 Task: Look for space in Matveyevskoye, Russia from 10th June, 2023 to 25th June, 2023 for 4 adults in price range Rs.10000 to Rs.15000. Place can be private room with 4 bedrooms having 4 beds and 4 bathrooms. Property type can be house, flat, guest house, hotel. Amenities needed are: wifi, TV, free parkinig on premises, gym, breakfast. Booking option can be shelf check-in. Required host language is English.
Action: Mouse moved to (584, 121)
Screenshot: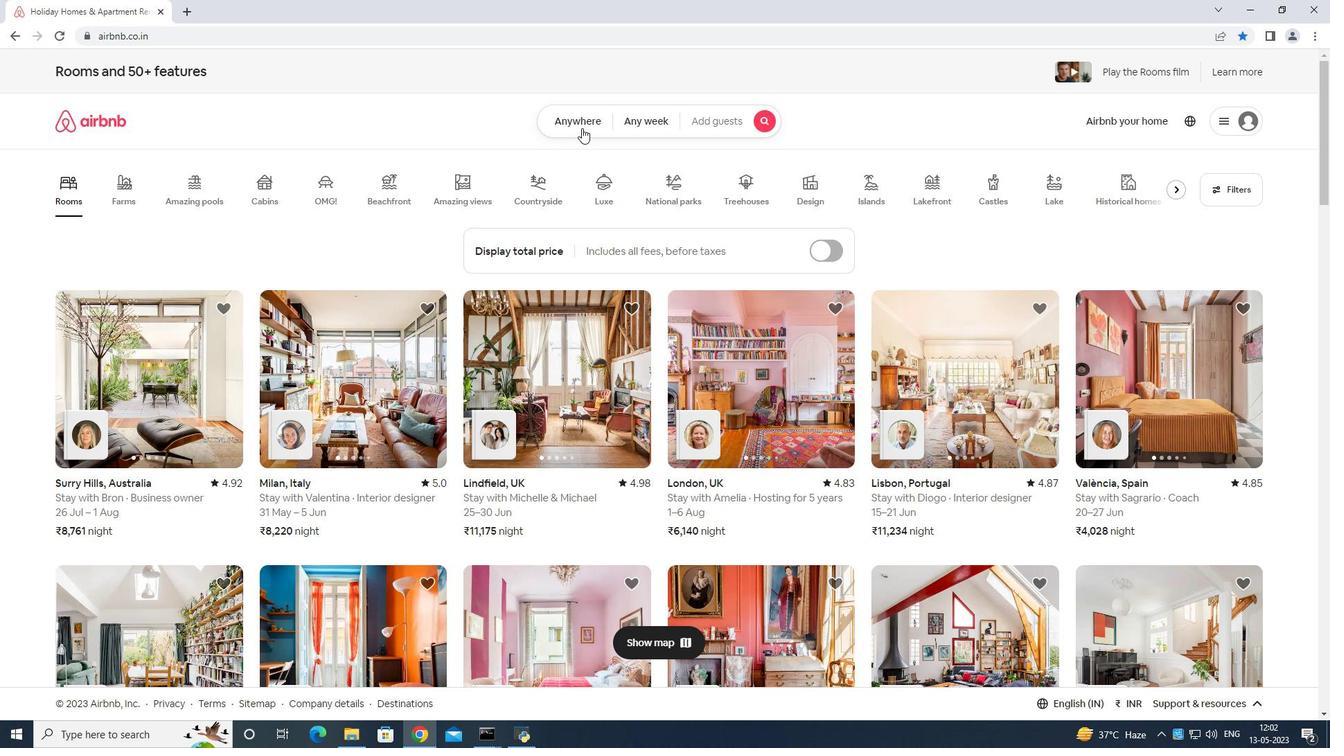 
Action: Mouse pressed left at (584, 121)
Screenshot: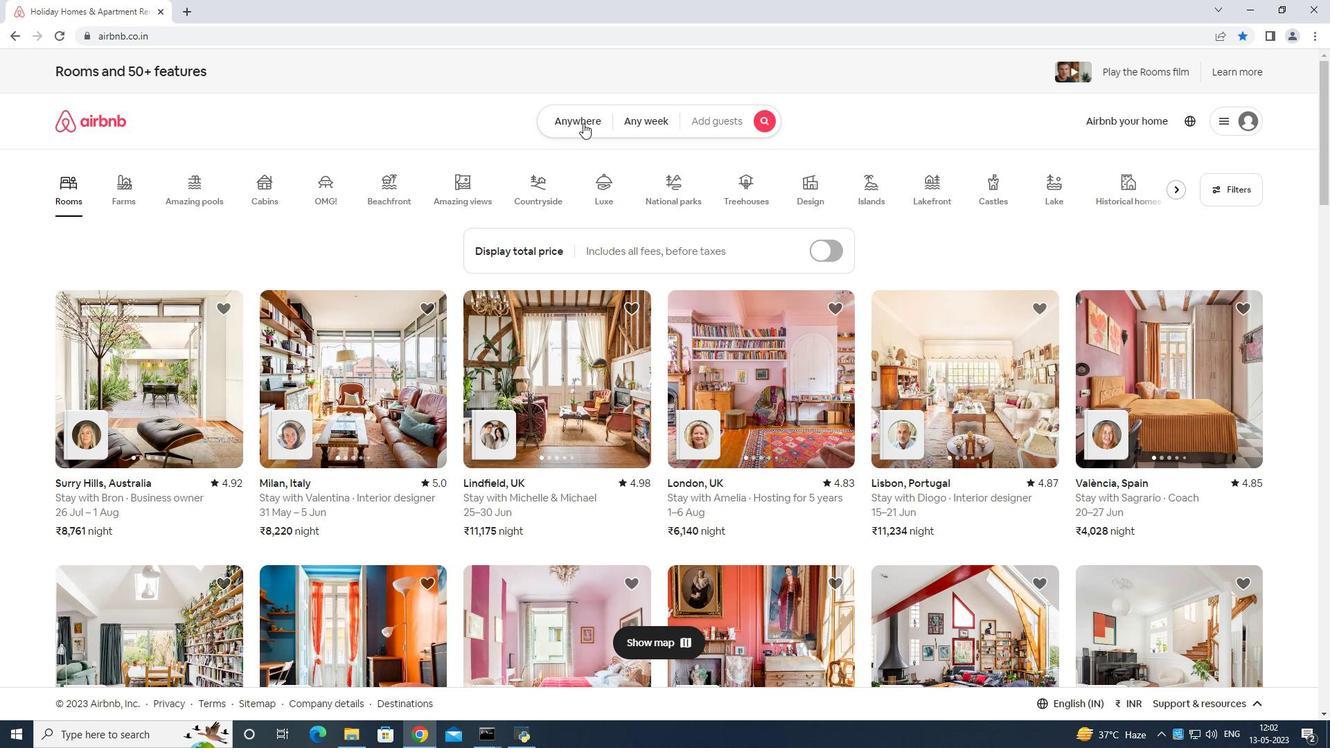 
Action: Mouse moved to (553, 169)
Screenshot: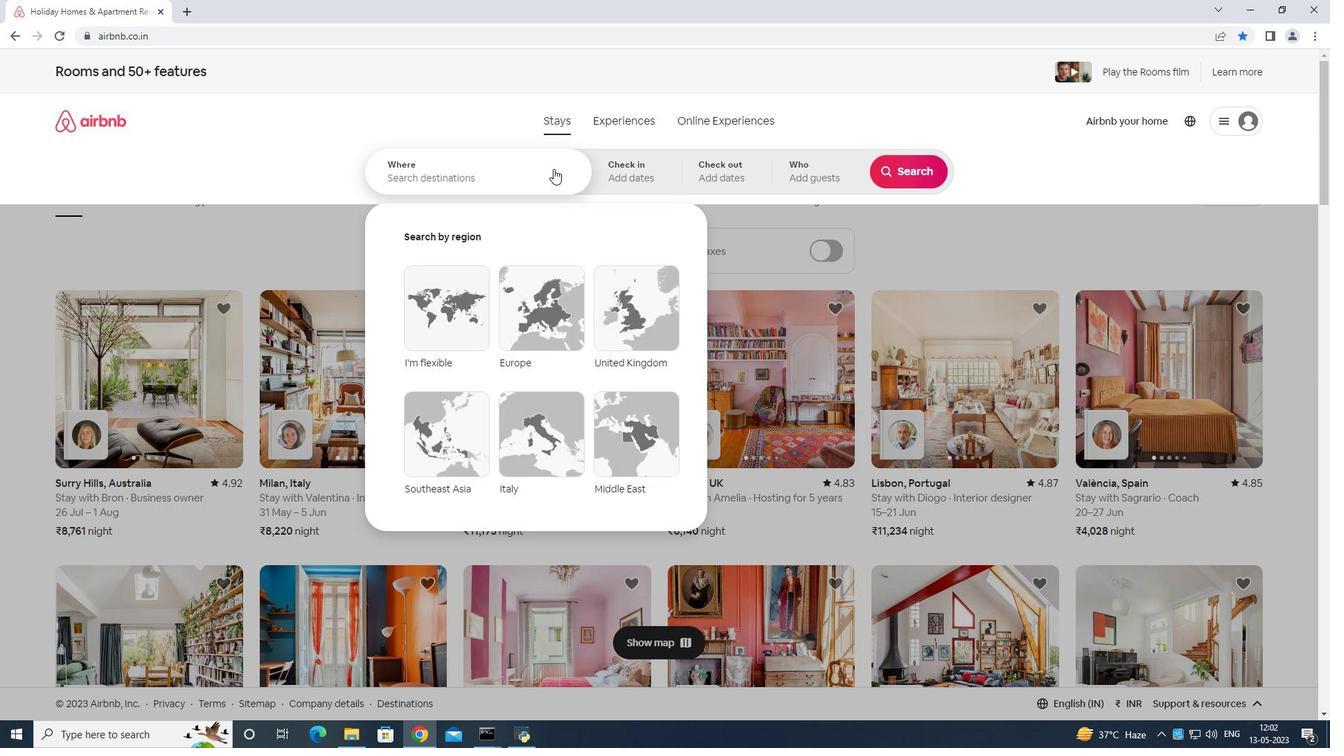 
Action: Mouse pressed left at (553, 169)
Screenshot: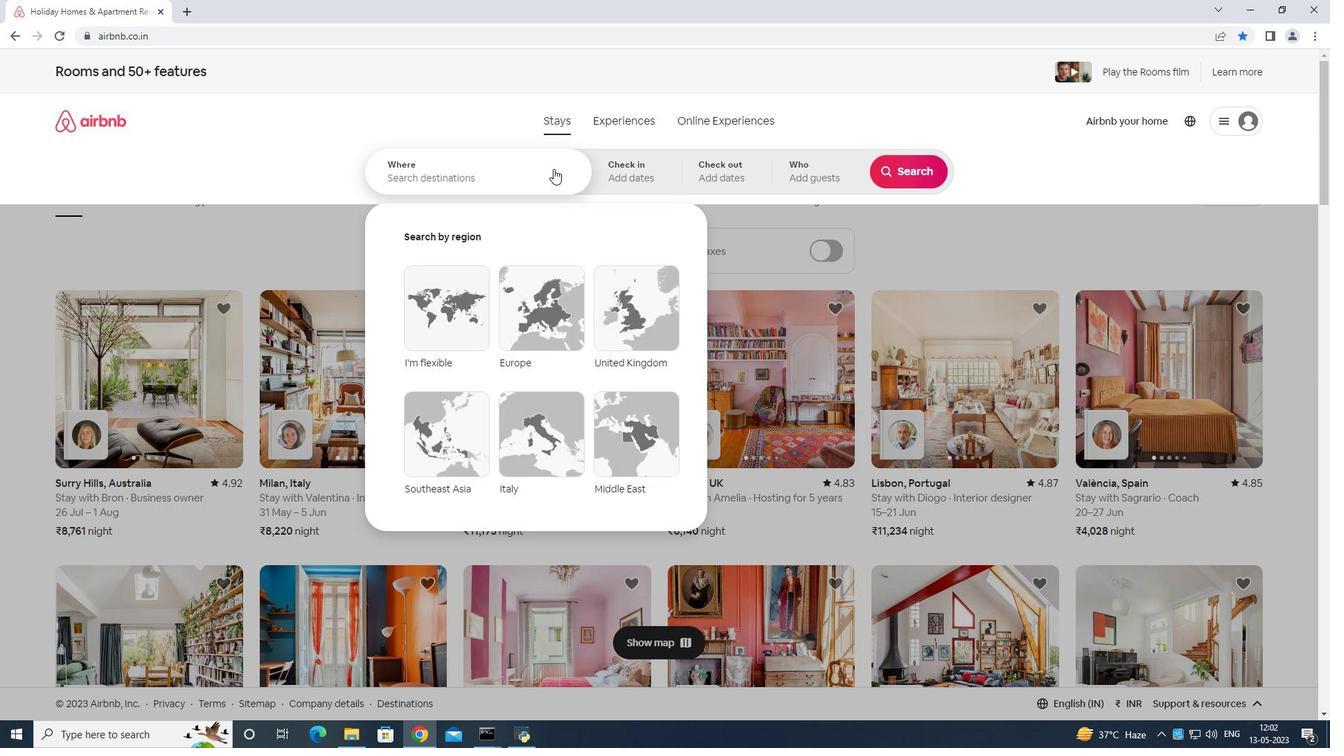 
Action: Mouse moved to (552, 169)
Screenshot: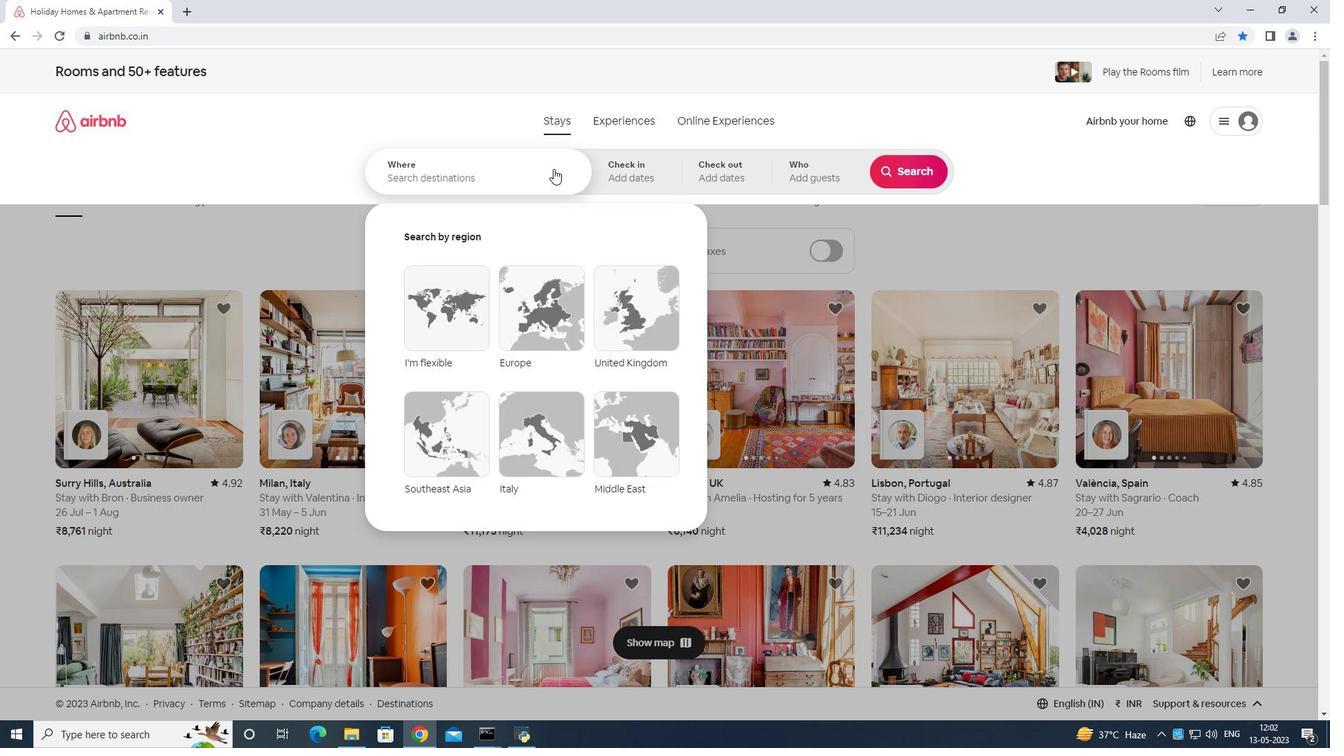 
Action: Key pressed <Key.shift>matveyeskoye<Key.space>ussia<Key.enter><Key.backspace>
Screenshot: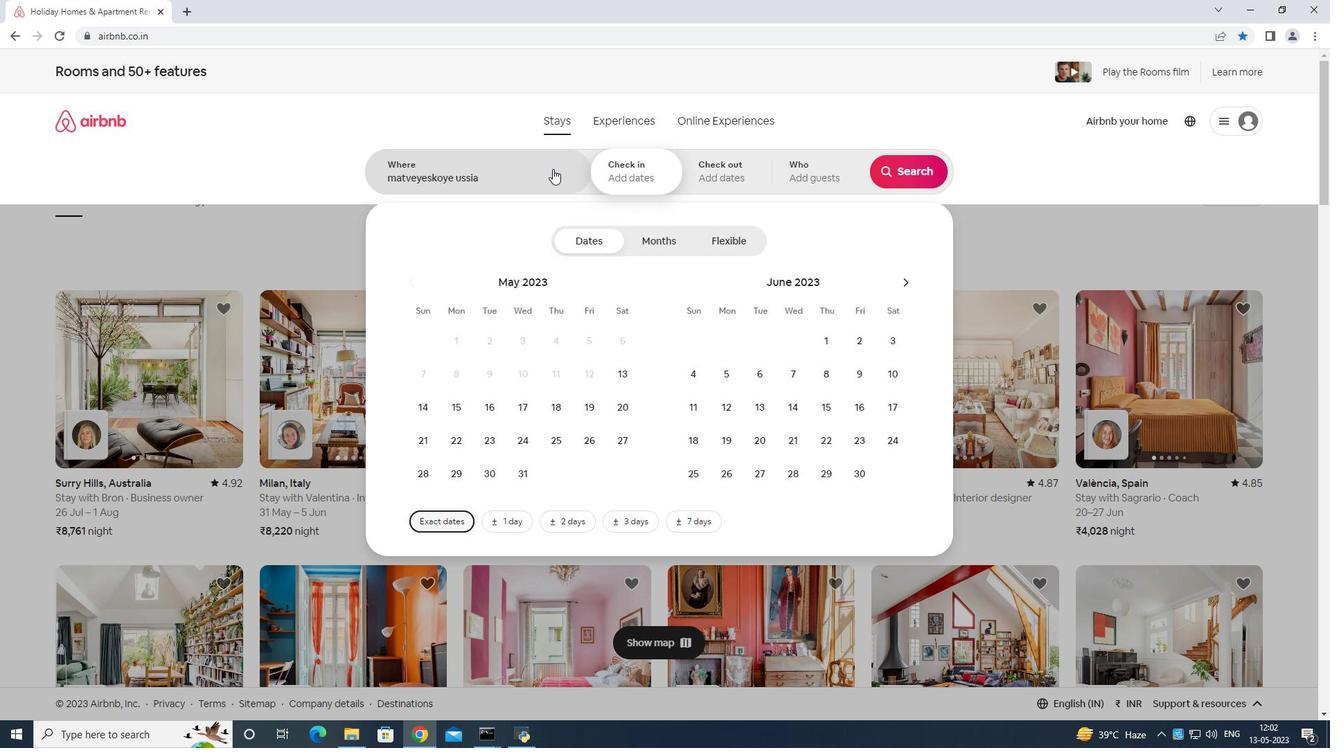 
Action: Mouse moved to (530, 173)
Screenshot: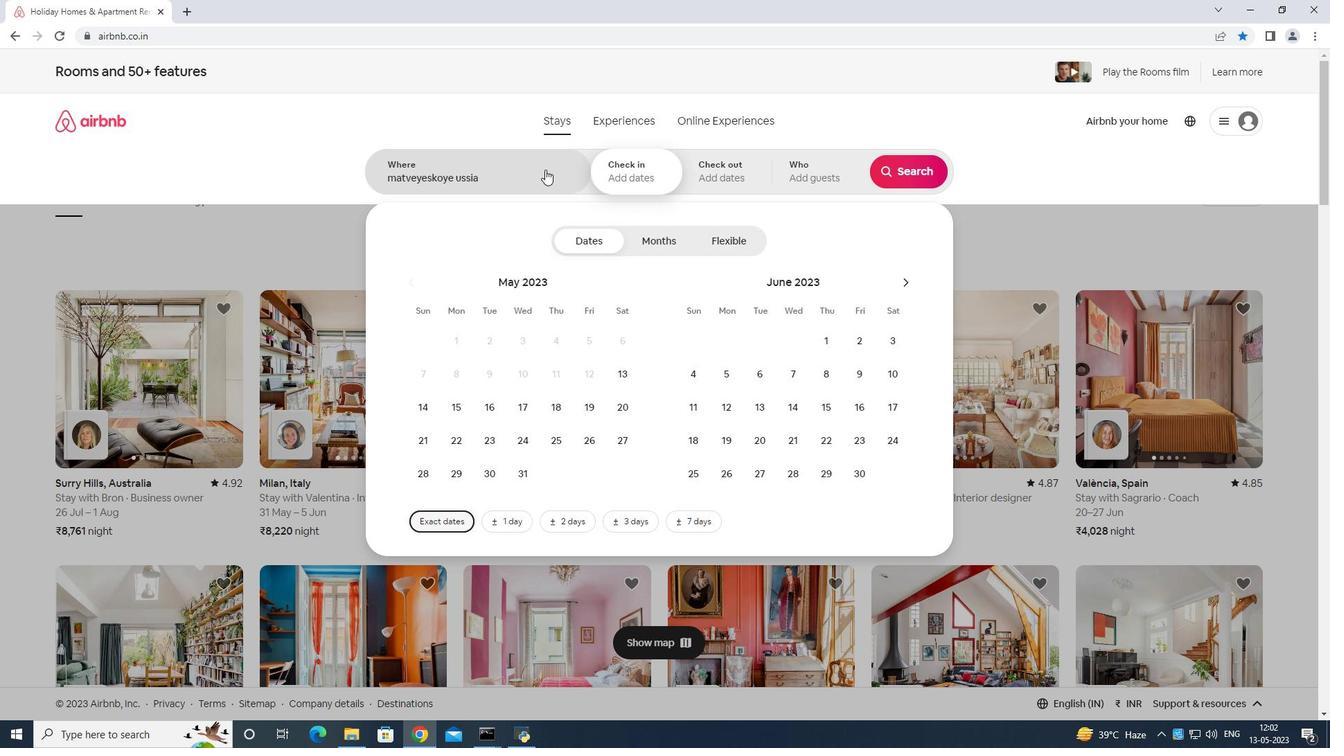 
Action: Mouse pressed left at (530, 173)
Screenshot: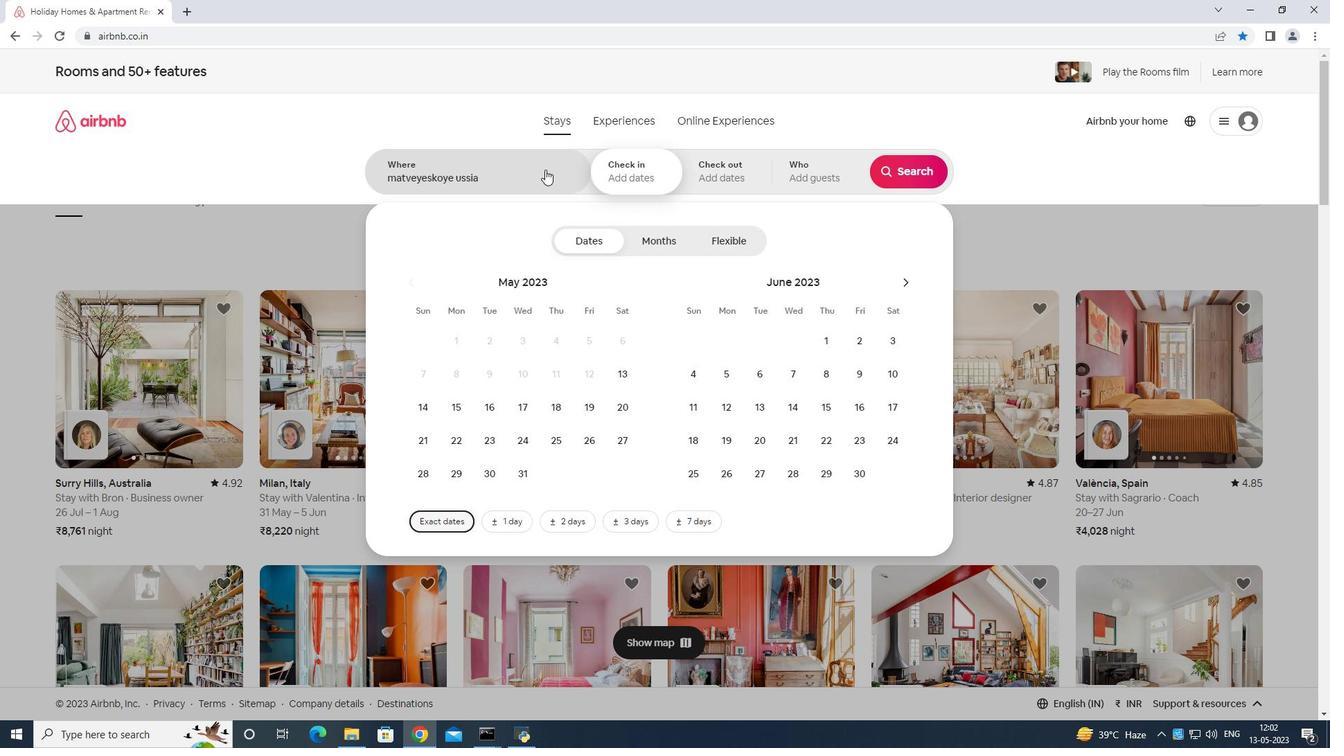 
Action: Mouse moved to (530, 174)
Screenshot: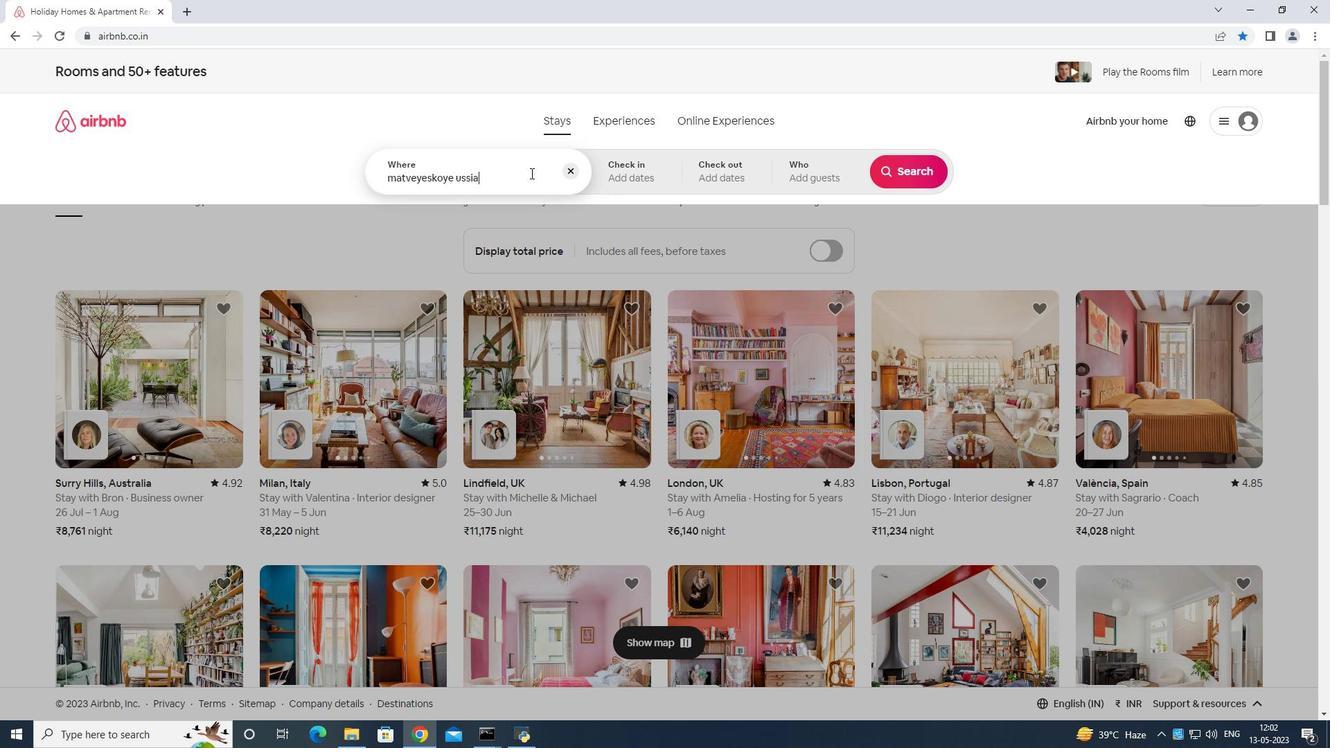 
Action: Key pressed <Key.backspace><Key.backspace><Key.backspace><Key.backspace><Key.backspace>rua<Key.backspace>ssia<Key.space>
Screenshot: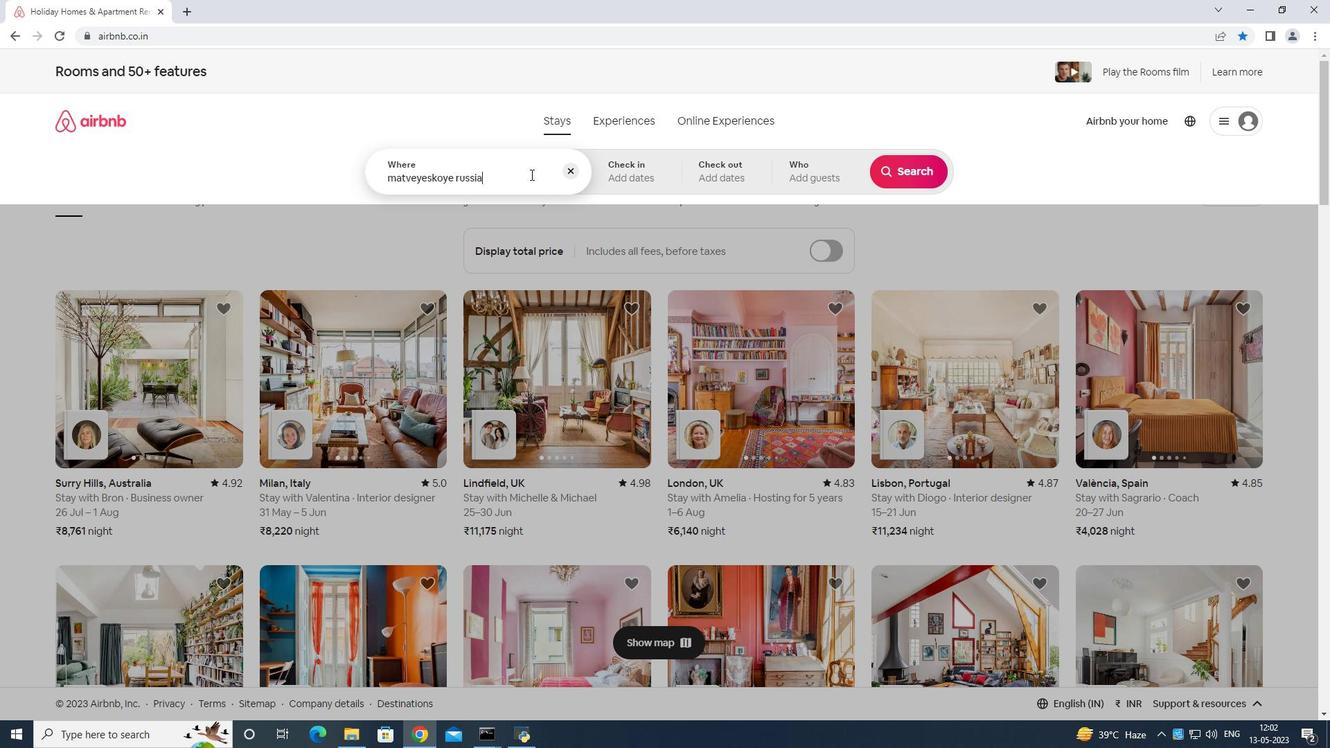 
Action: Mouse moved to (453, 184)
Screenshot: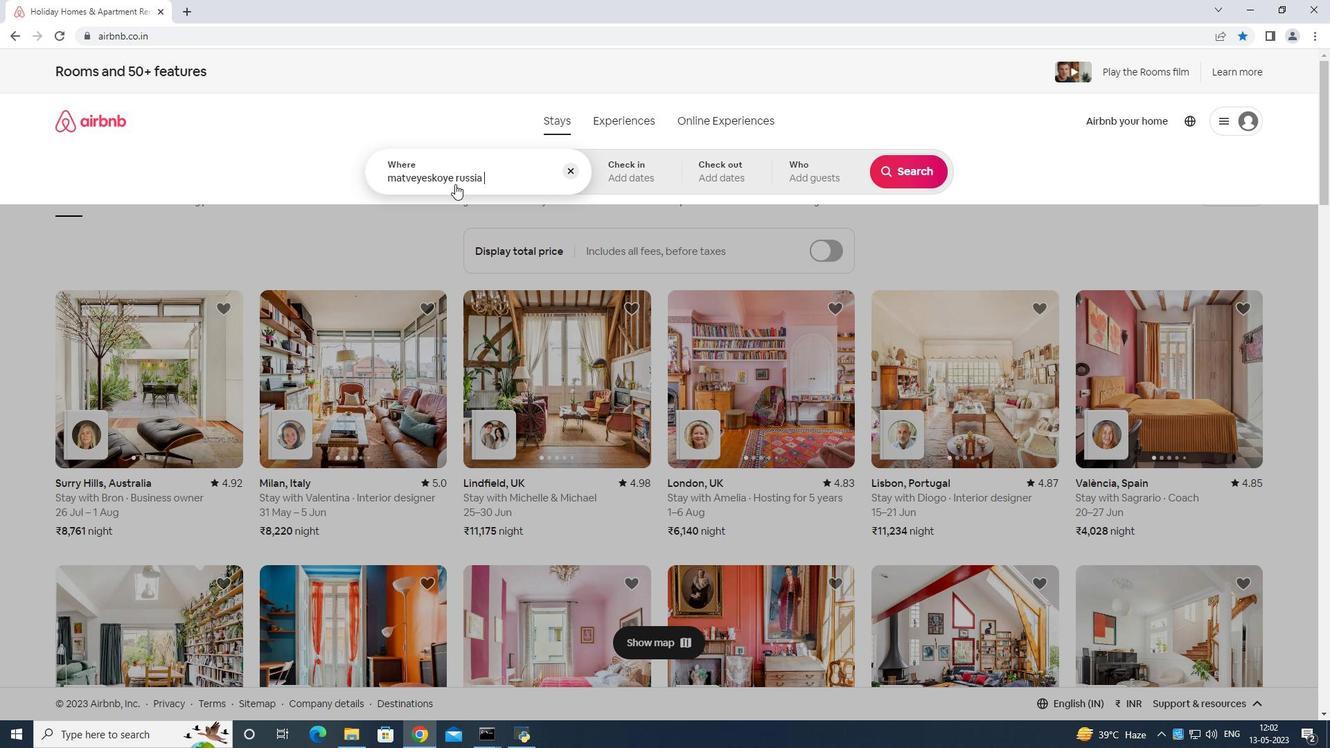 
Action: Key pressed <Key.enter>
Screenshot: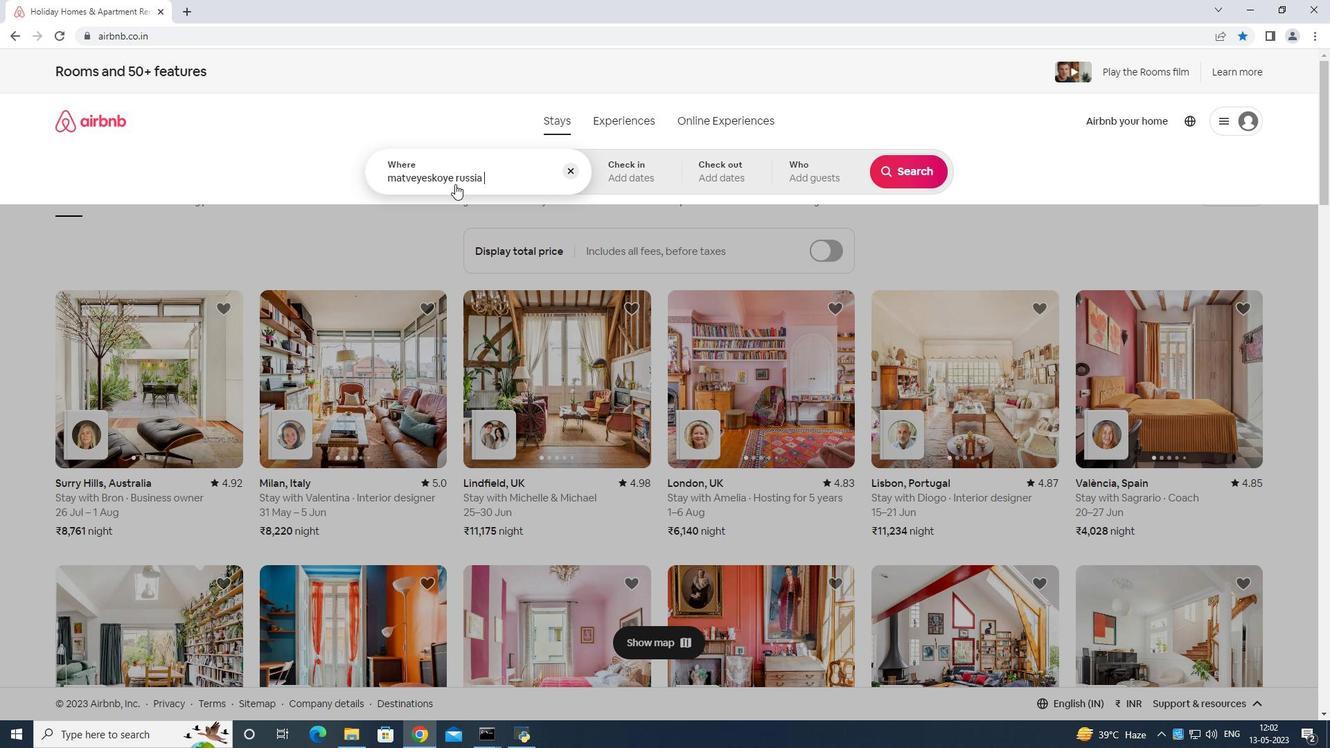 
Action: Mouse moved to (901, 367)
Screenshot: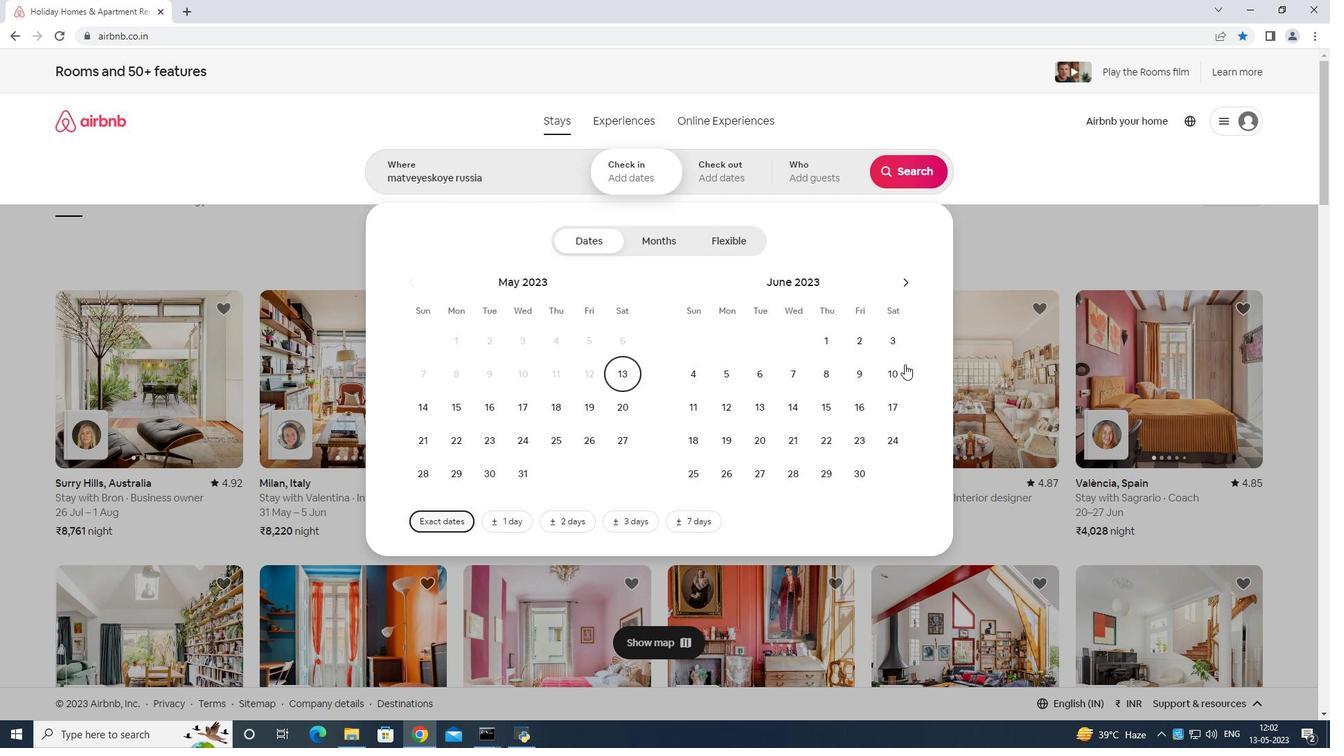 
Action: Mouse pressed left at (901, 367)
Screenshot: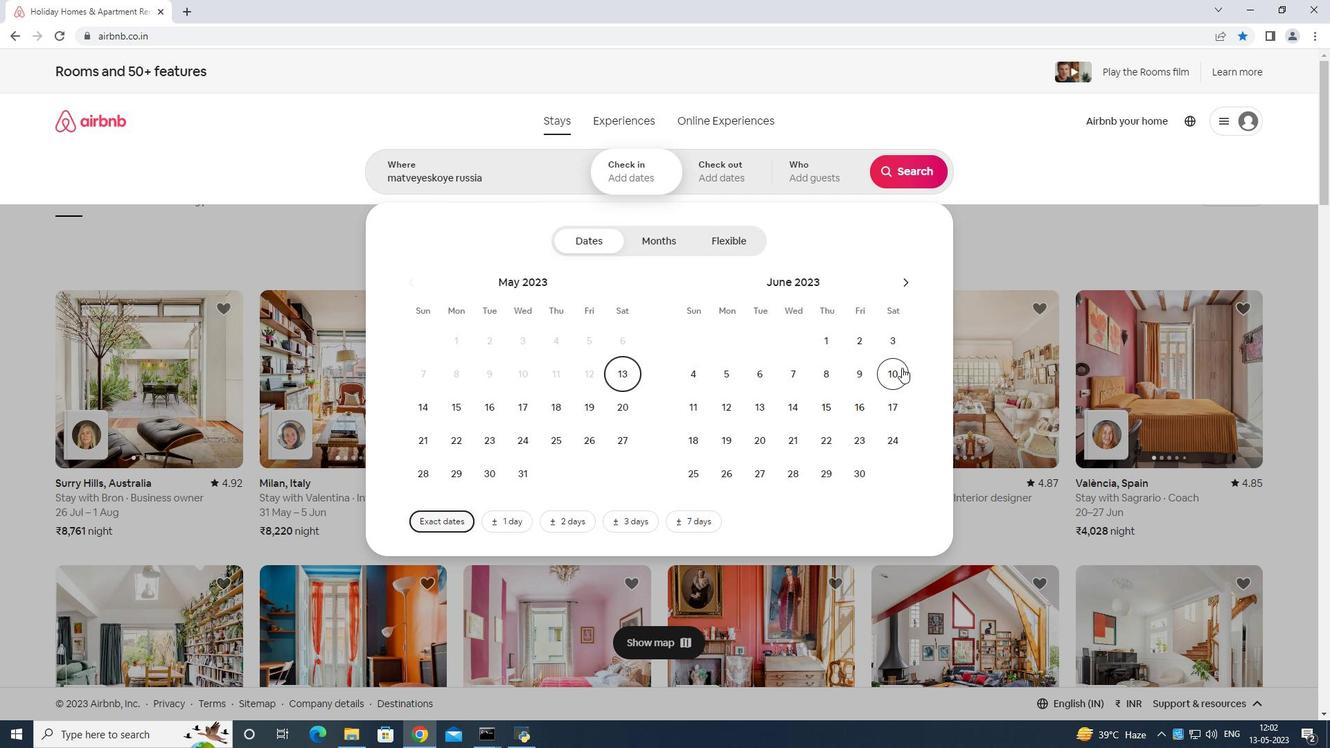 
Action: Mouse moved to (692, 476)
Screenshot: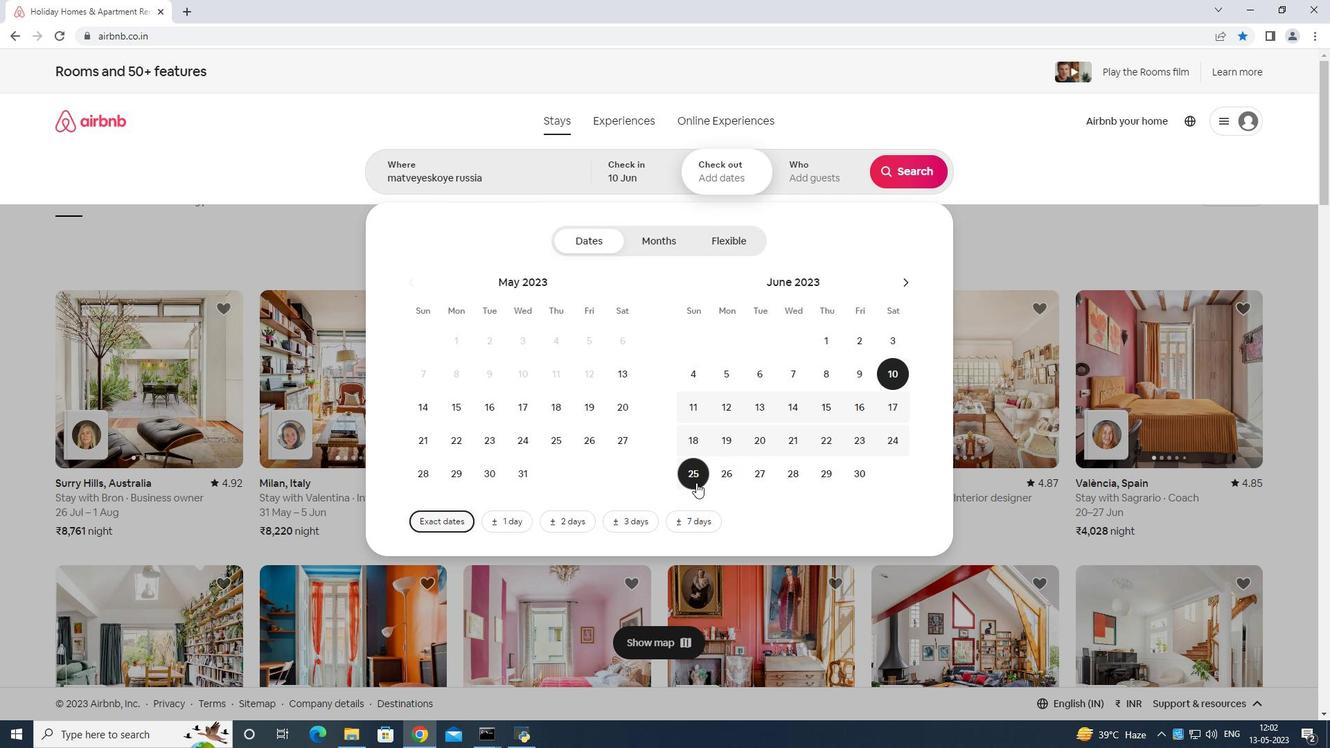 
Action: Mouse pressed left at (692, 476)
Screenshot: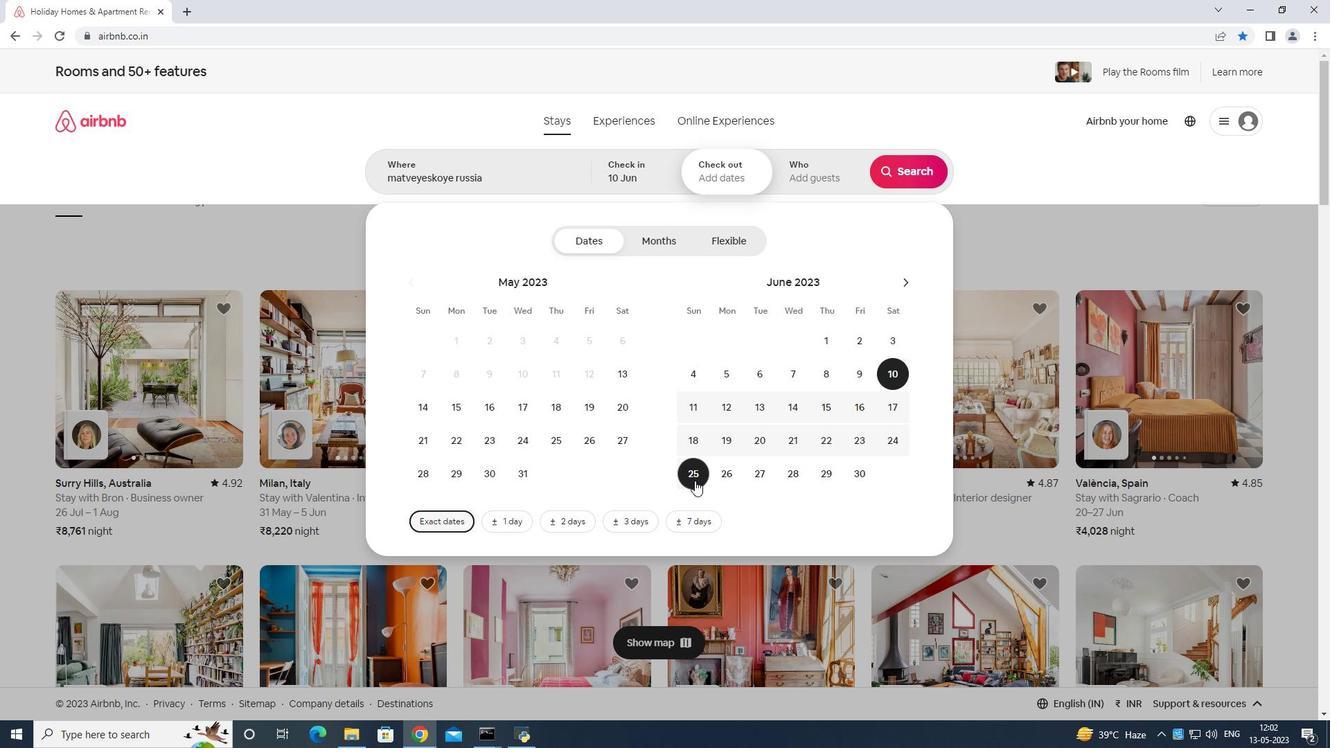 
Action: Mouse moved to (814, 178)
Screenshot: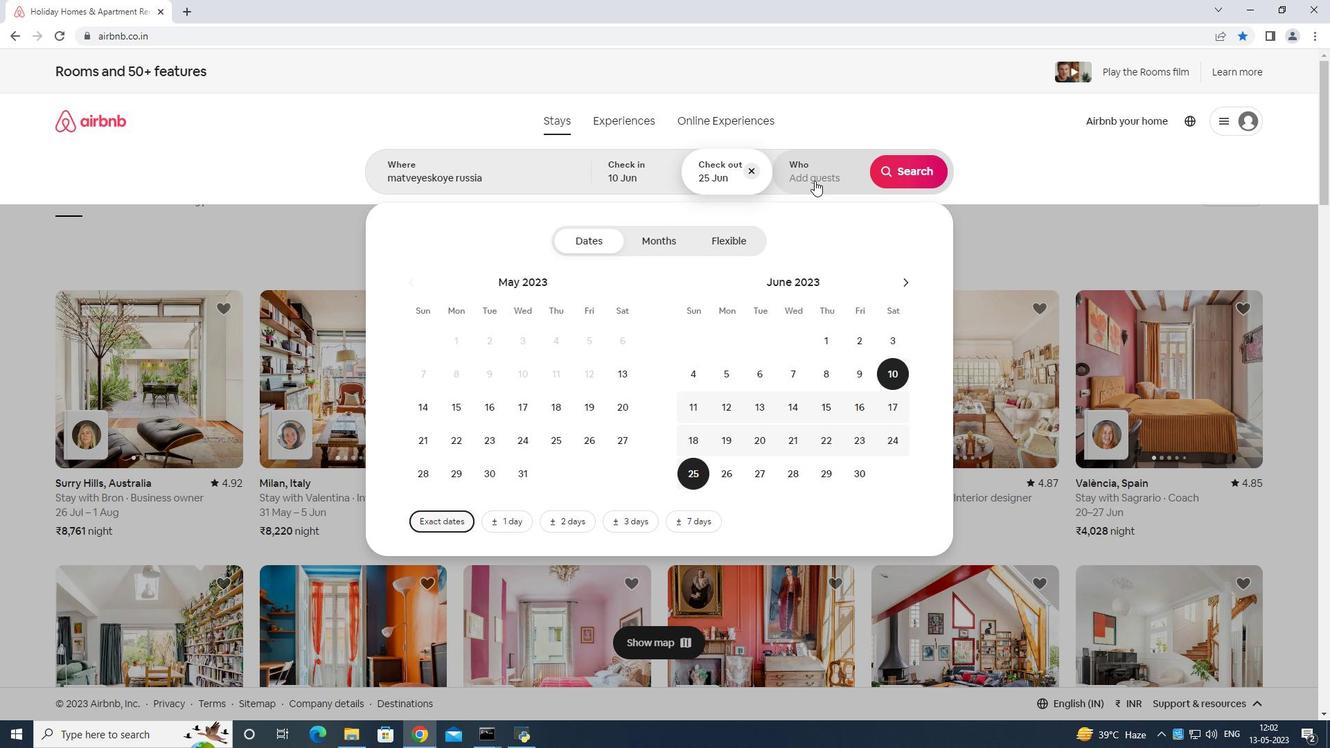 
Action: Mouse pressed left at (814, 178)
Screenshot: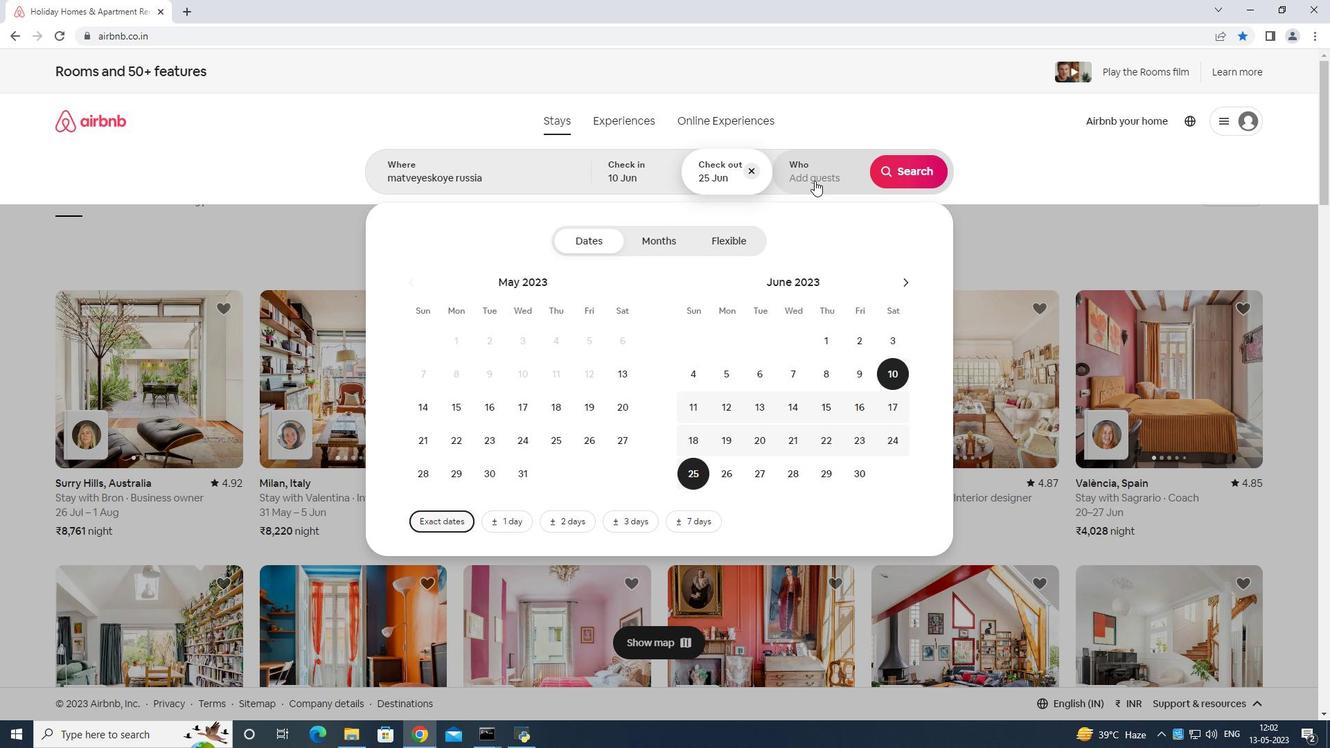 
Action: Mouse moved to (907, 250)
Screenshot: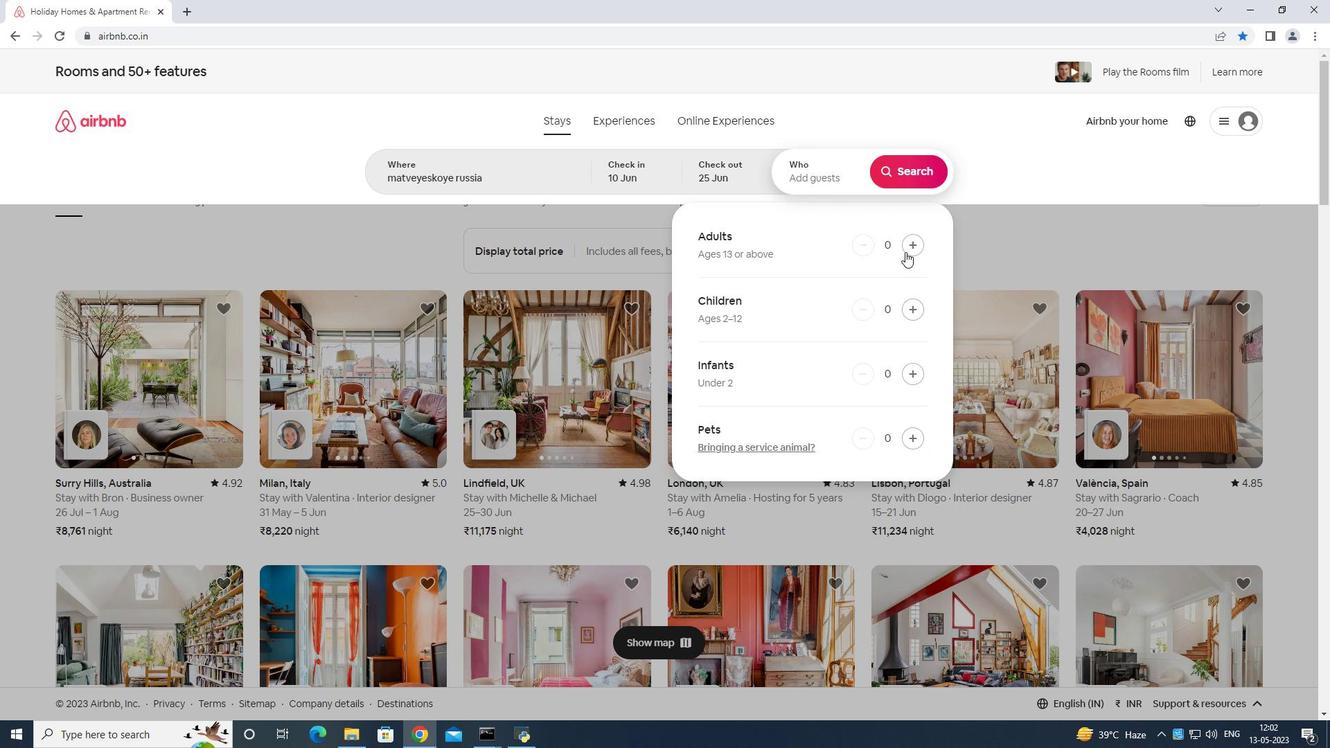 
Action: Mouse pressed left at (907, 250)
Screenshot: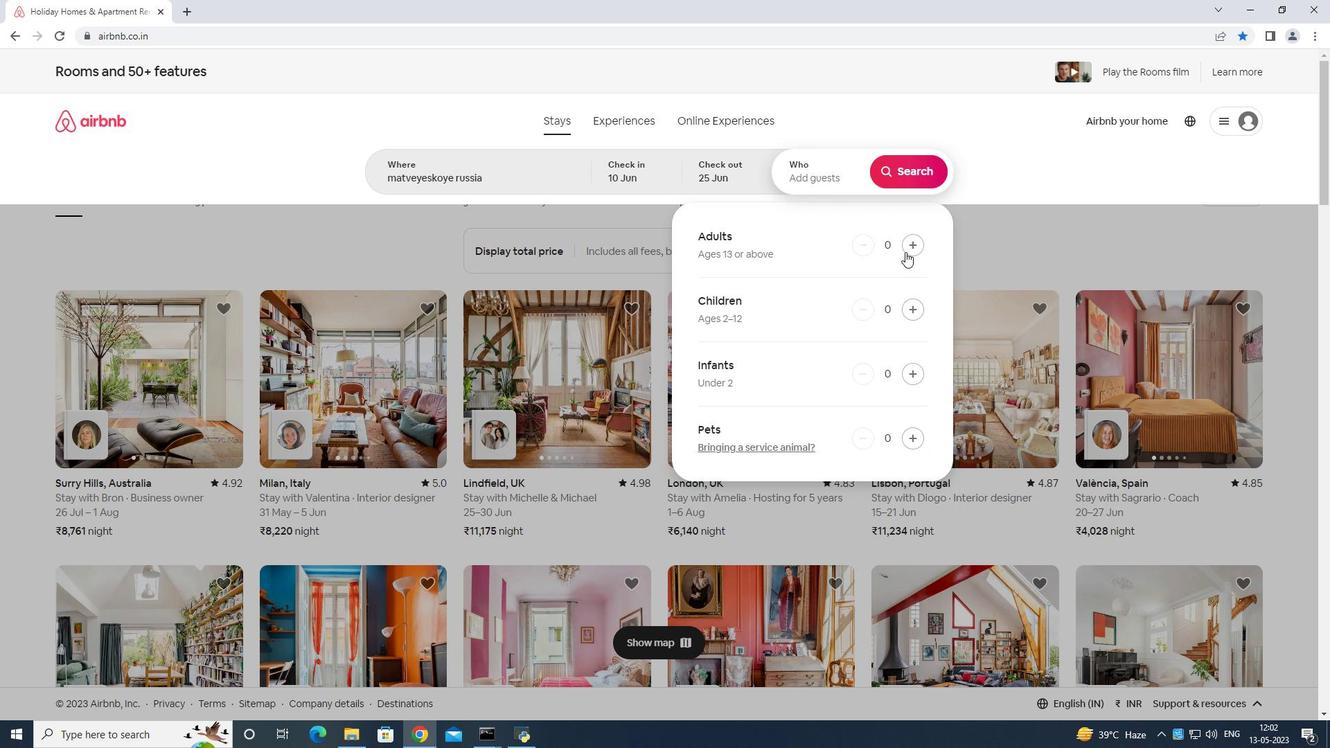 
Action: Mouse moved to (907, 250)
Screenshot: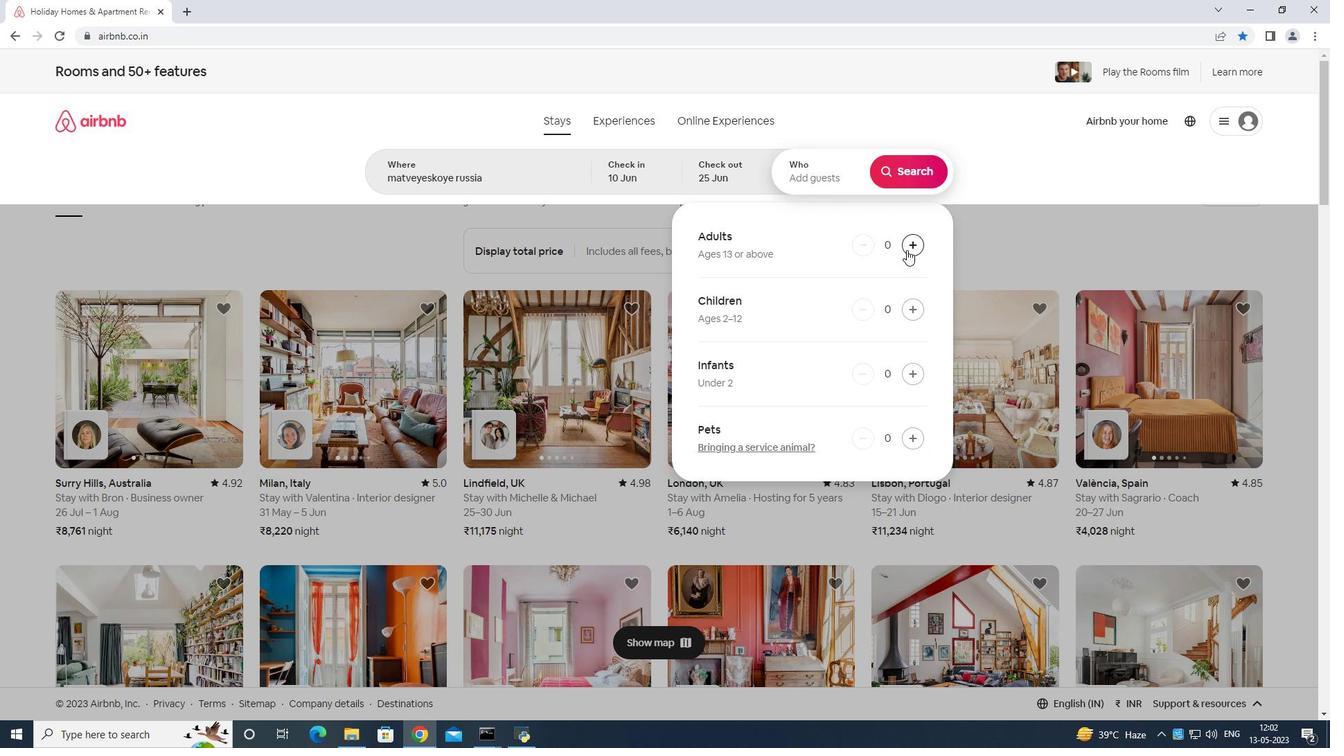 
Action: Mouse pressed left at (907, 250)
Screenshot: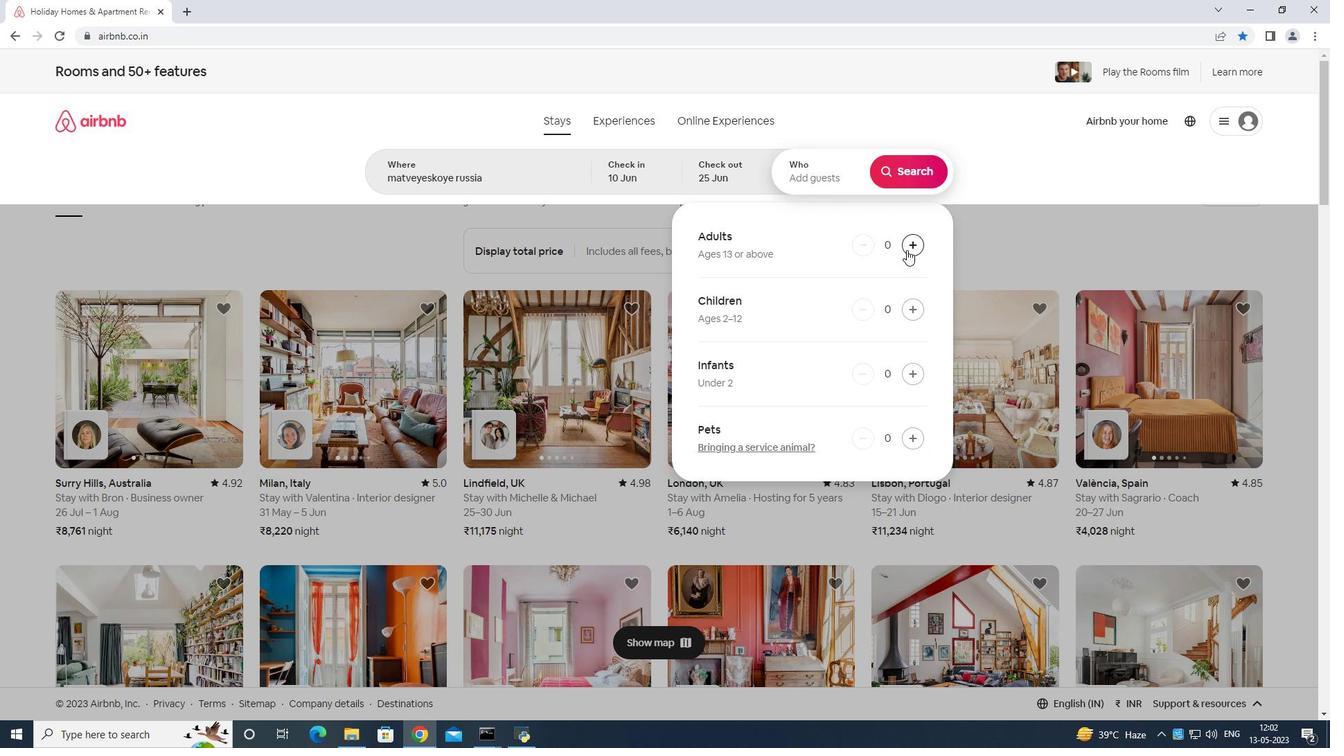 
Action: Mouse moved to (908, 248)
Screenshot: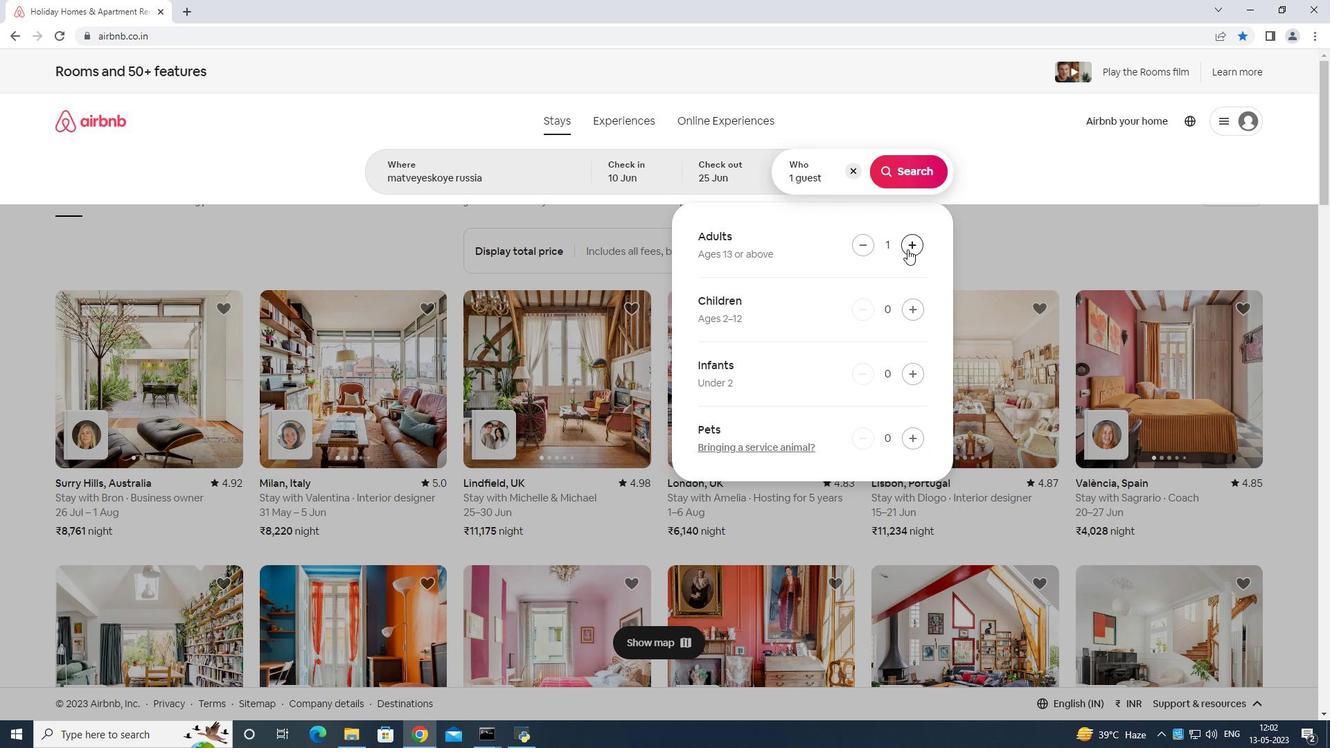 
Action: Mouse pressed left at (908, 248)
Screenshot: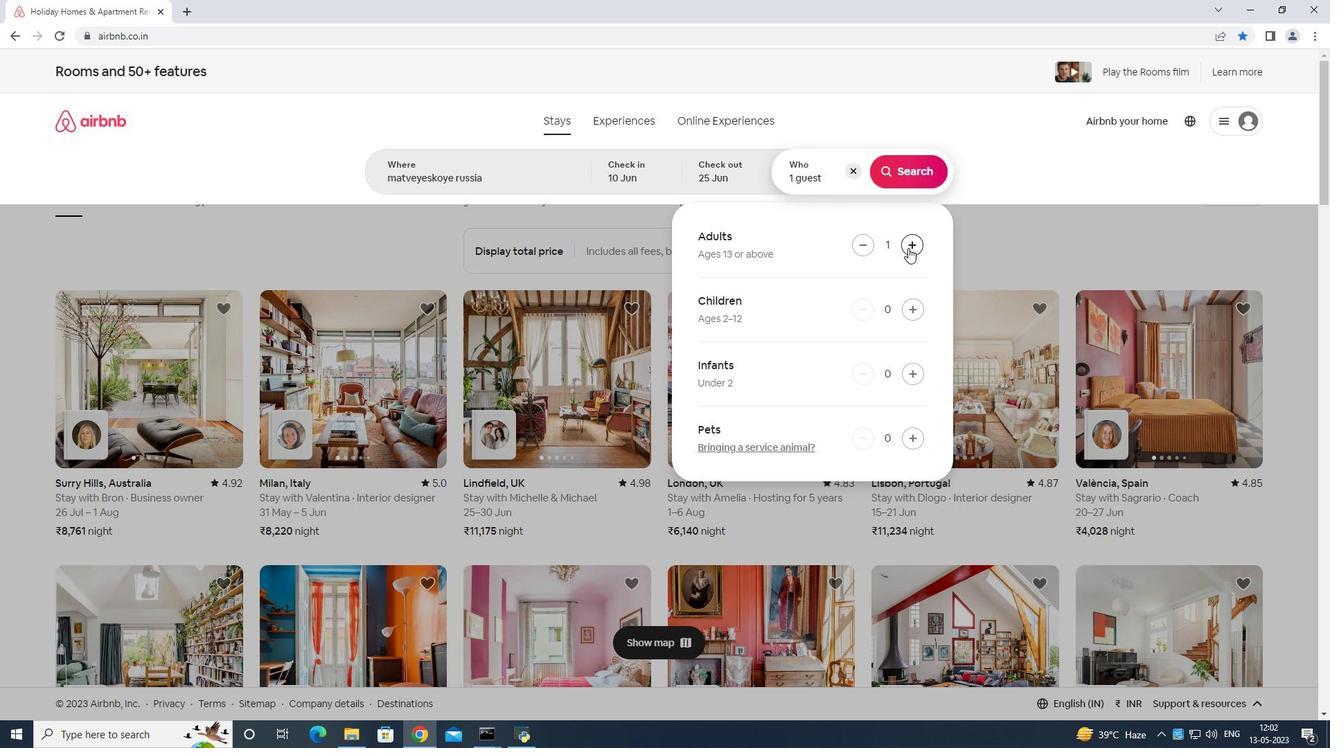 
Action: Mouse moved to (908, 248)
Screenshot: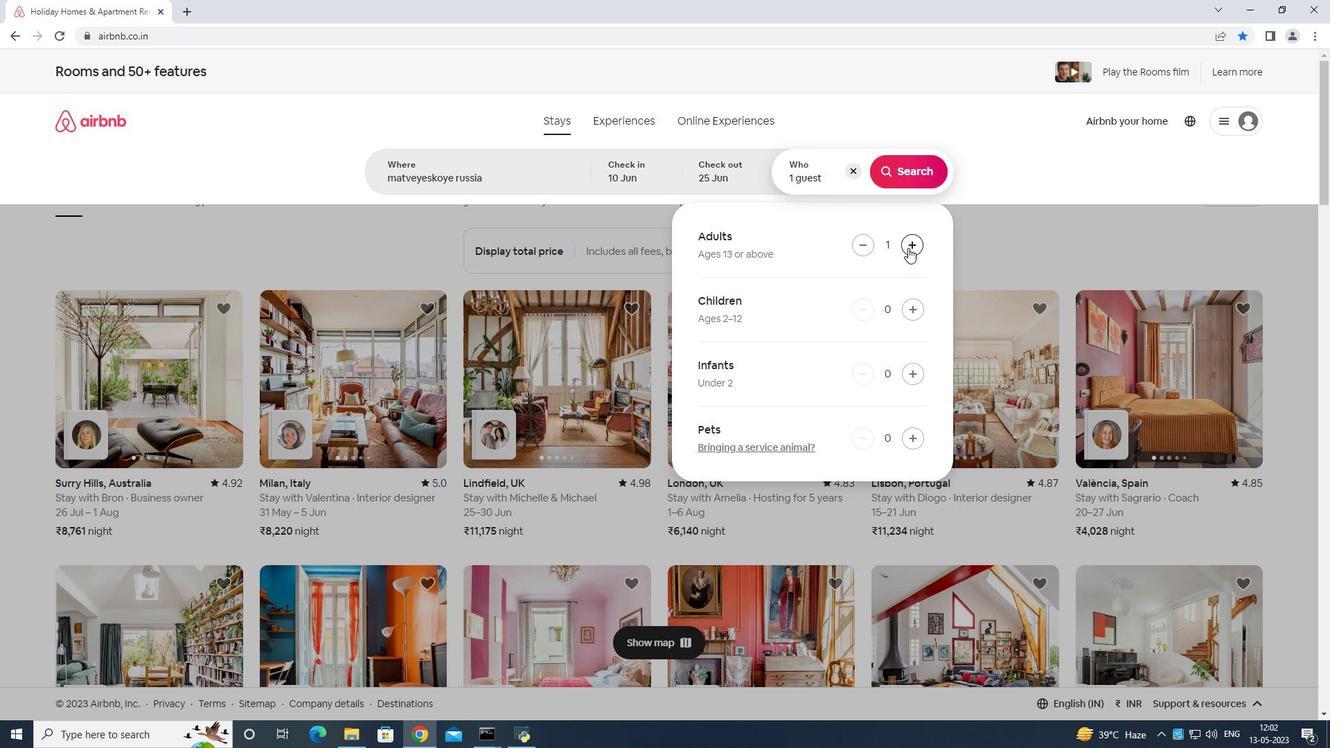 
Action: Mouse pressed left at (908, 248)
Screenshot: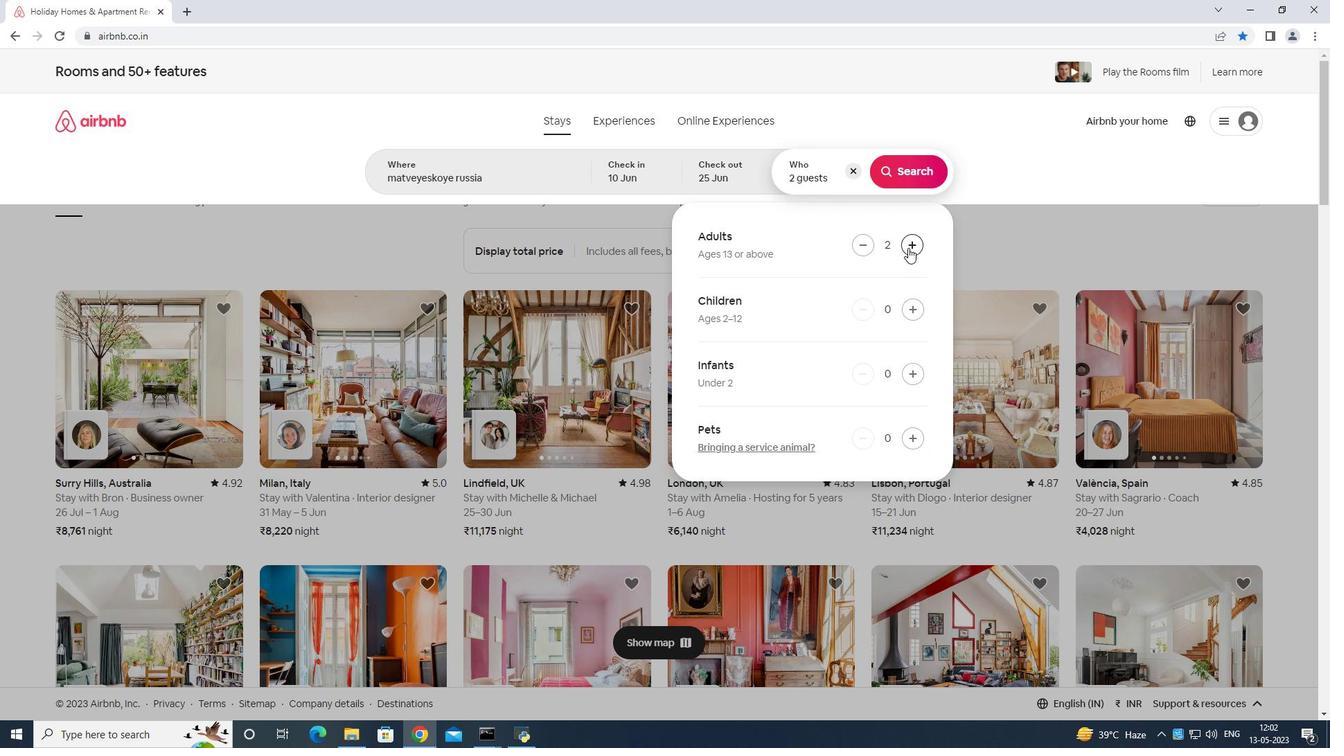 
Action: Mouse moved to (898, 163)
Screenshot: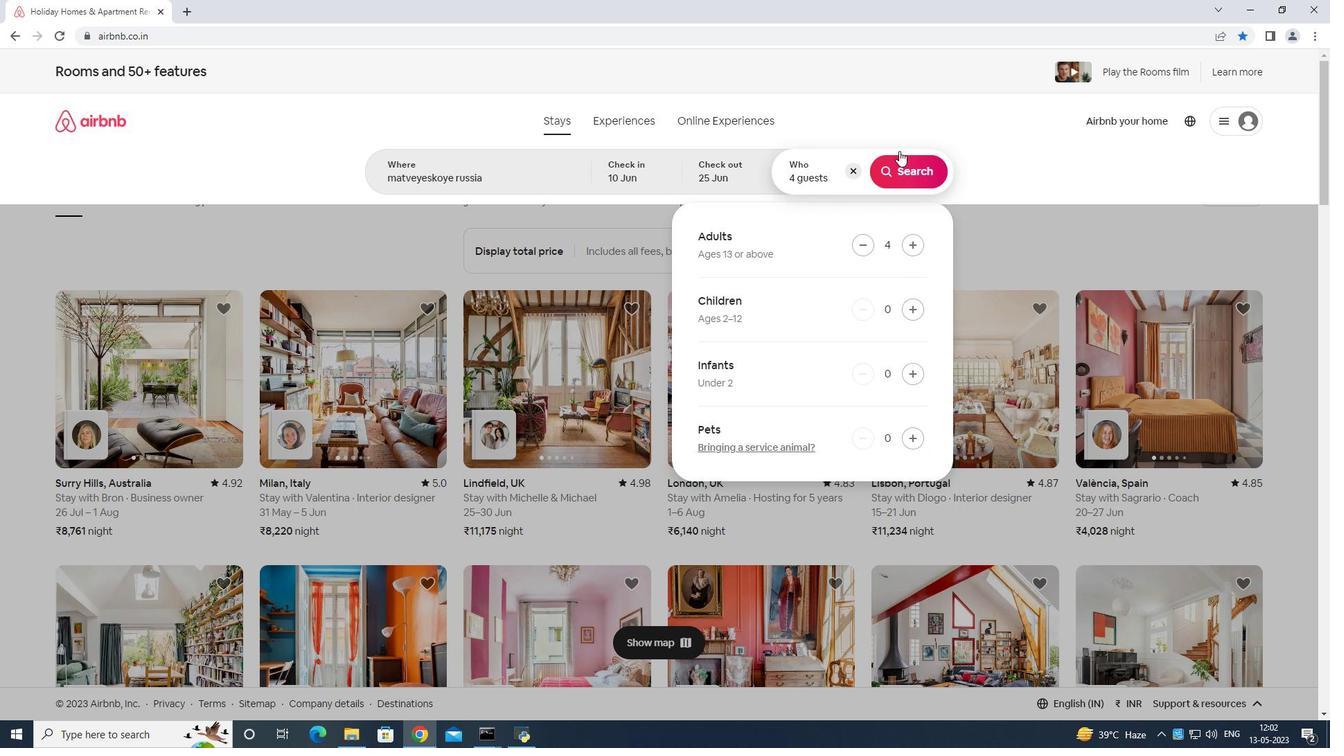 
Action: Mouse pressed left at (898, 163)
Screenshot: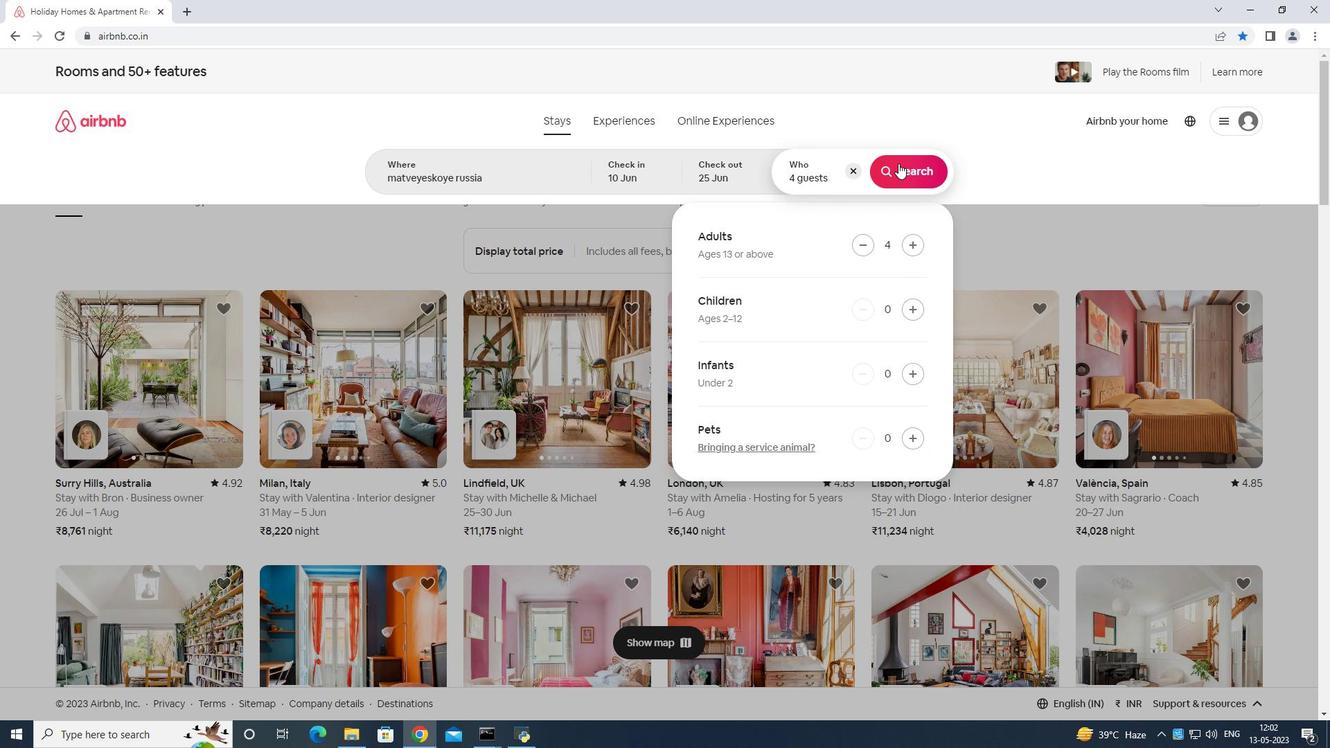 
Action: Mouse moved to (1269, 139)
Screenshot: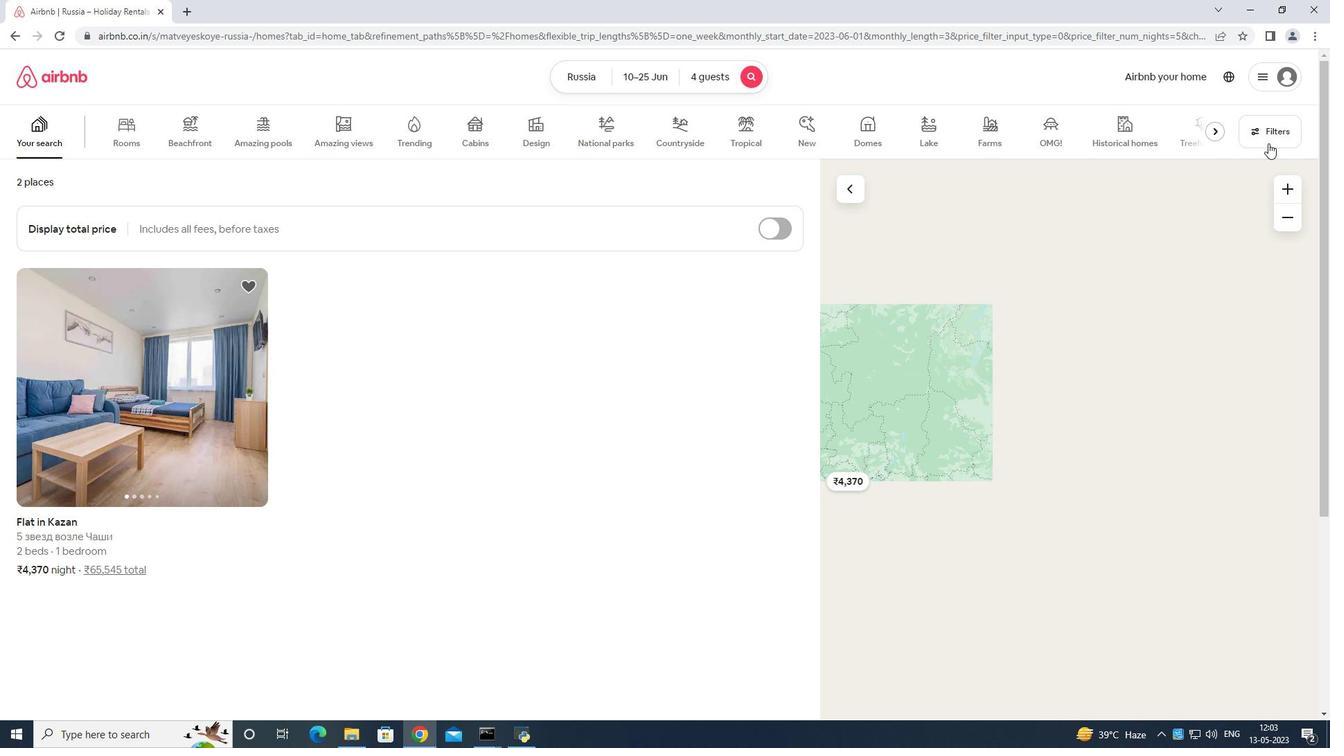 
Action: Mouse pressed left at (1269, 139)
Screenshot: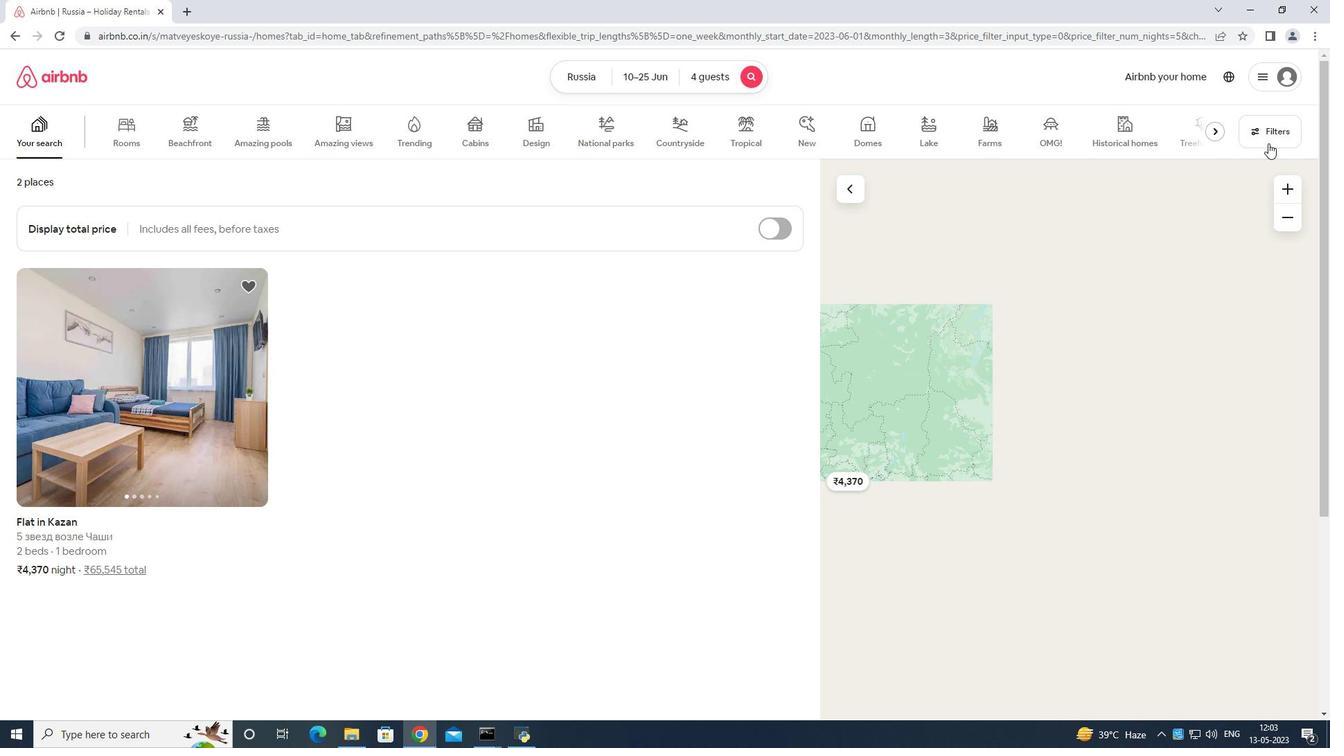 
Action: Mouse moved to (597, 461)
Screenshot: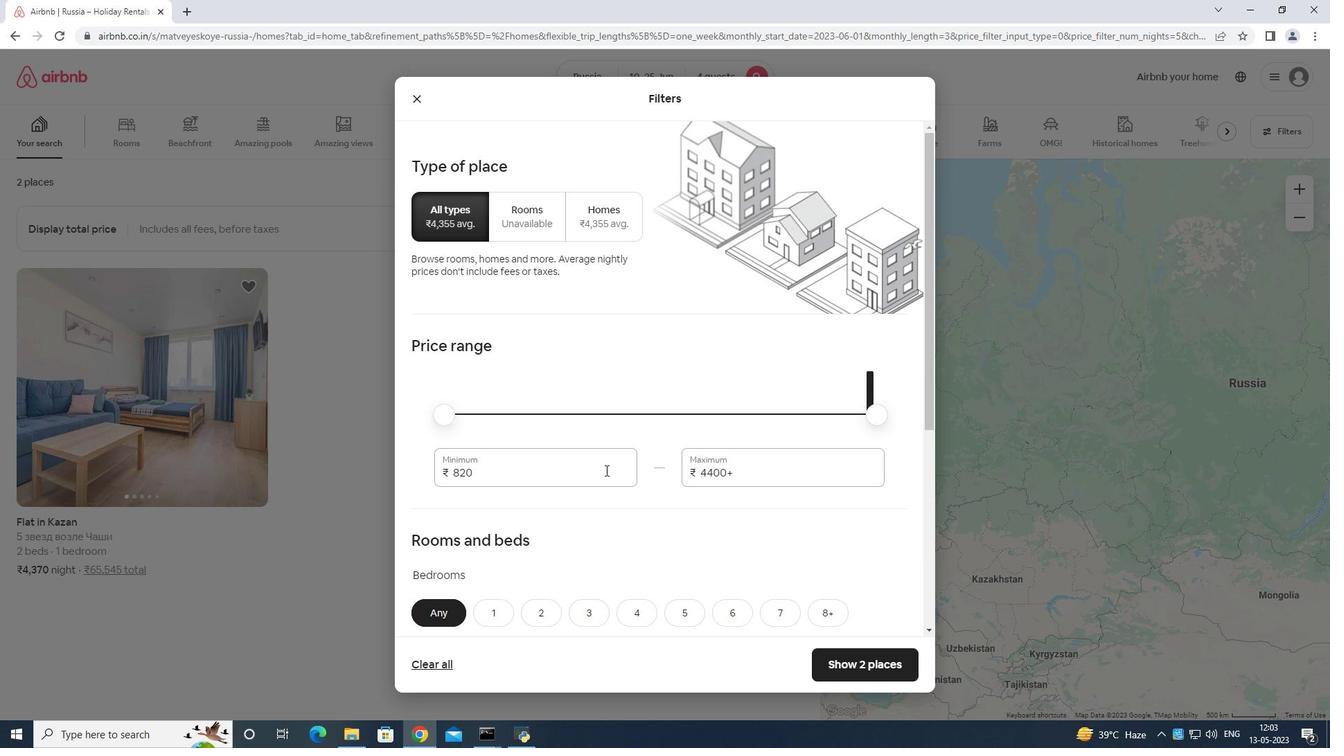 
Action: Mouse pressed left at (597, 461)
Screenshot: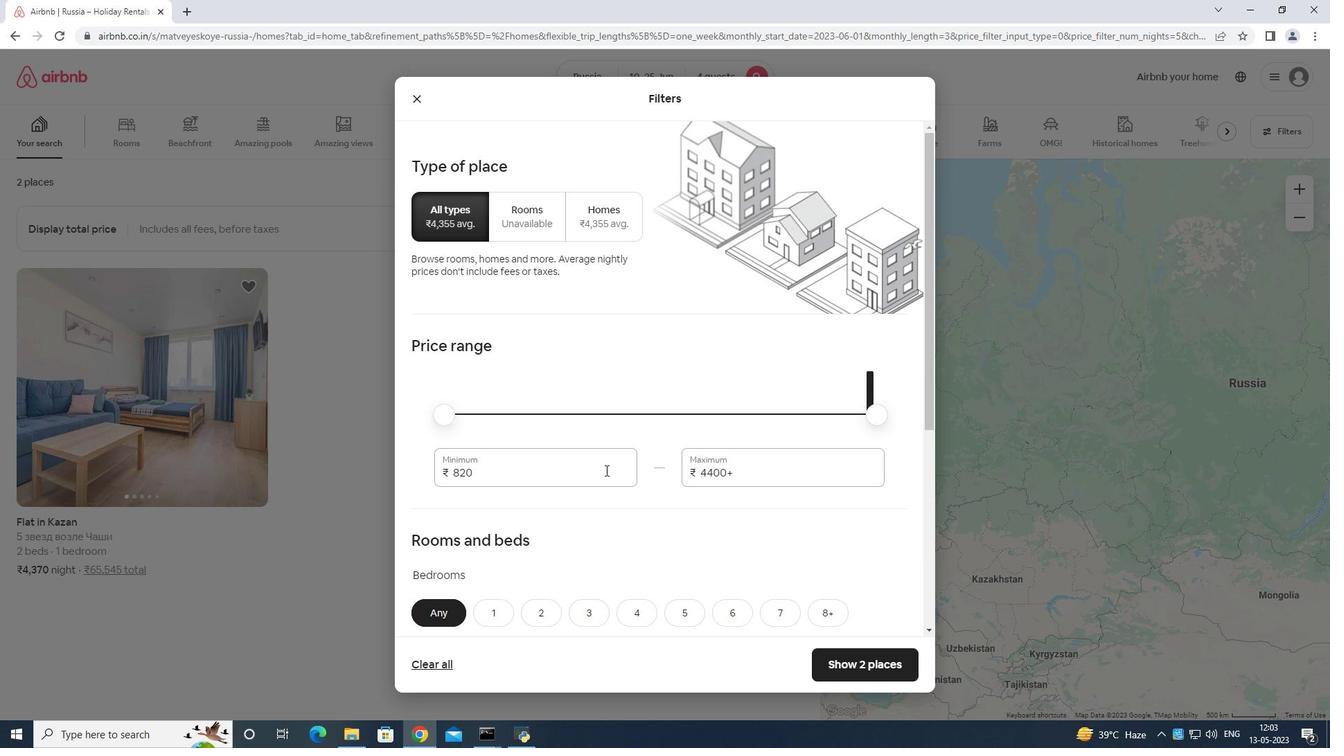 
Action: Mouse moved to (610, 446)
Screenshot: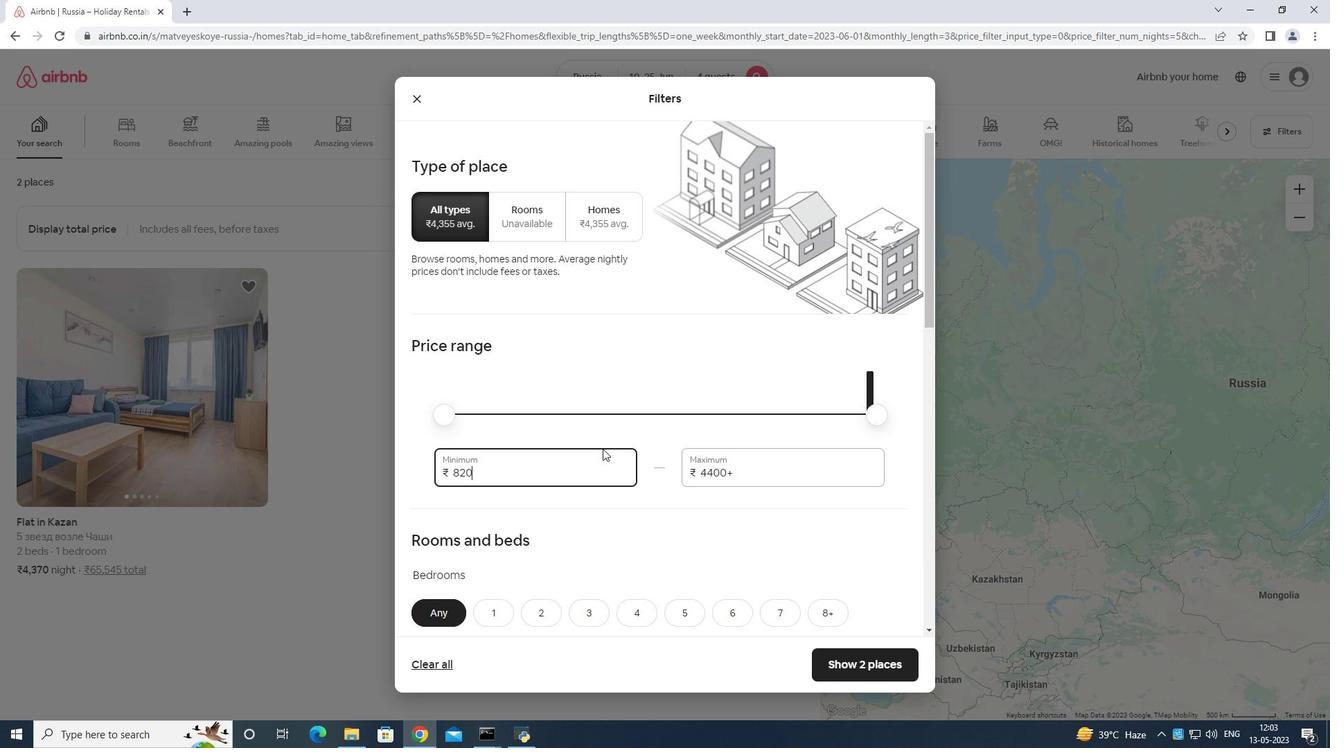 
Action: Key pressed <Key.backspace>
Screenshot: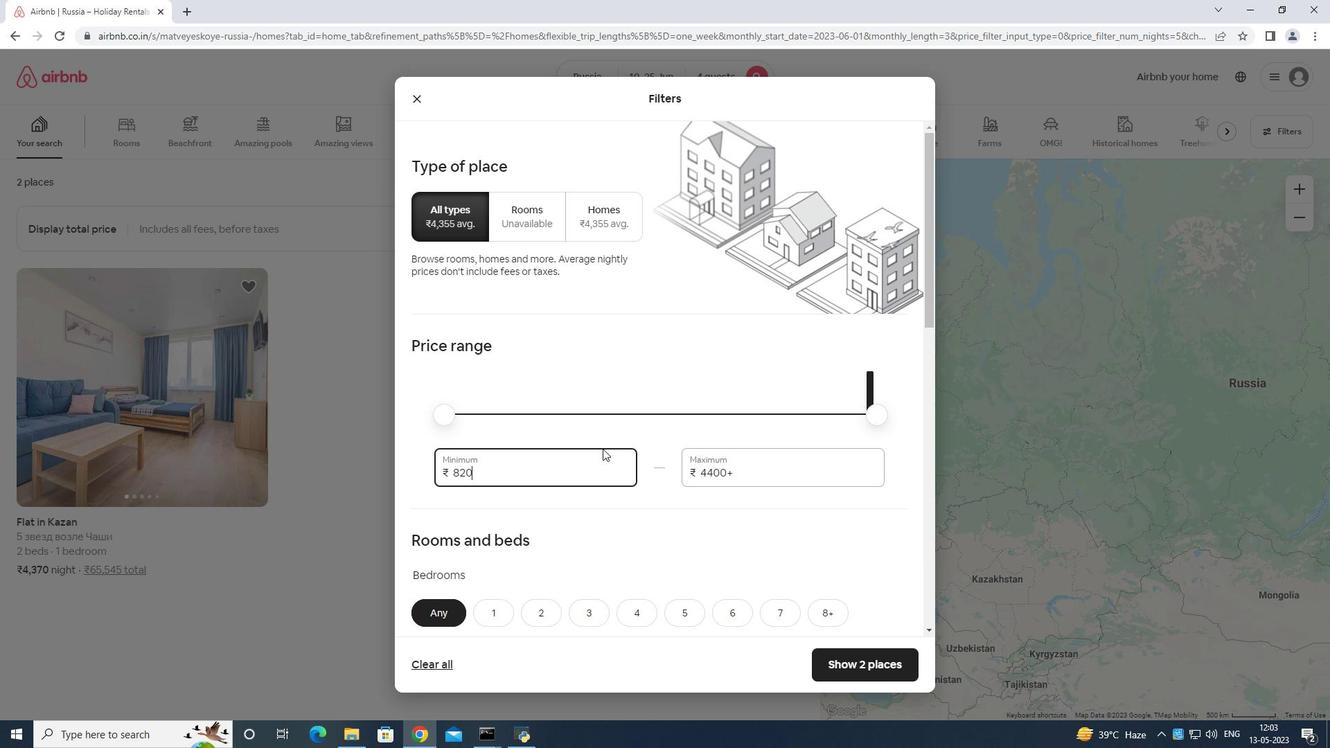 
Action: Mouse moved to (616, 444)
Screenshot: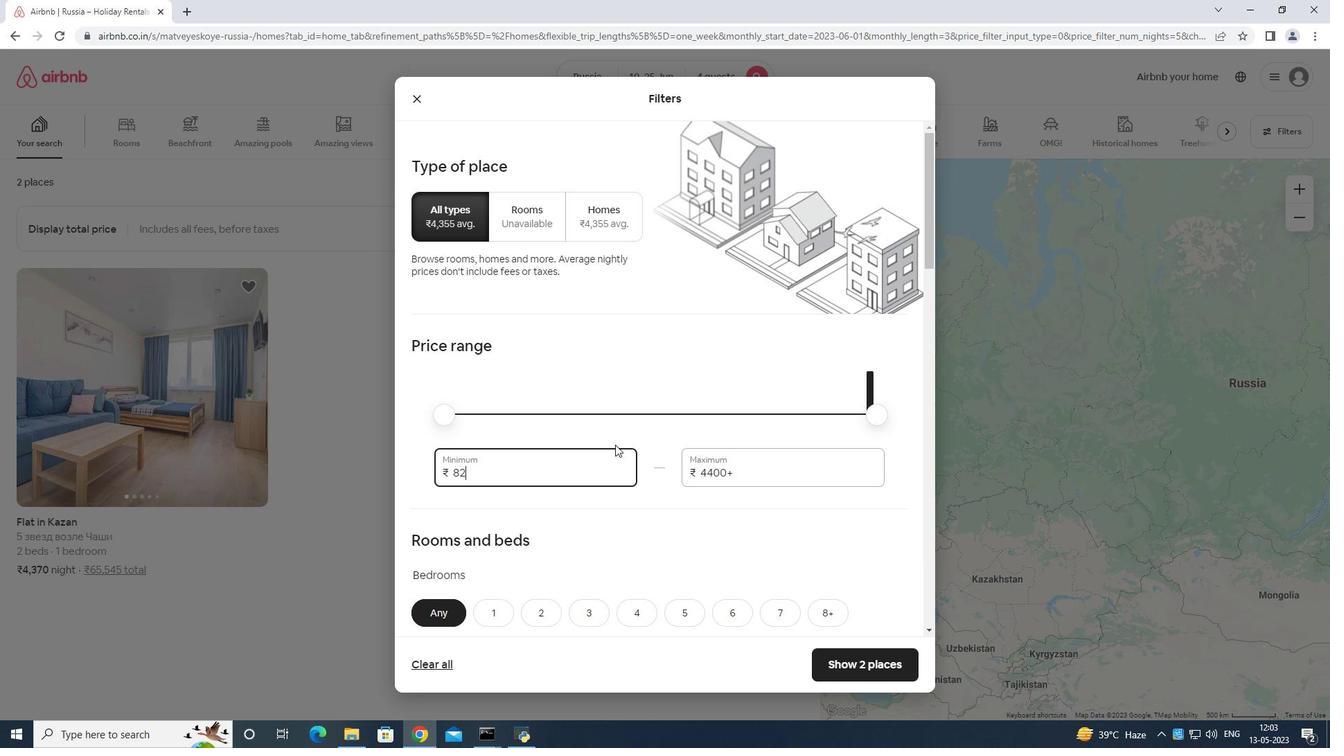 
Action: Key pressed <Key.backspace><Key.backspace>
Screenshot: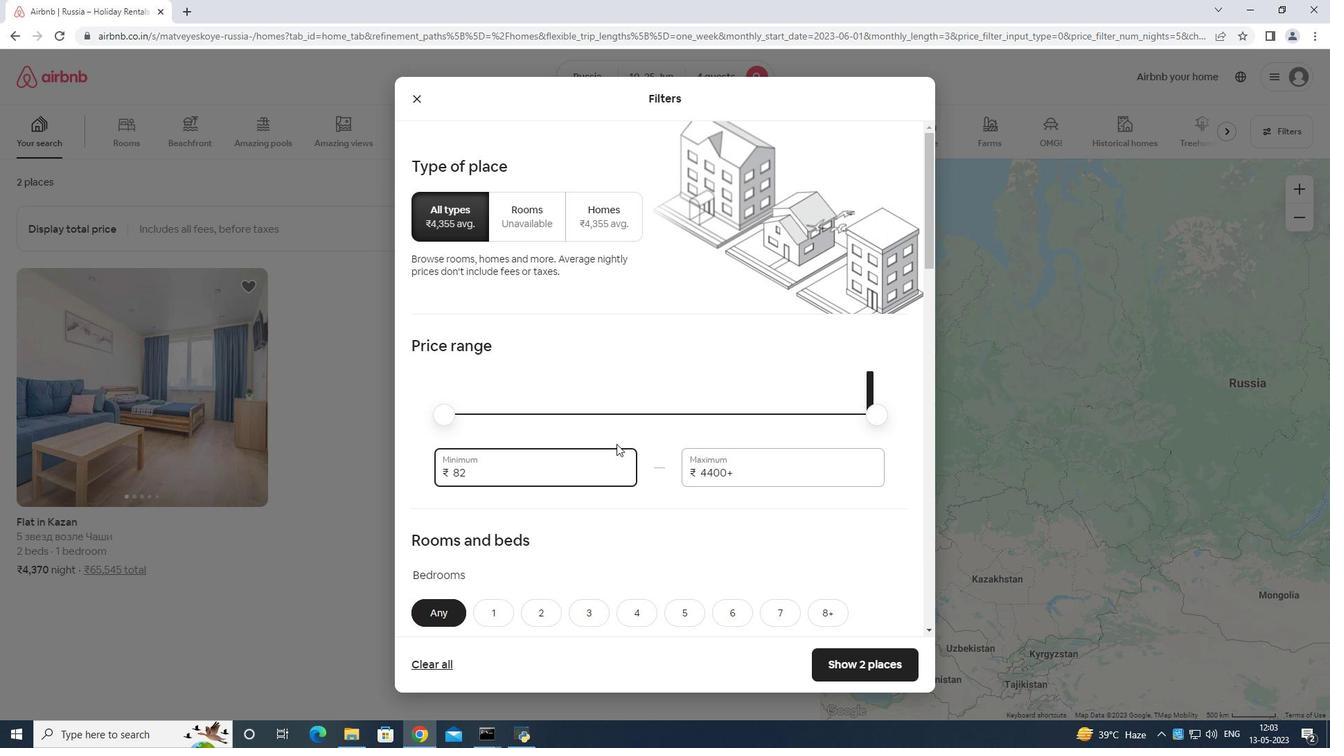 
Action: Mouse moved to (620, 444)
Screenshot: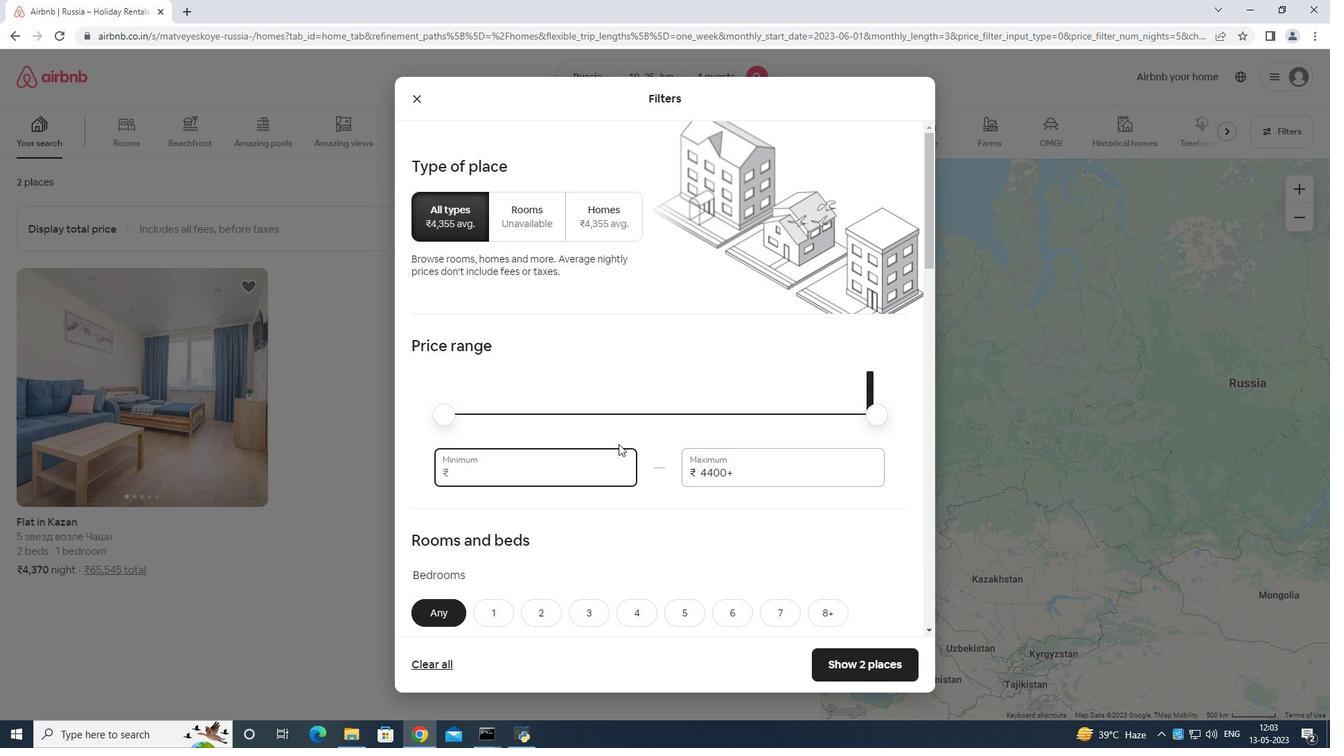 
Action: Key pressed 1 896, 641)
Screenshot: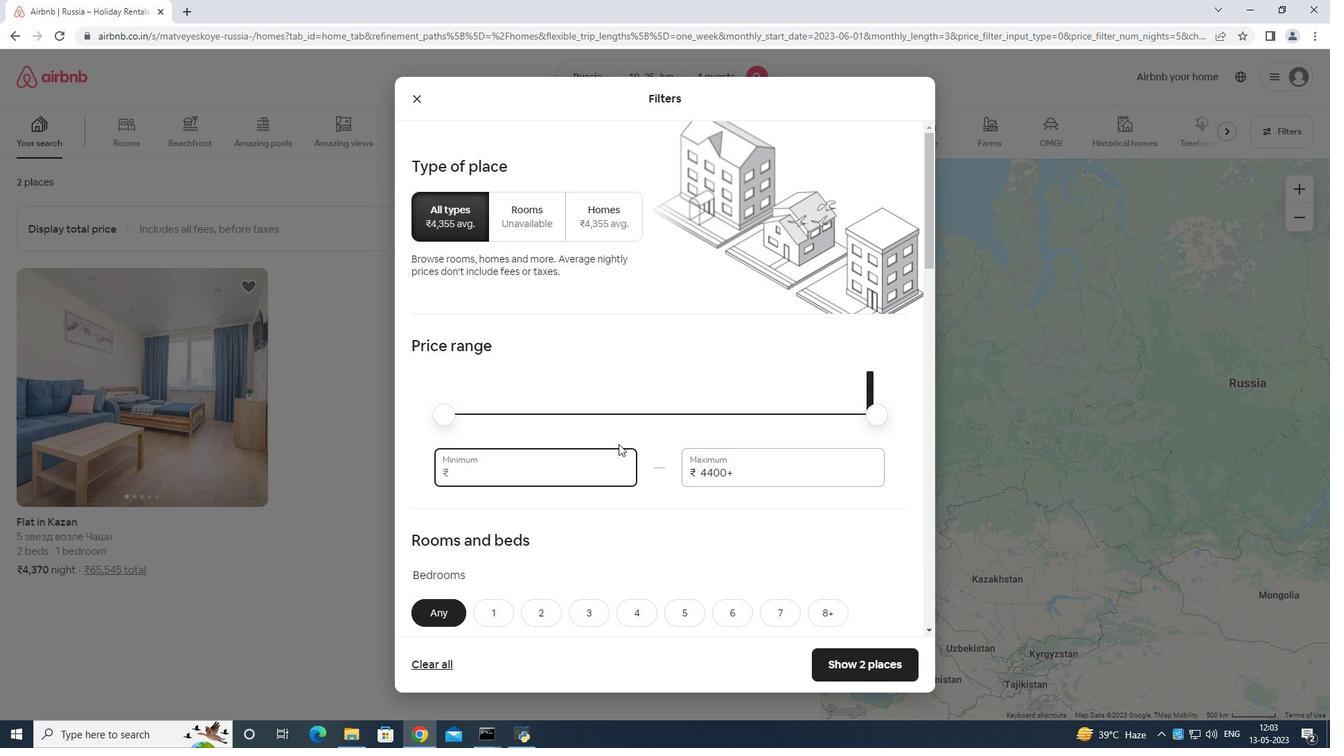 
Action: Mouse moved to (624, 444)
Screenshot: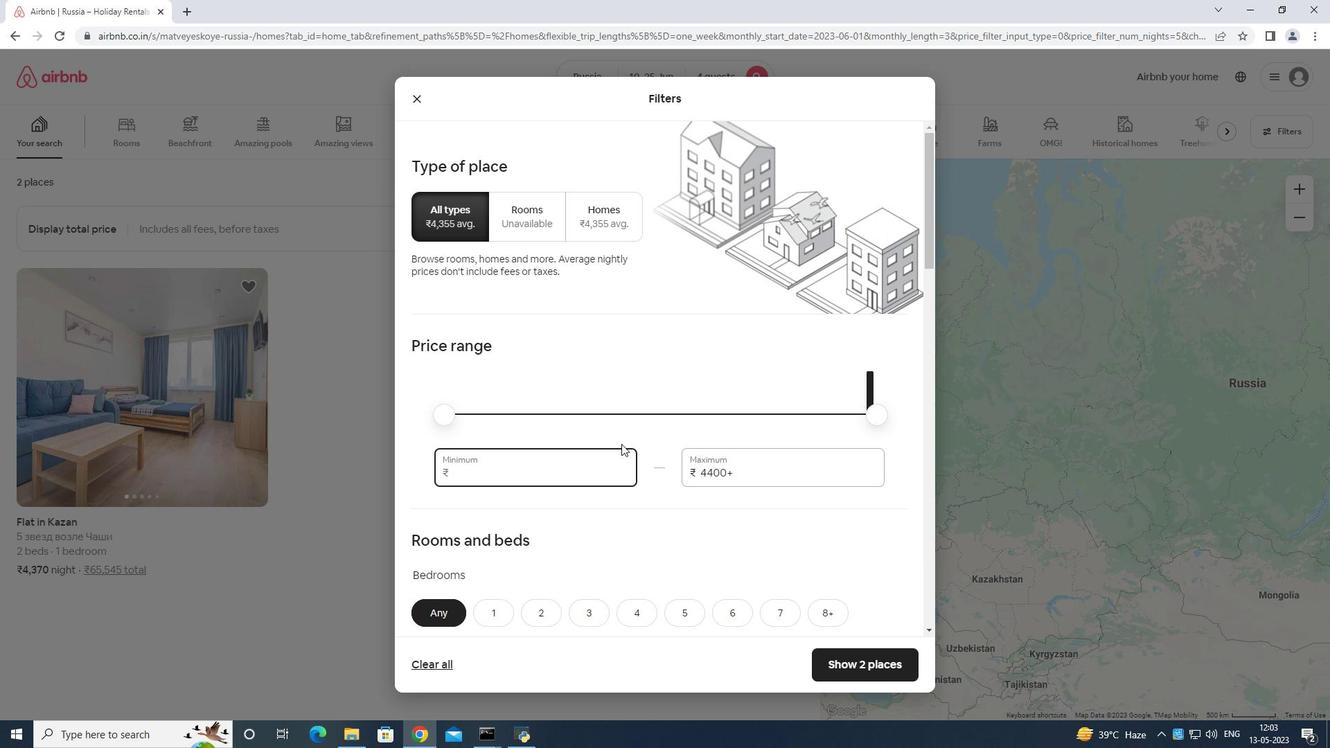 
Action: Key pressed 000
Screenshot: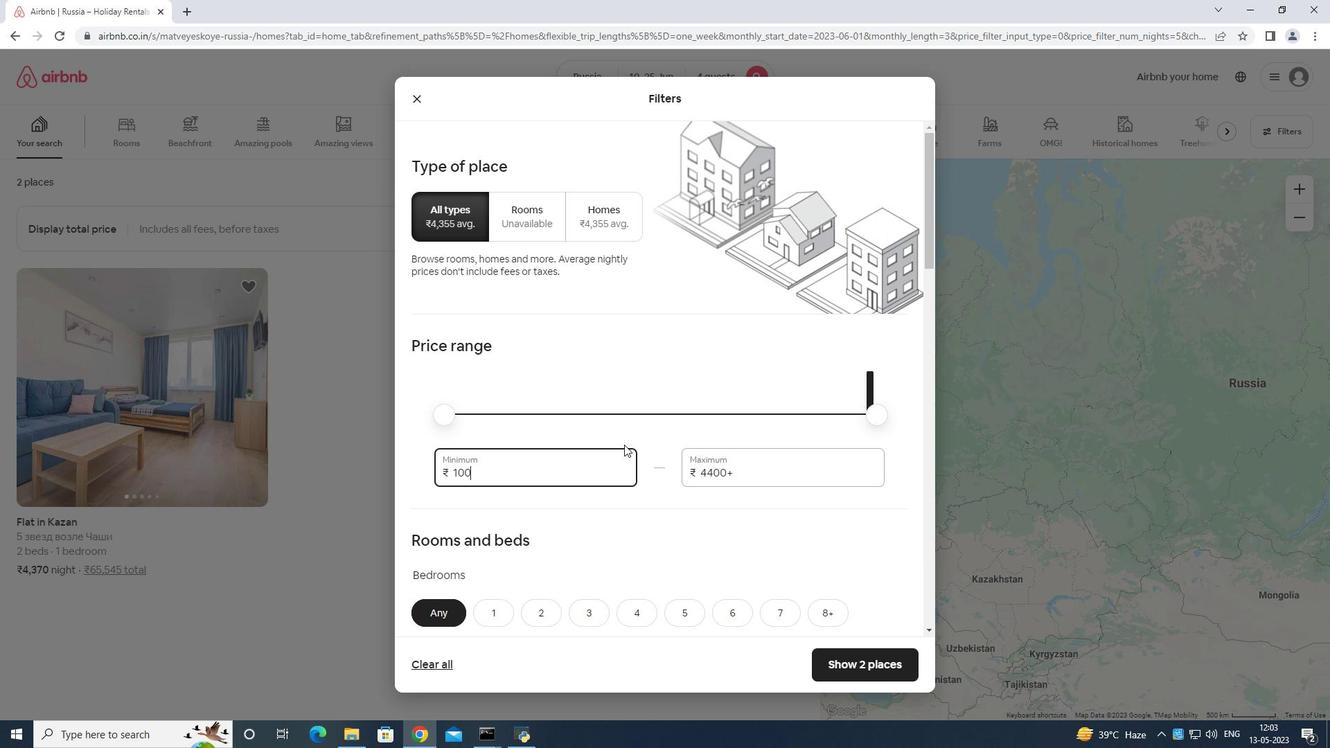 
Action: Mouse moved to (625, 444)
Screenshot: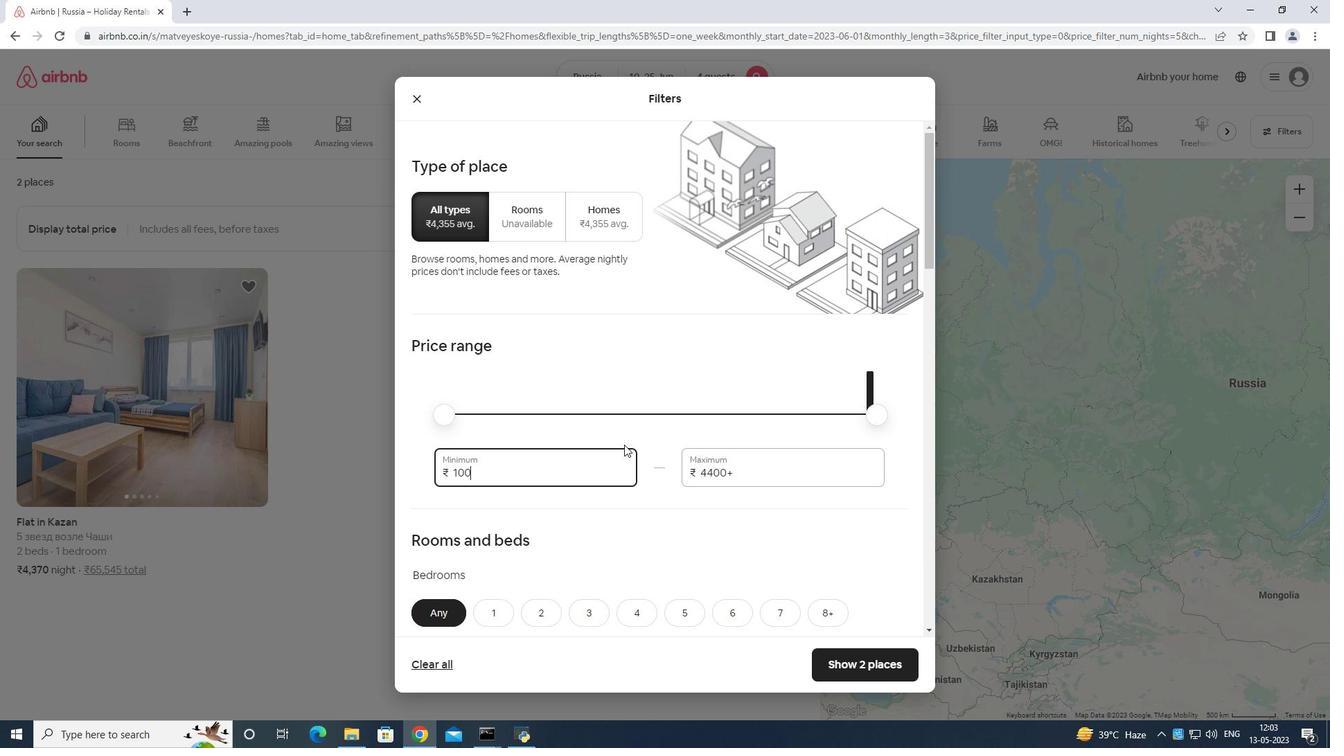 
Action: Key pressed 0
Screenshot: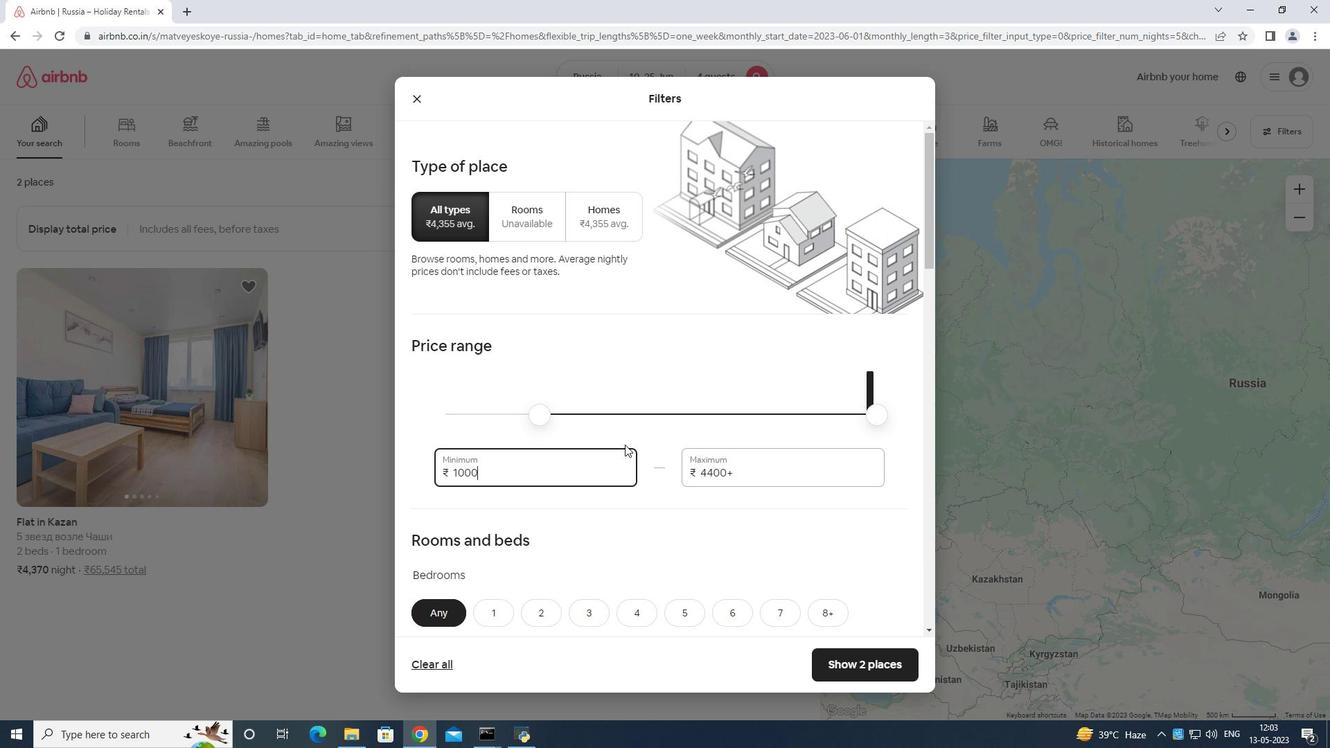 
Action: Mouse moved to (756, 457)
Screenshot: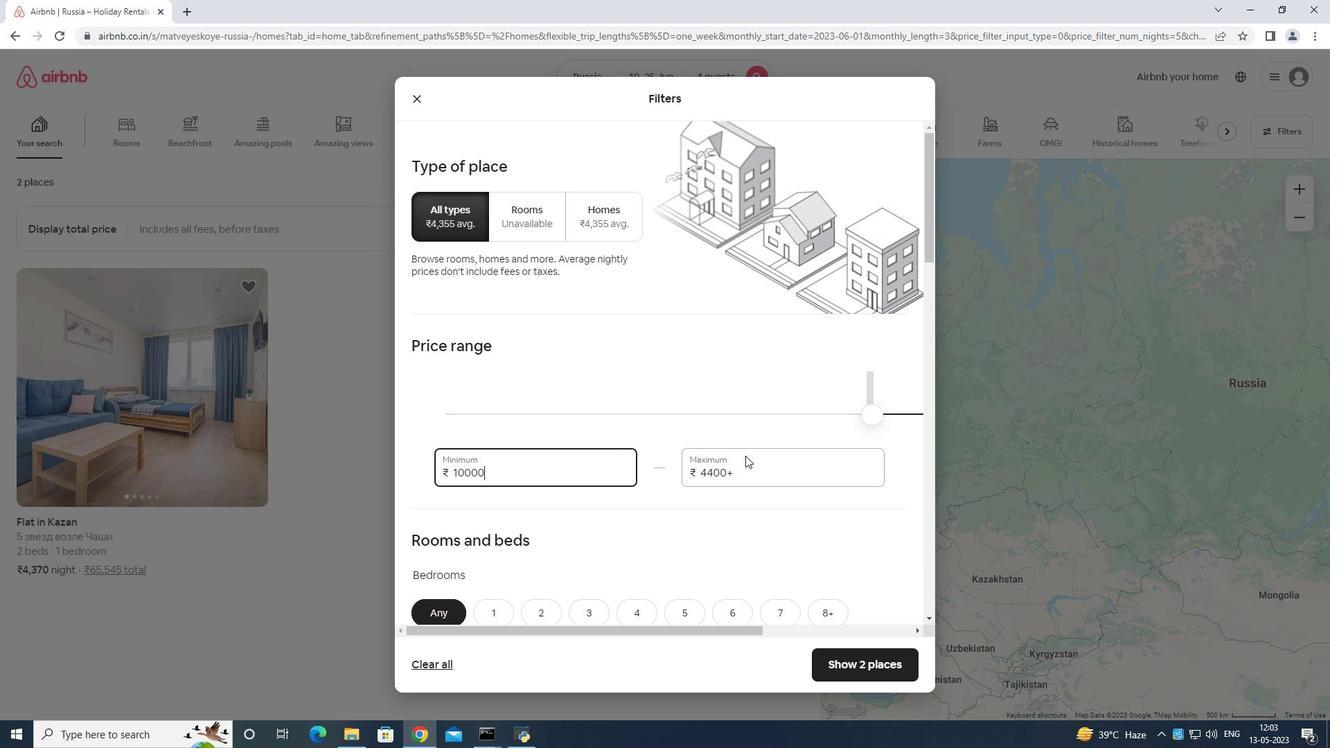 
Action: Mouse pressed left at (756, 457)
Screenshot: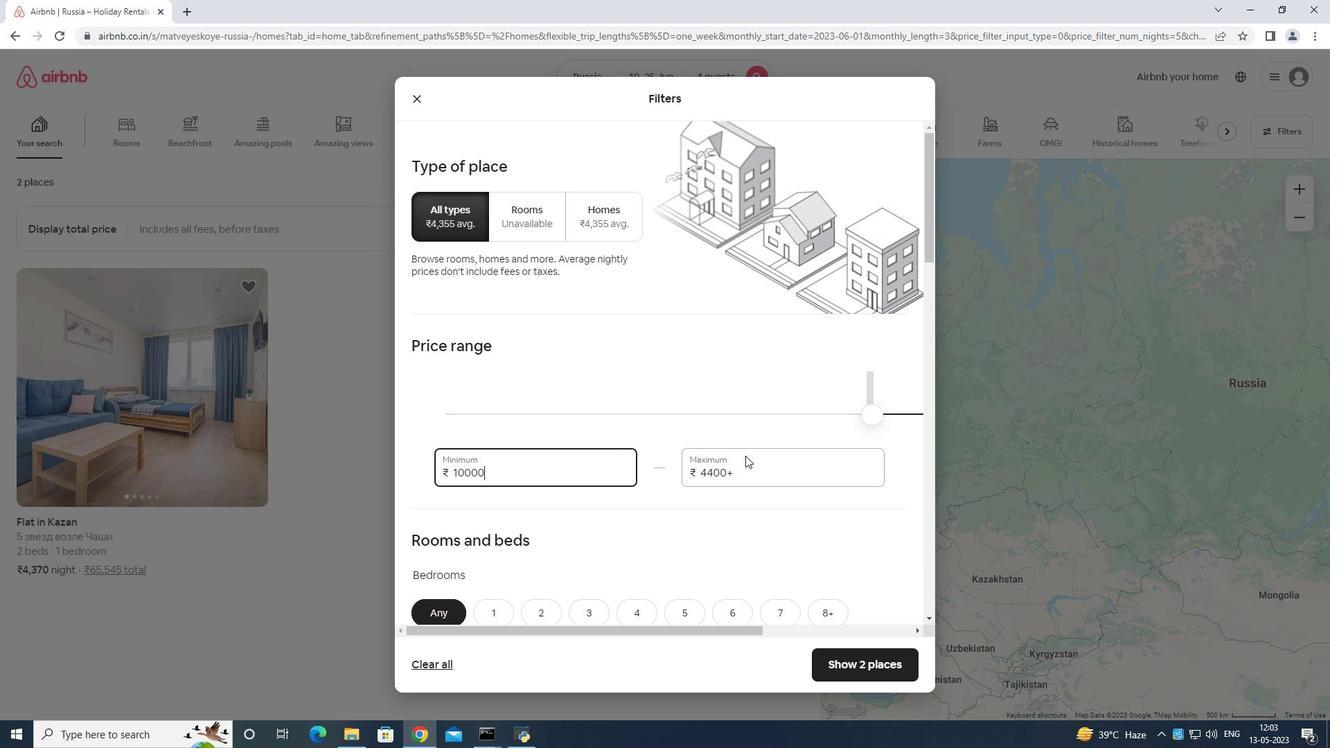 
Action: Mouse moved to (759, 455)
Screenshot: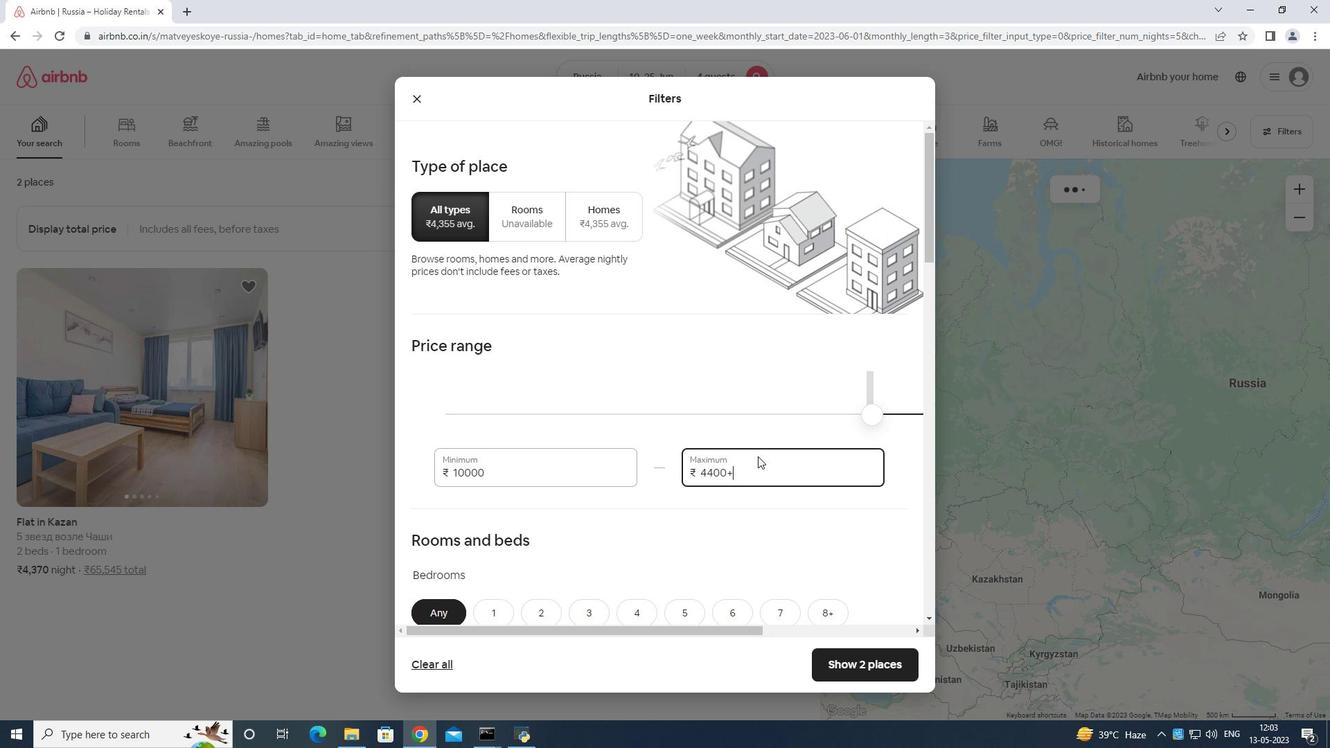 
Action: Key pressed <Key.backspace>
Screenshot: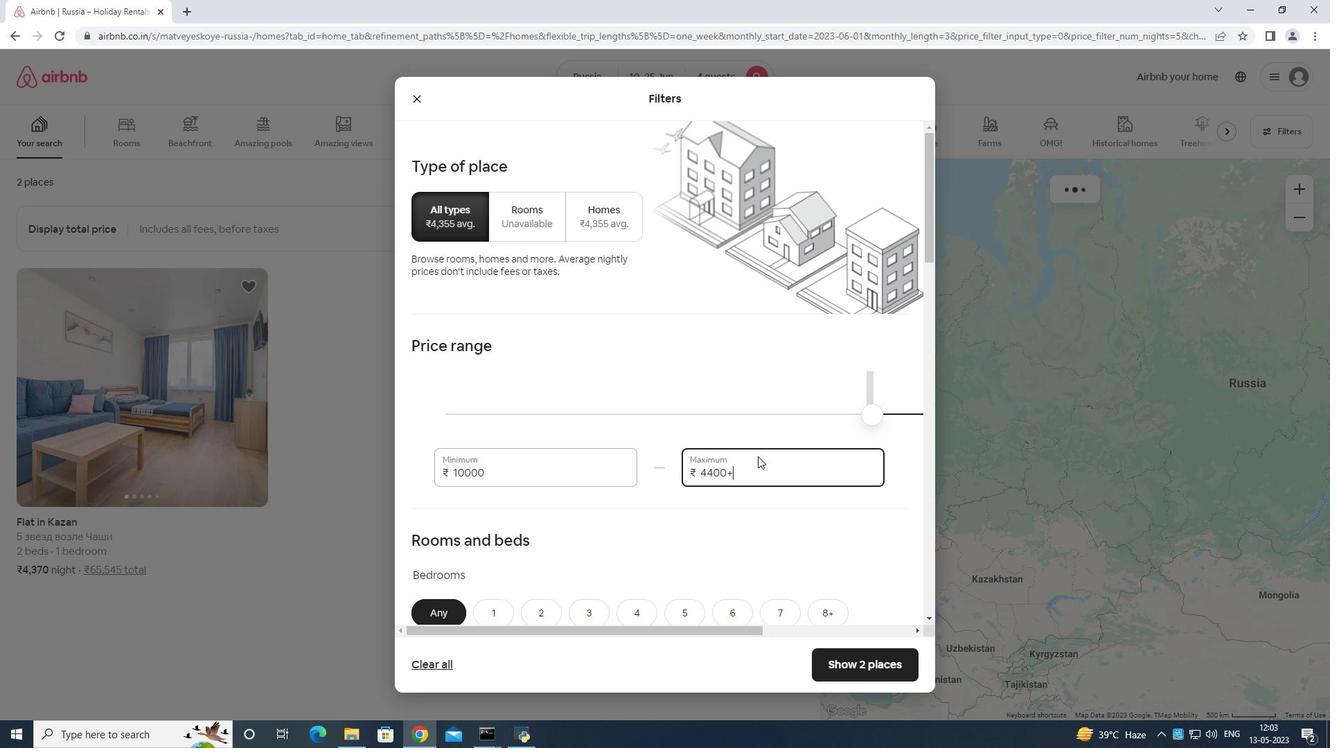 
Action: Mouse moved to (759, 454)
Screenshot: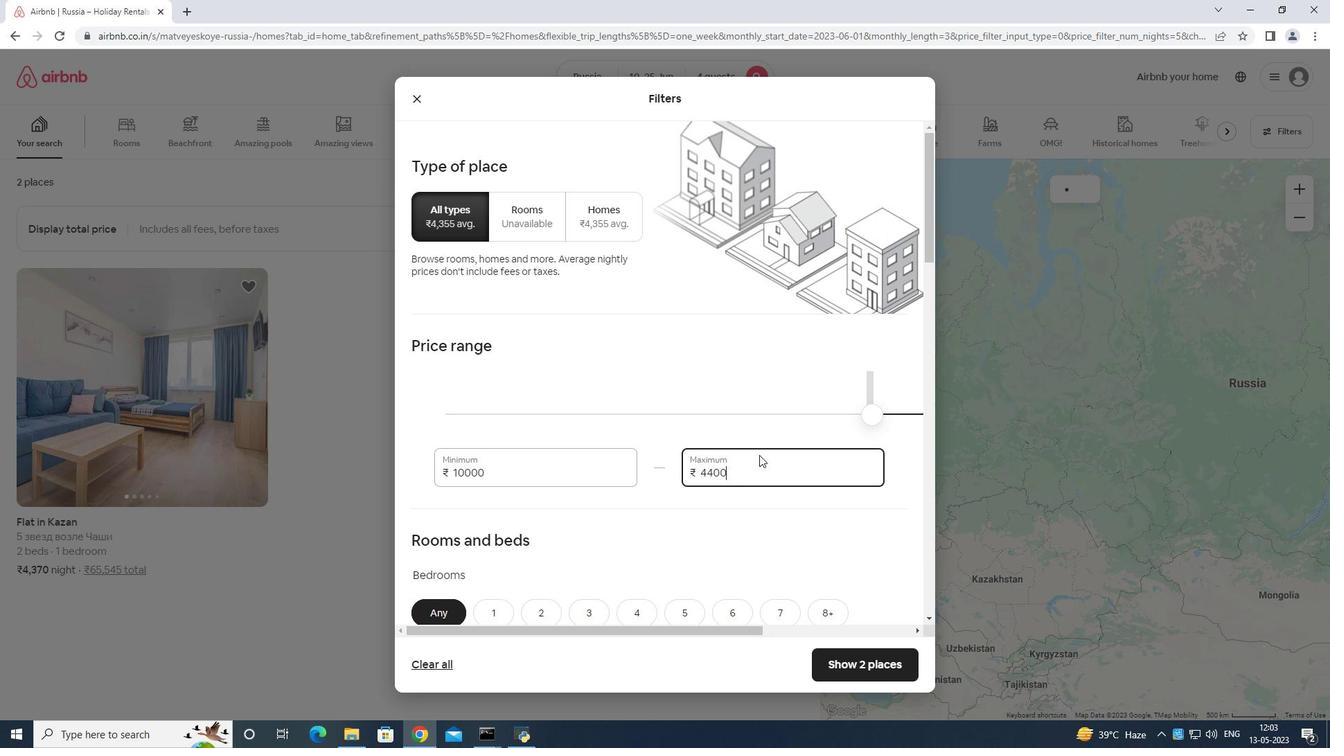 
Action: Key pressed <Key.backspace><Key.backspace><Key.backspace><Key.backspace><Key.backspace><Key.backspace><Key.backspace><Key.backspace><Key.backspace><Key.backspace><Key.backspace>1
Screenshot: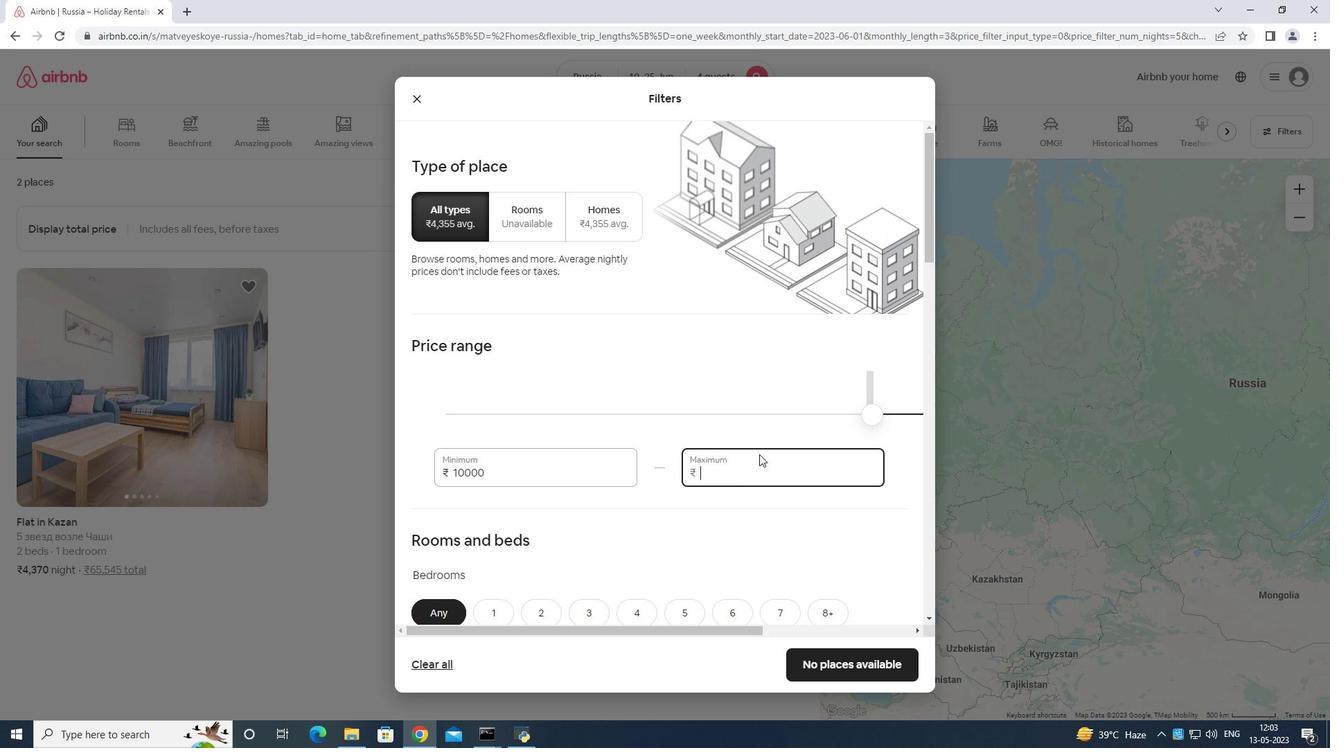 
Action: Mouse moved to (759, 454)
Screenshot: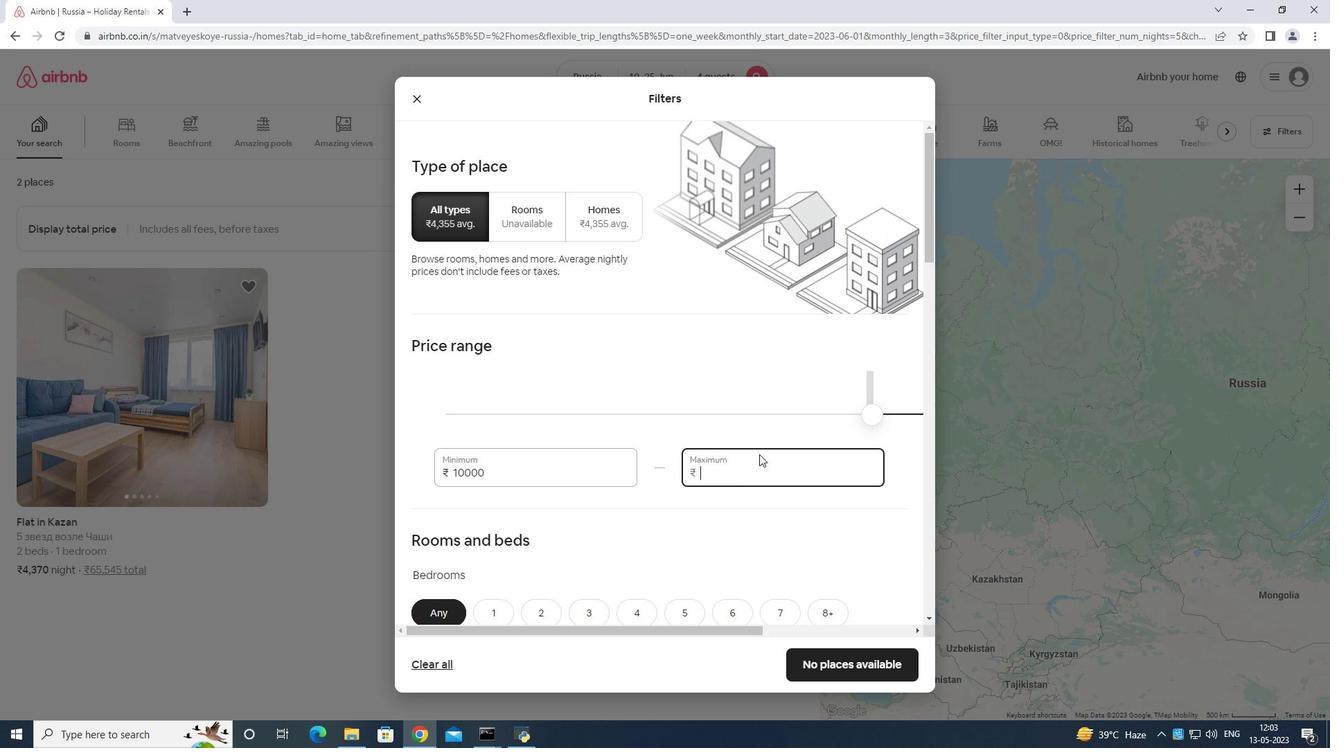 
Action: Key pressed 5
Screenshot: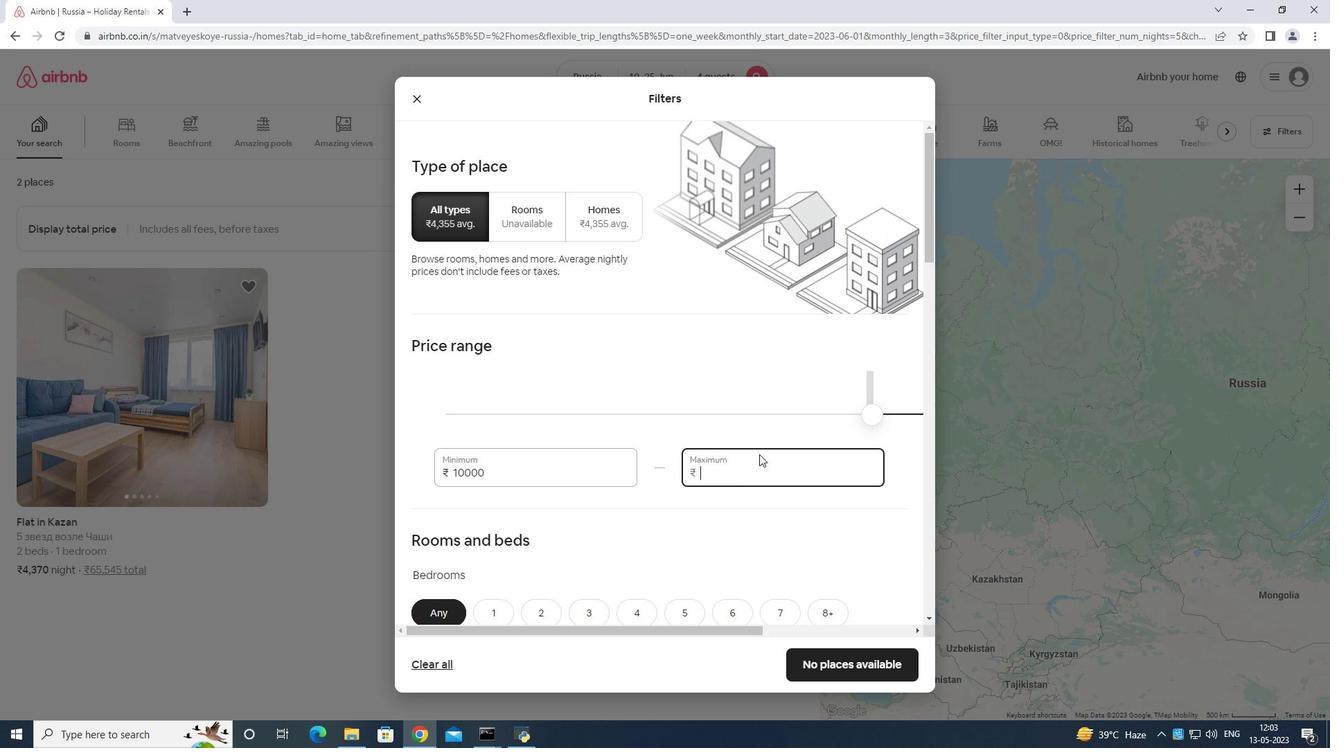 
Action: Mouse moved to (760, 454)
Screenshot: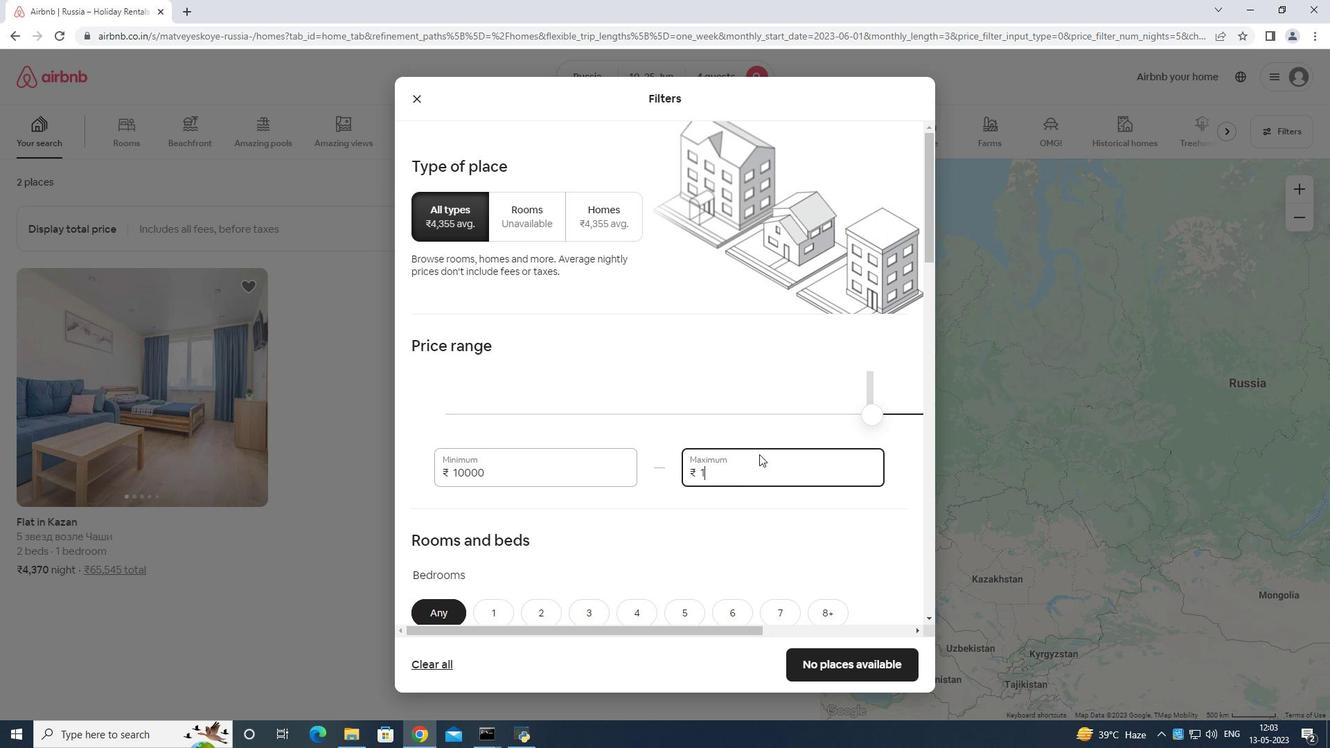 
Action: Key pressed 000
Screenshot: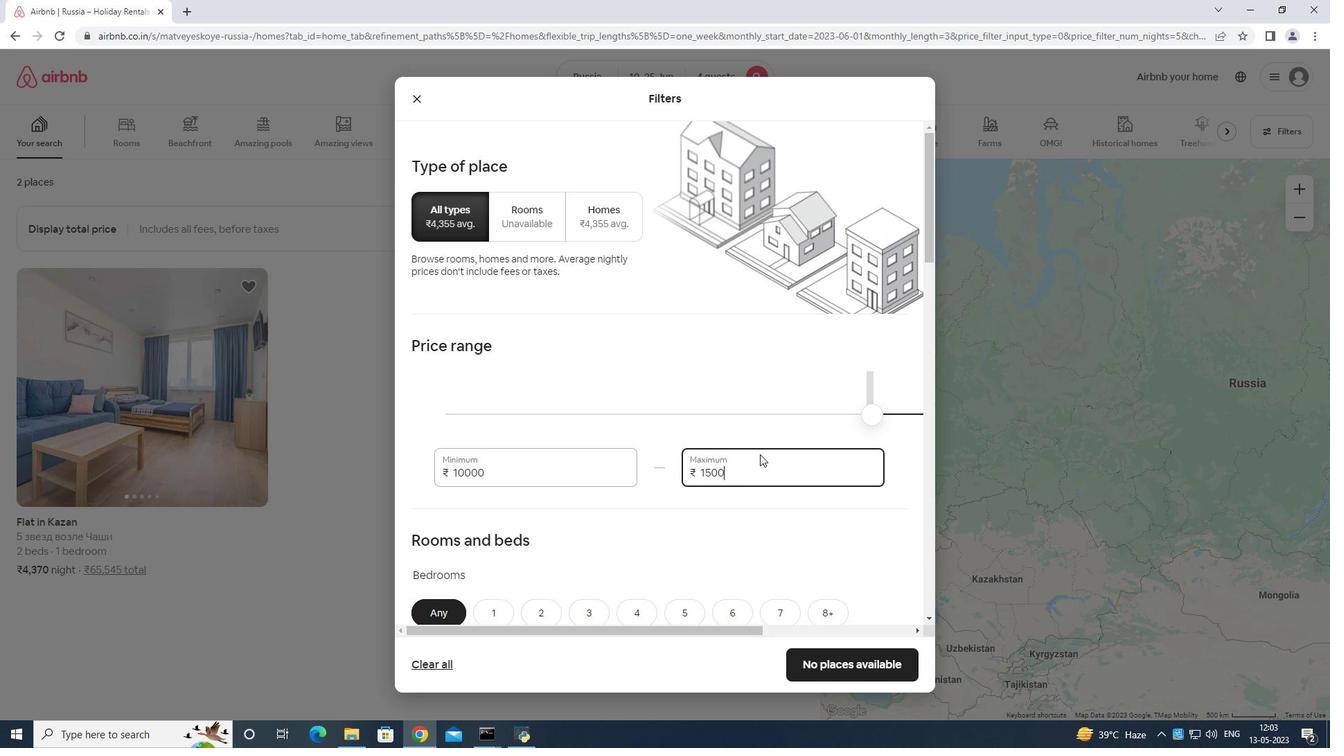 
Action: Mouse moved to (807, 446)
Screenshot: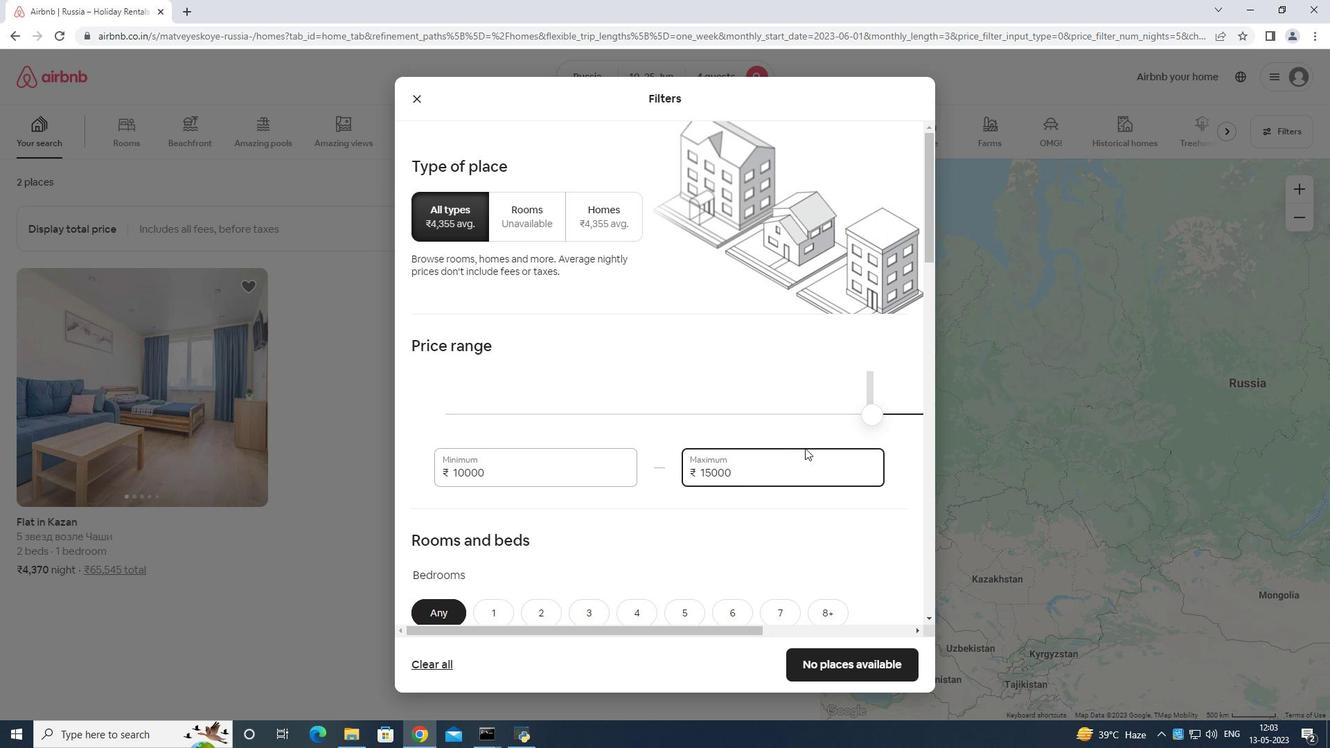 
Action: Mouse scrolled (807, 446) with delta (0, 0)
Screenshot: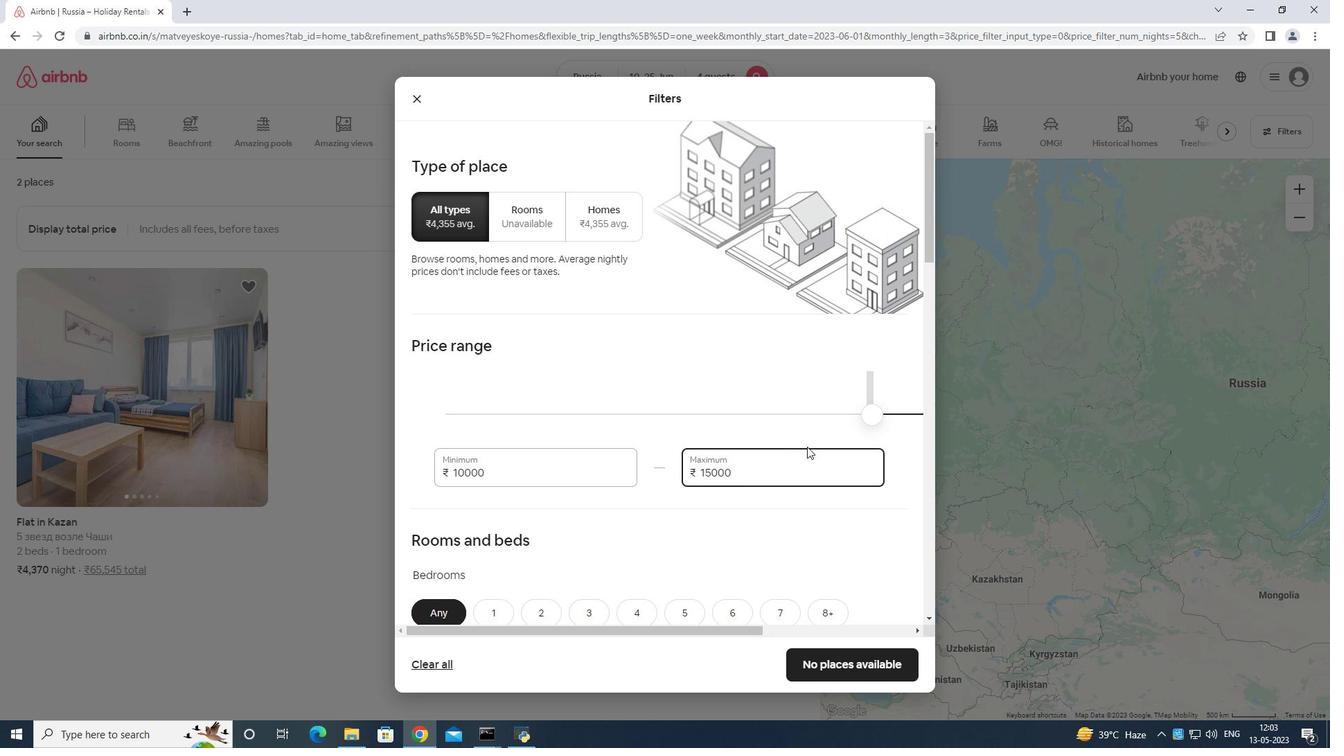 
Action: Mouse scrolled (807, 446) with delta (0, 0)
Screenshot: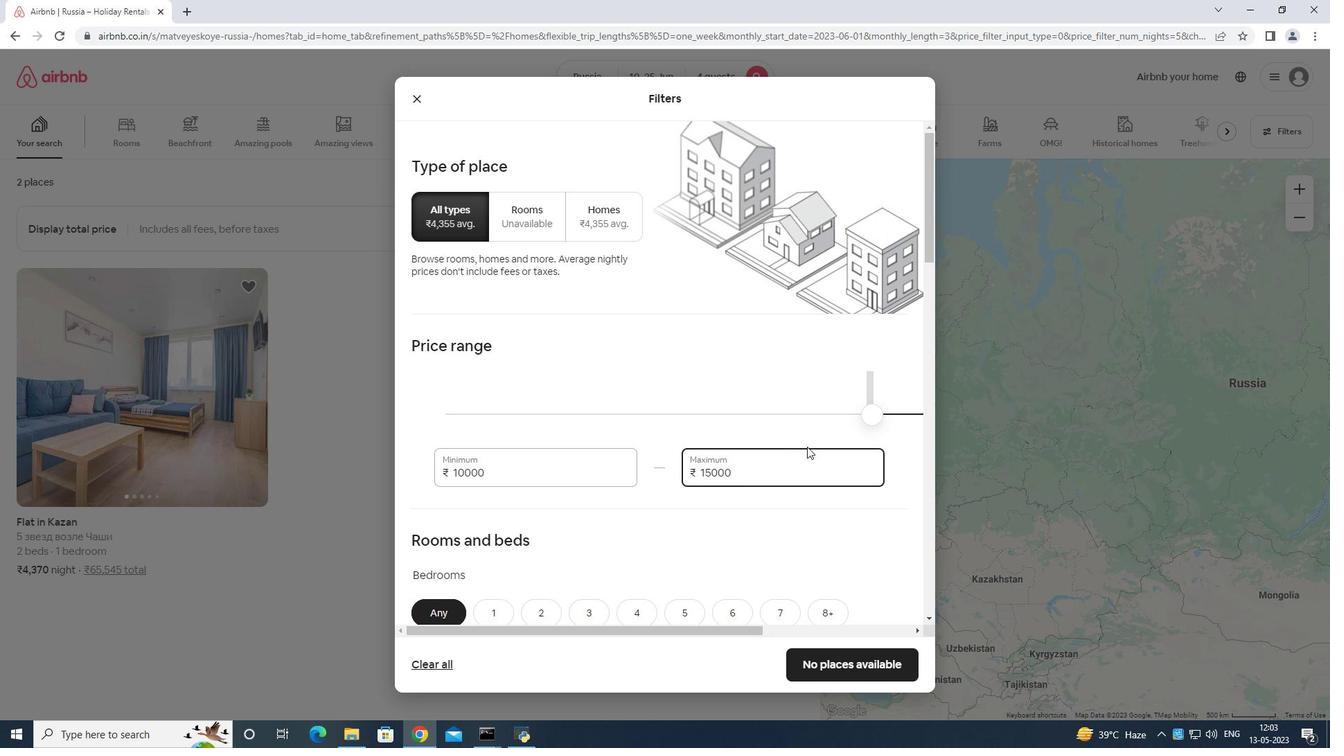 
Action: Mouse scrolled (807, 446) with delta (0, 0)
Screenshot: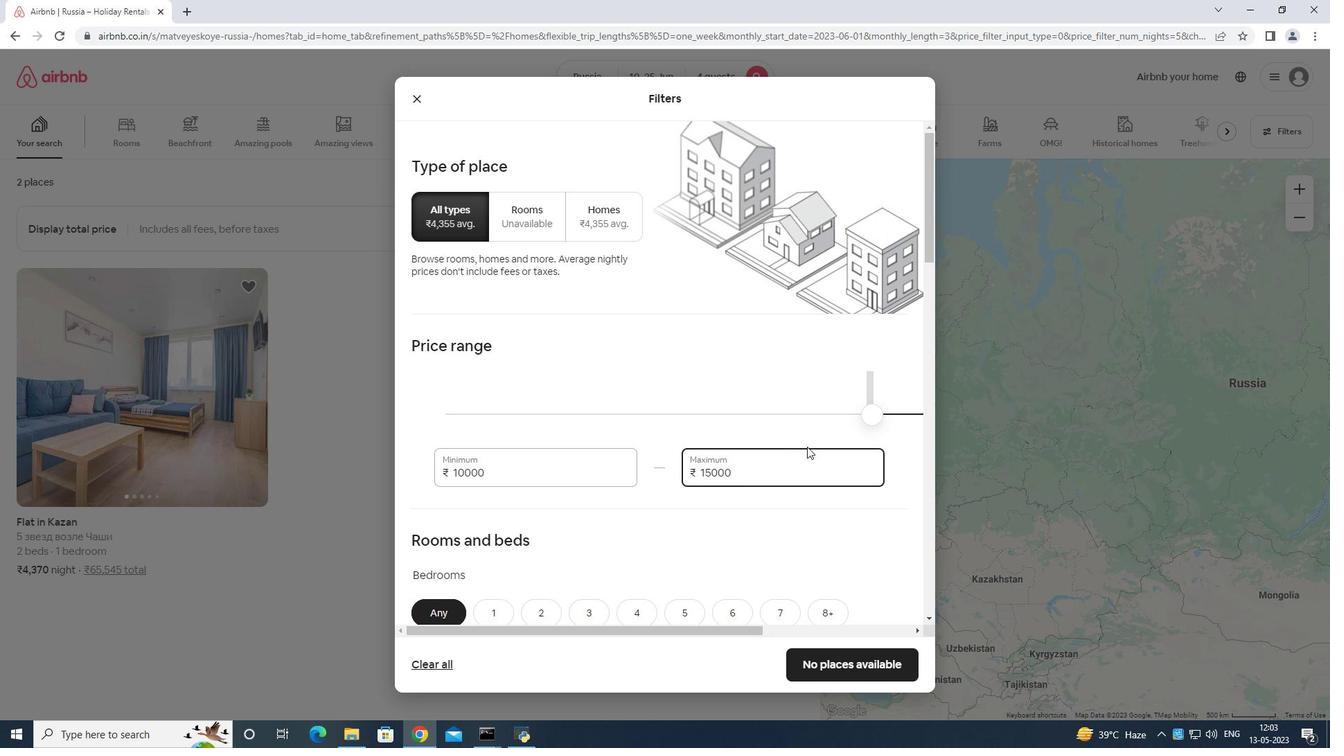 
Action: Mouse moved to (637, 406)
Screenshot: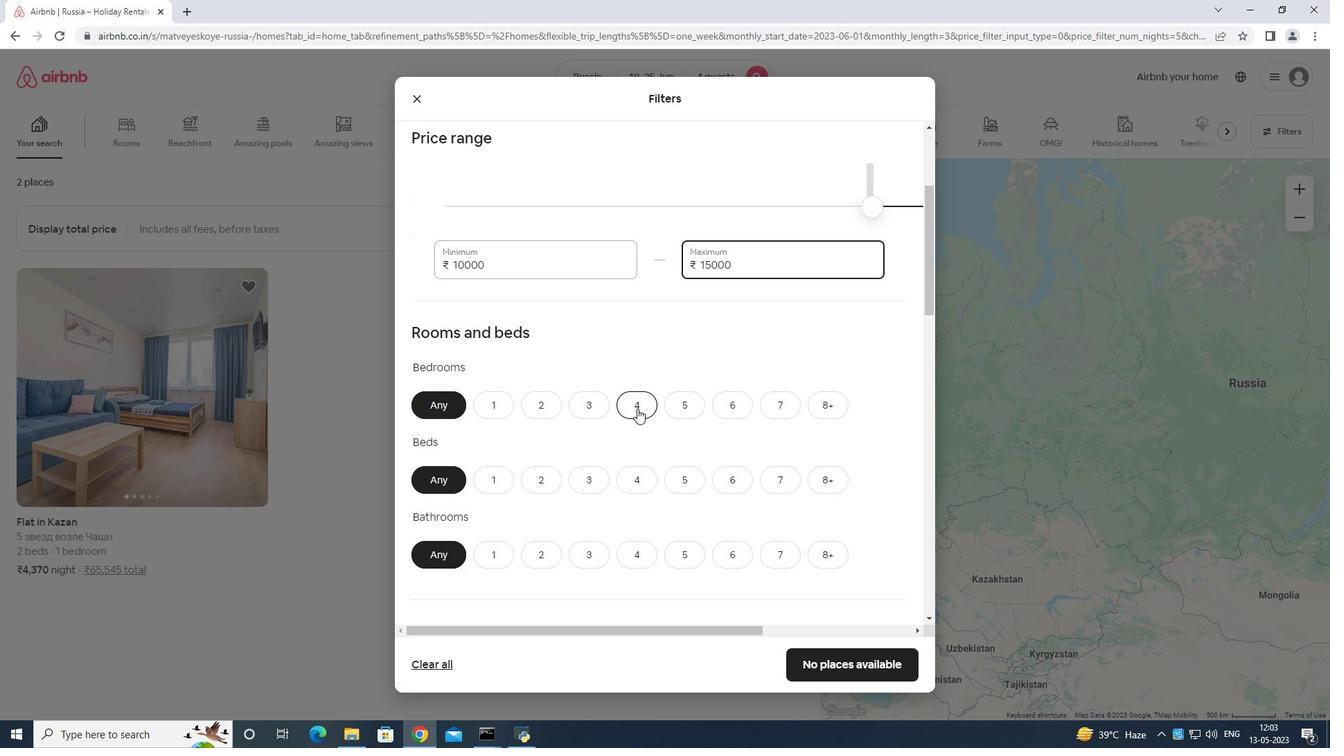 
Action: Mouse pressed left at (637, 406)
Screenshot: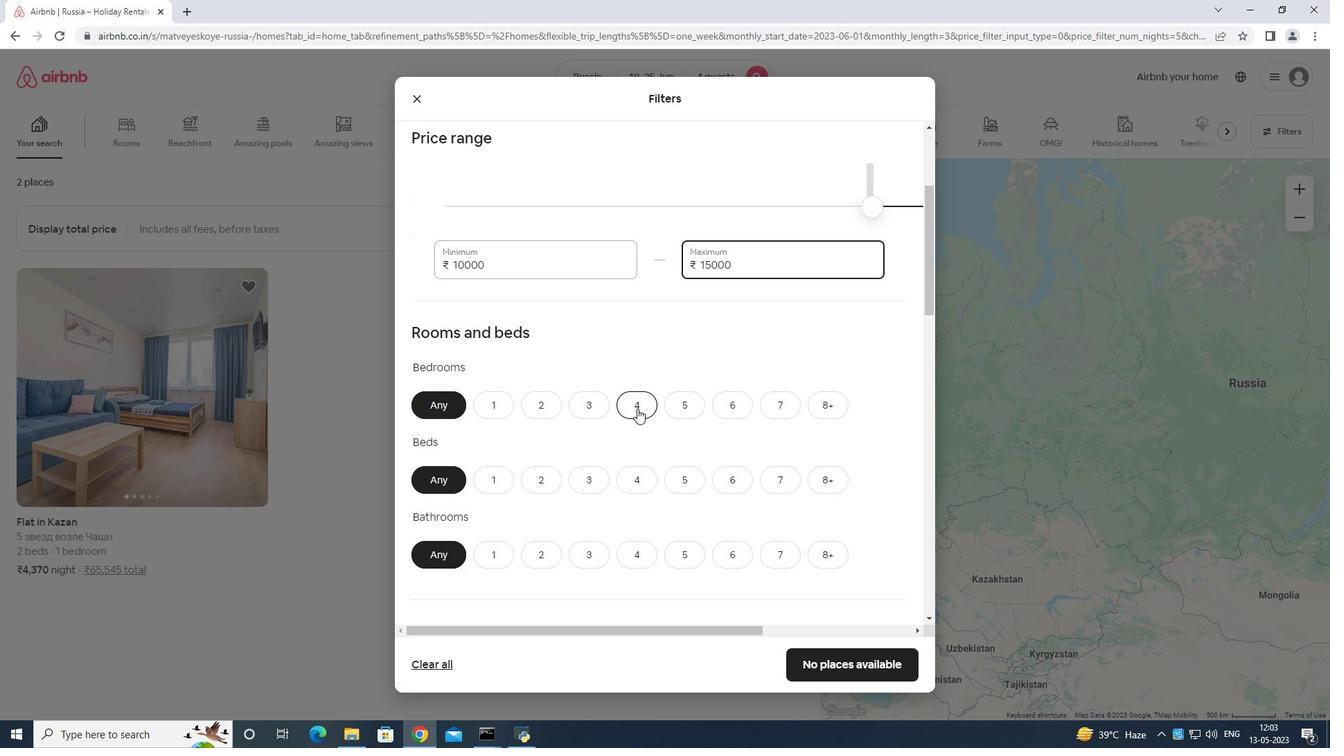 
Action: Mouse moved to (644, 480)
Screenshot: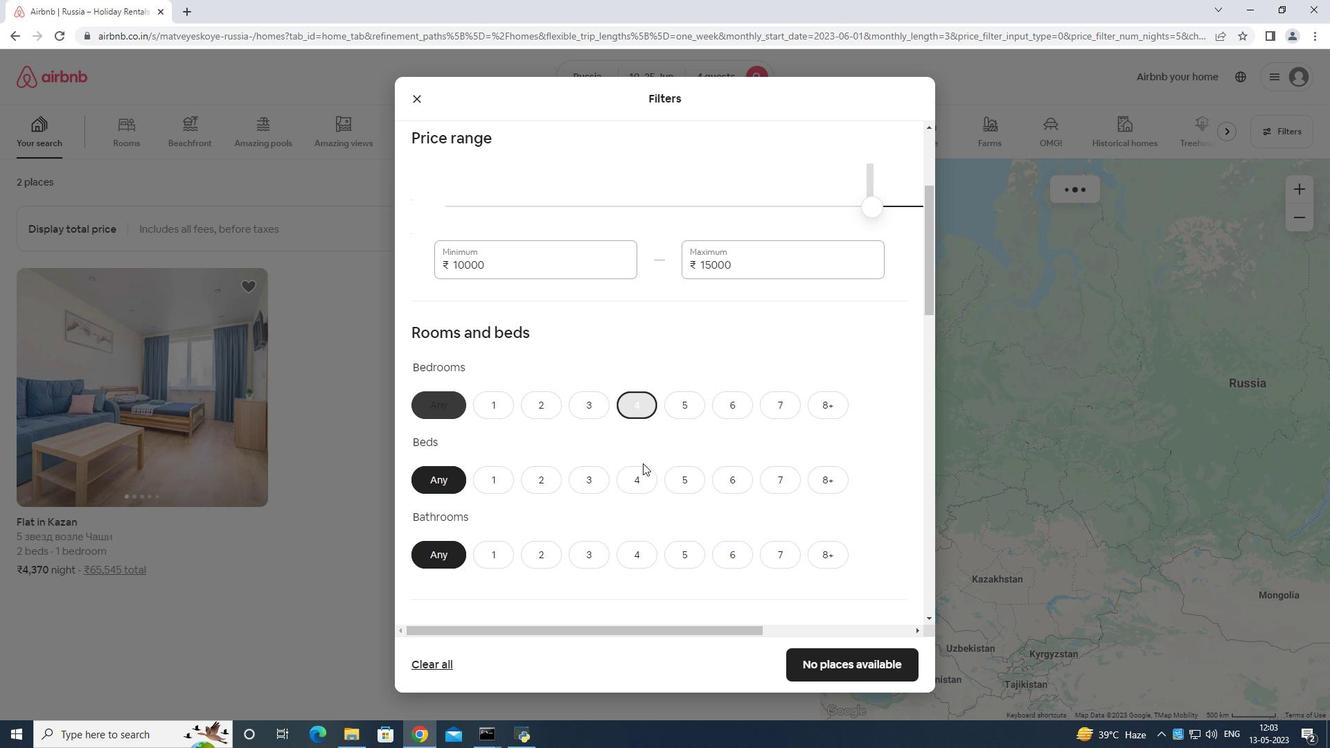 
Action: Mouse pressed left at (644, 480)
Screenshot: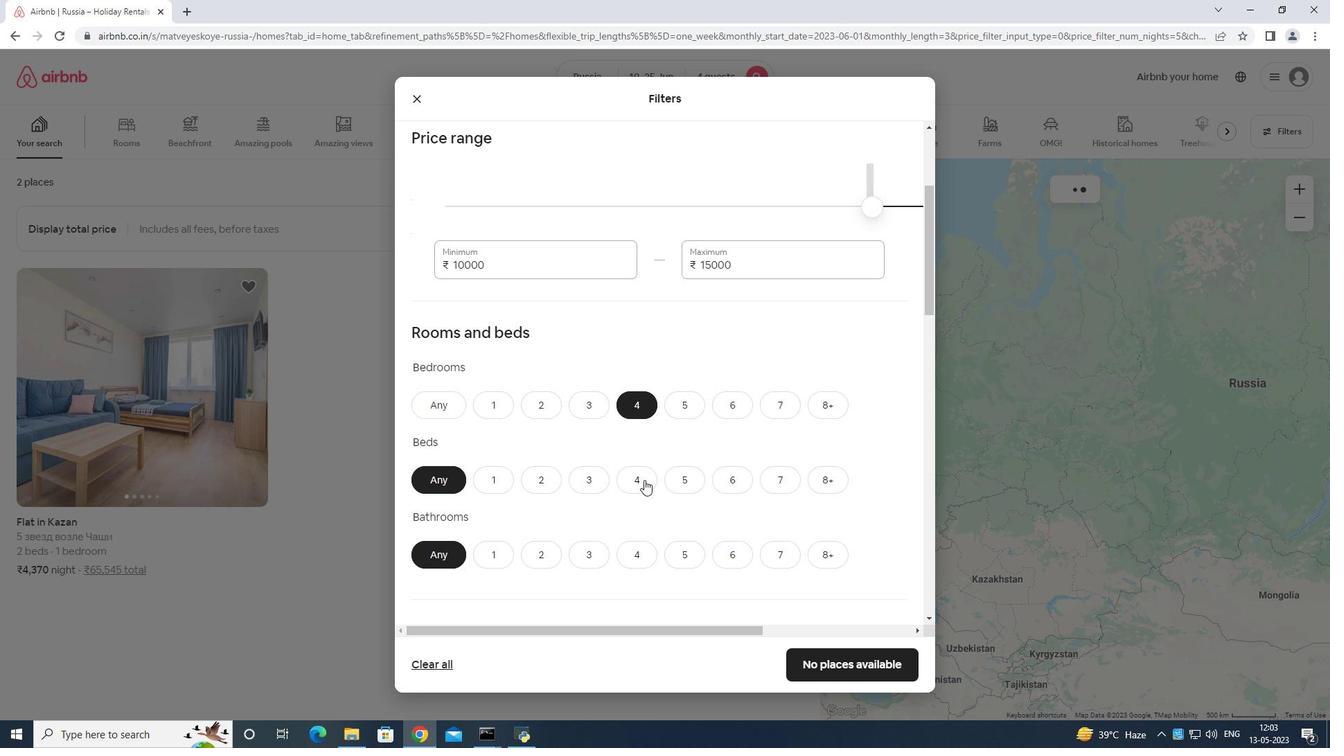 
Action: Mouse moved to (640, 556)
Screenshot: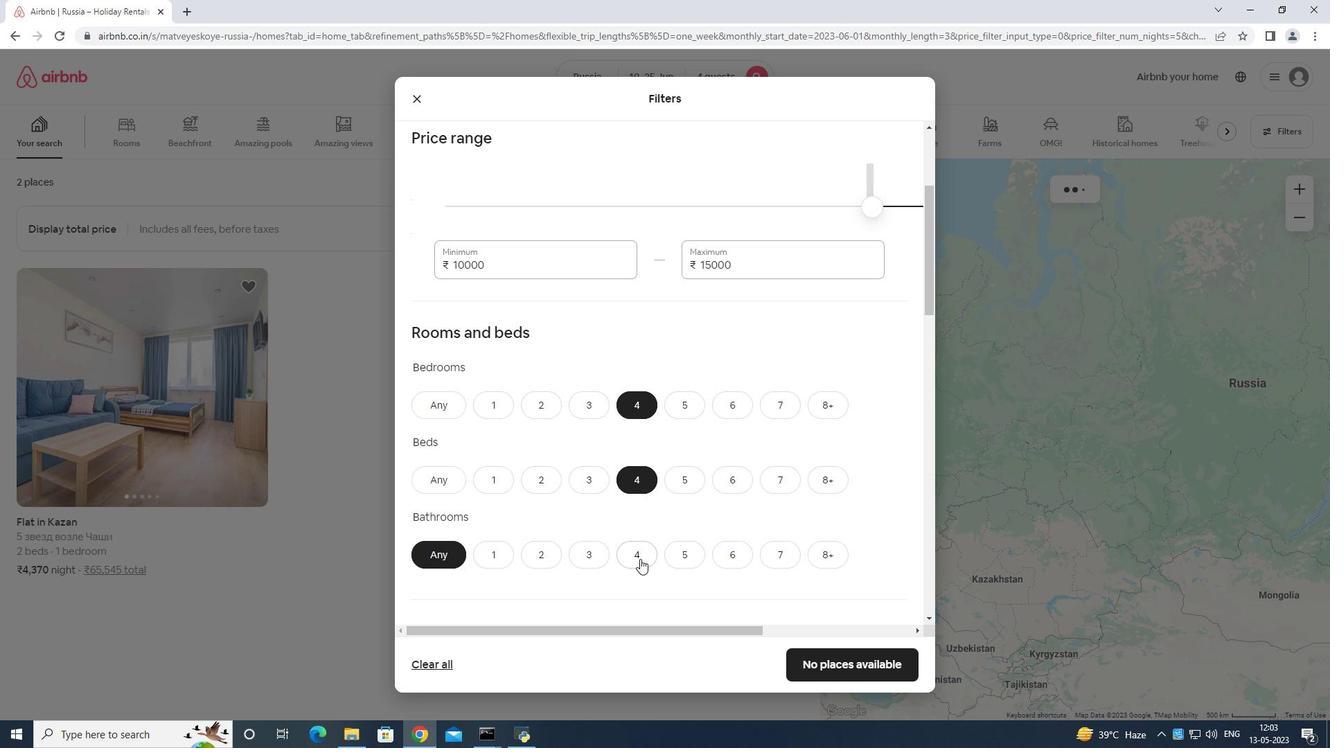 
Action: Mouse pressed left at (640, 556)
Screenshot: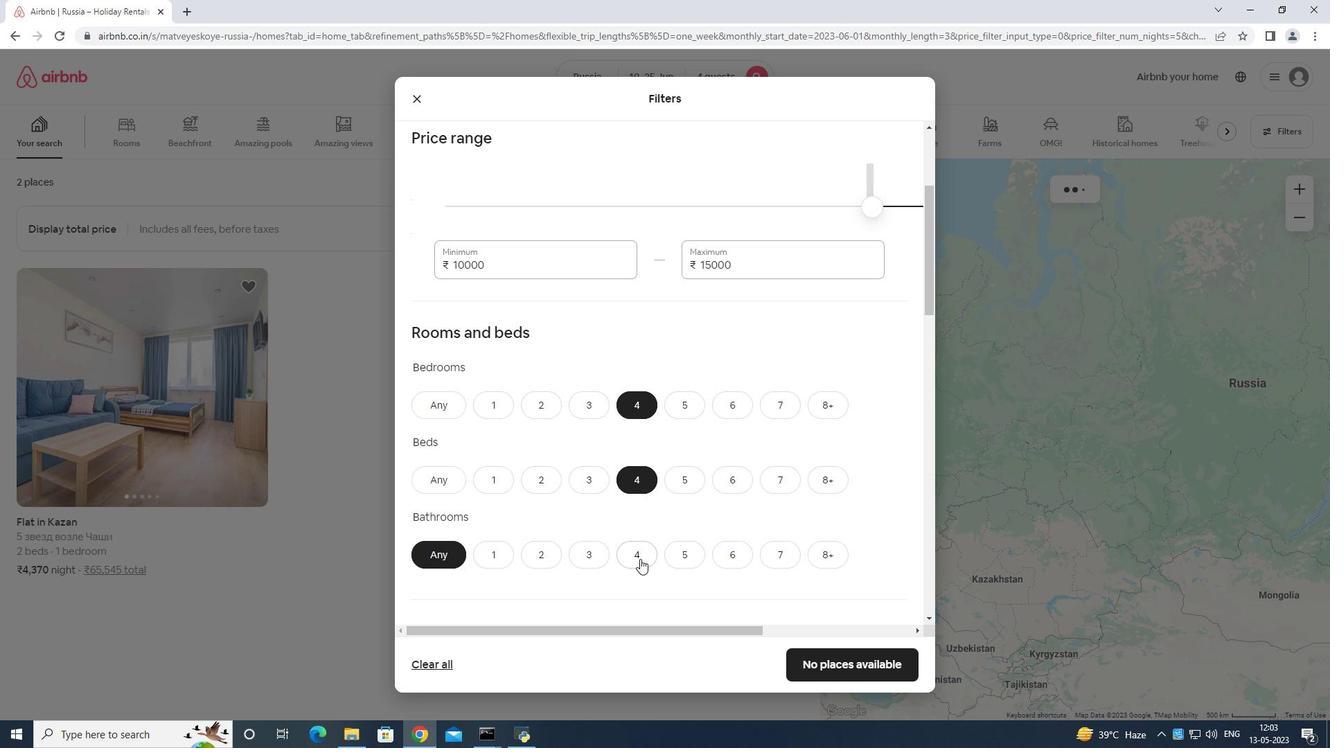 
Action: Mouse moved to (697, 508)
Screenshot: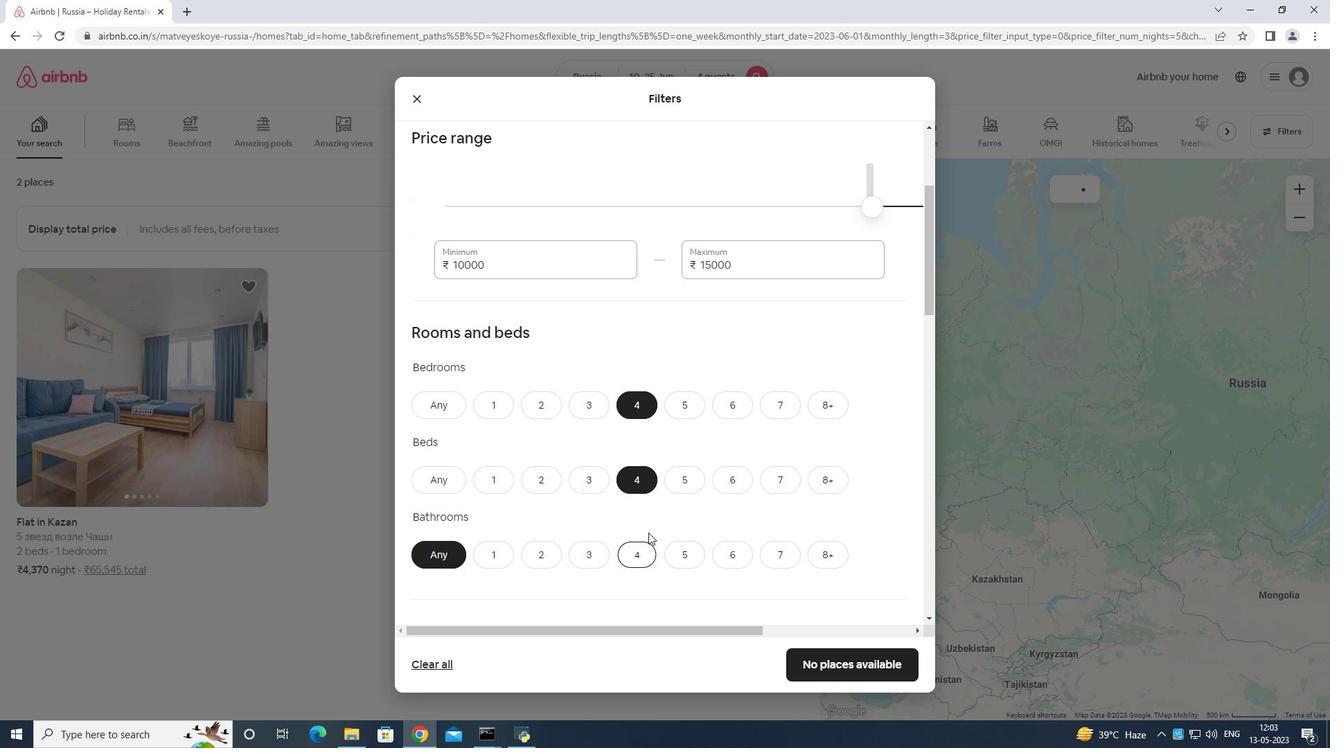 
Action: Mouse scrolled (697, 507) with delta (0, 0)
Screenshot: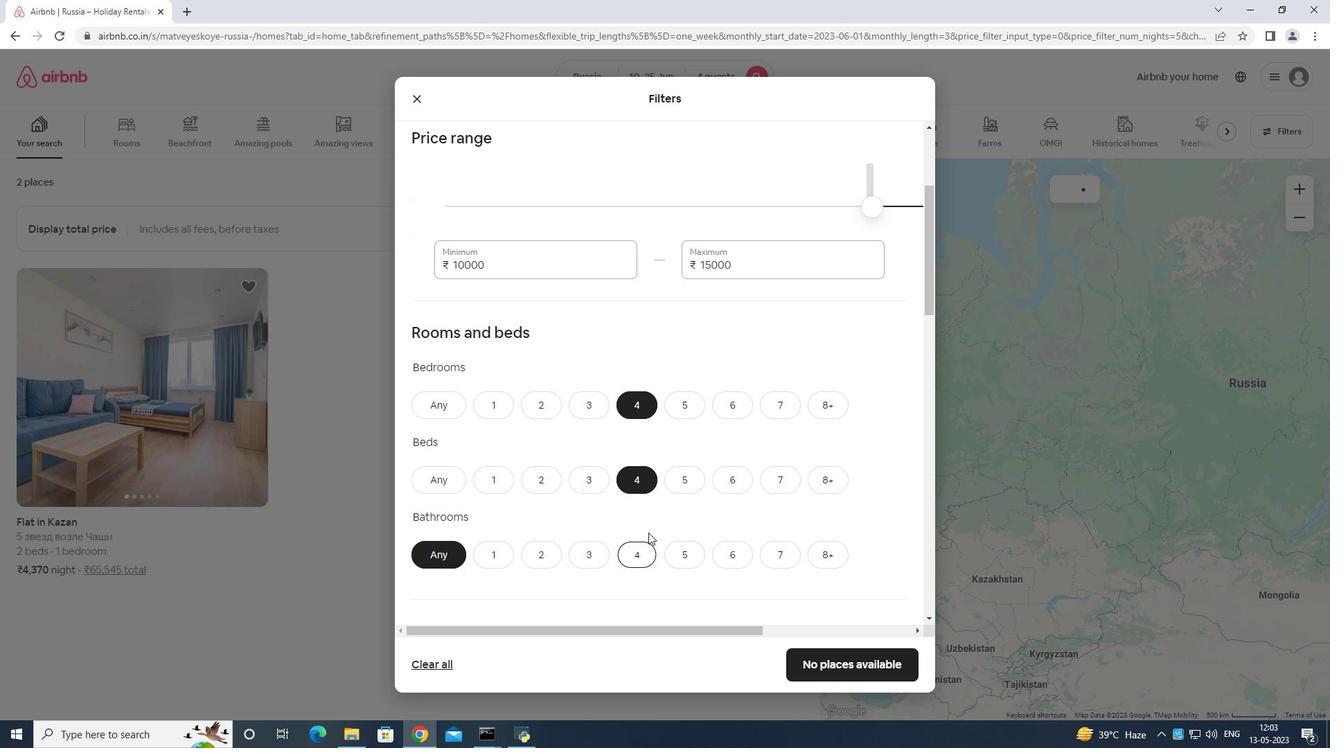 
Action: Mouse moved to (700, 528)
Screenshot: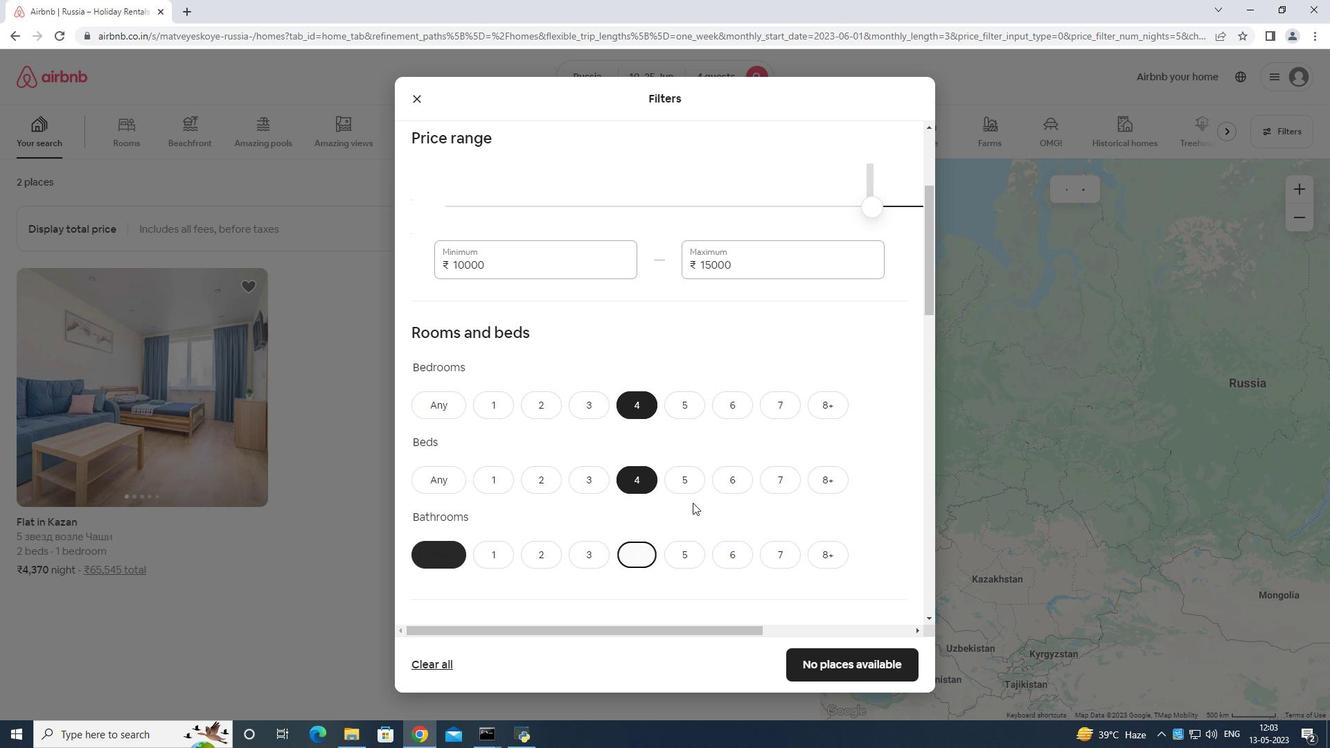
Action: Mouse scrolled (700, 528) with delta (0, 0)
Screenshot: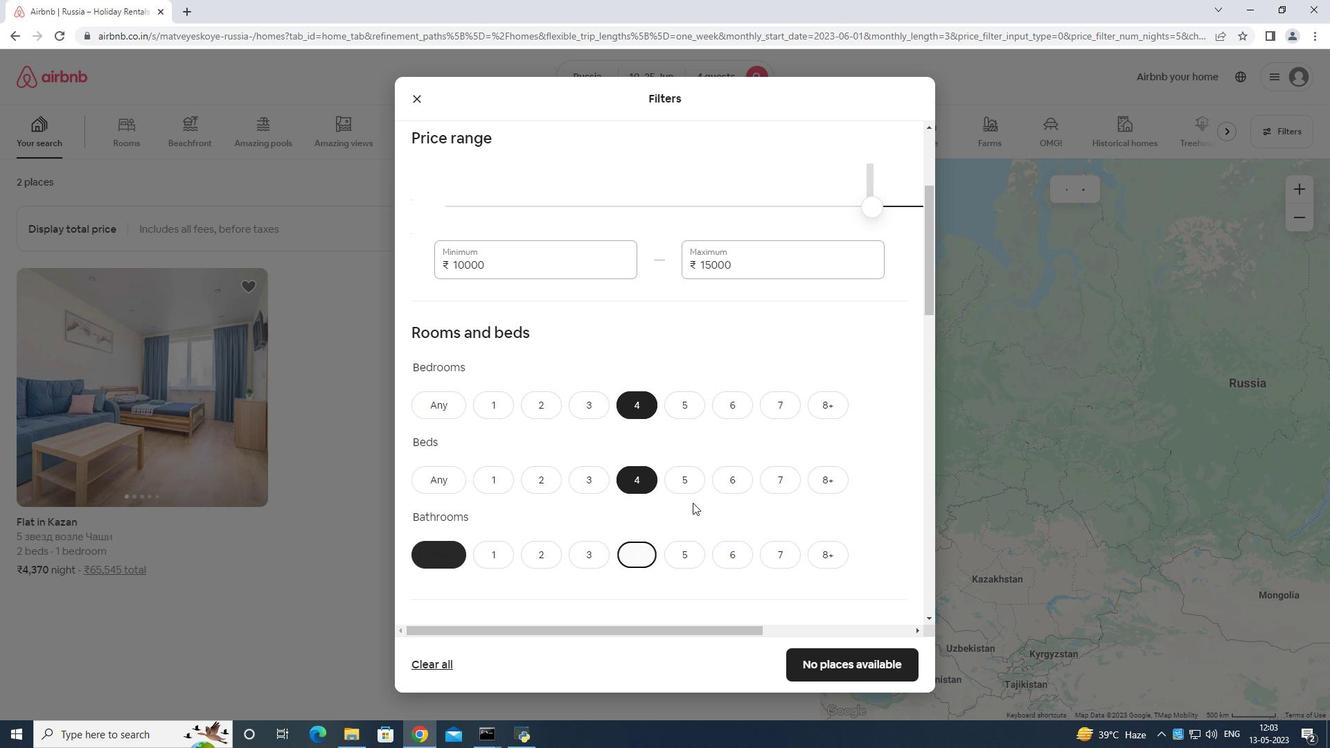 
Action: Mouse moved to (700, 529)
Screenshot: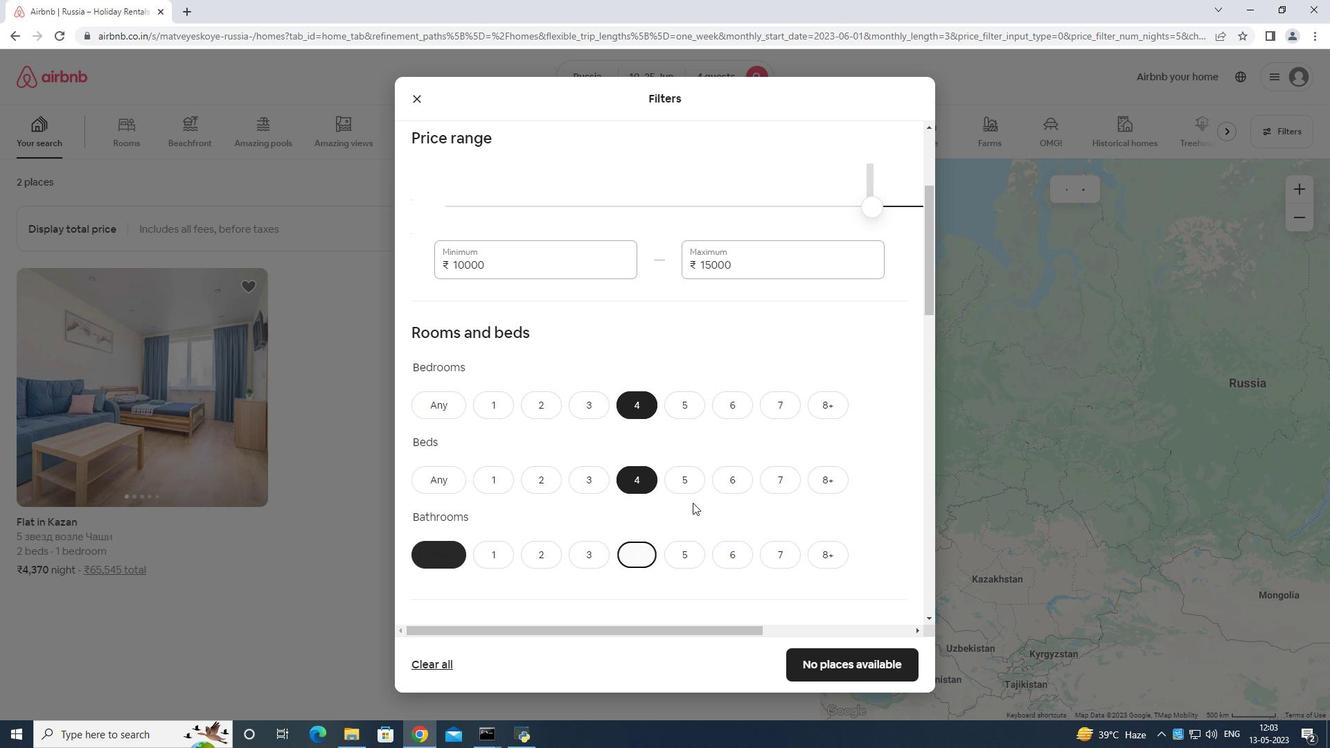 
Action: Mouse scrolled (700, 528) with delta (0, 0)
Screenshot: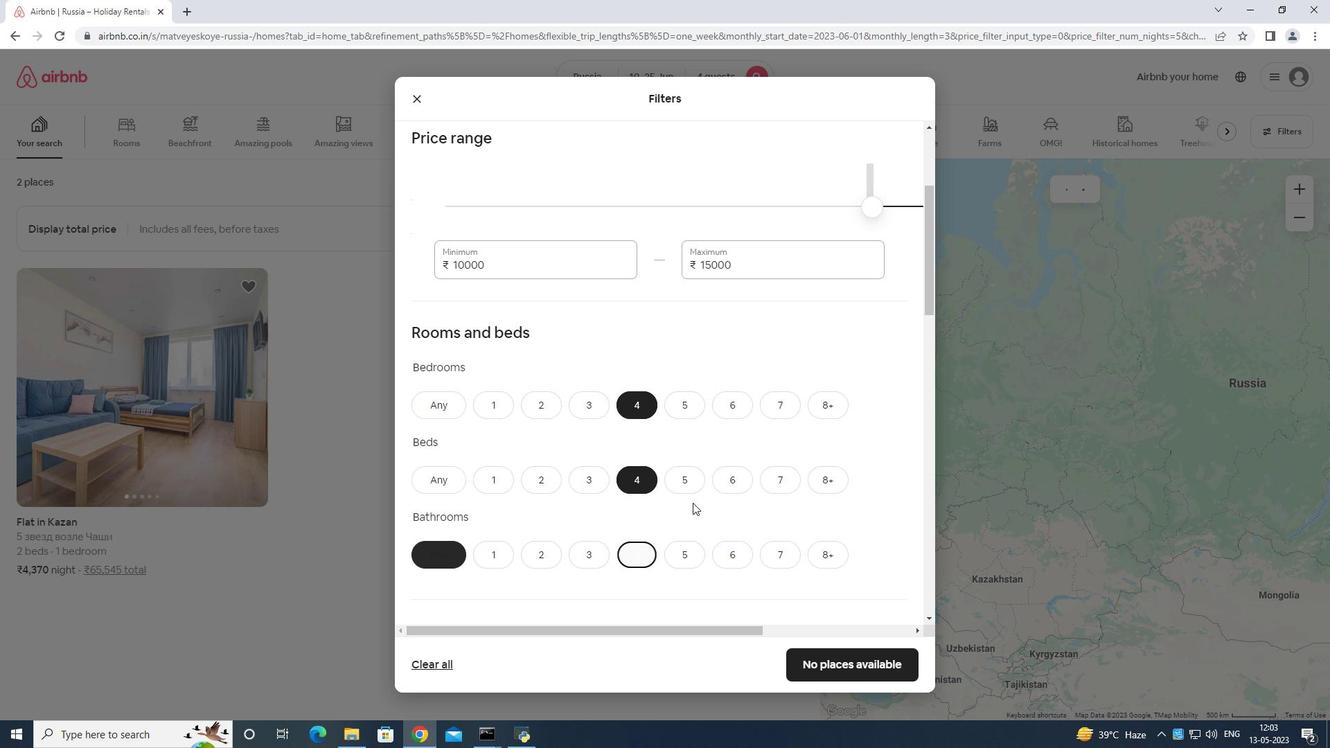 
Action: Mouse scrolled (700, 528) with delta (0, 0)
Screenshot: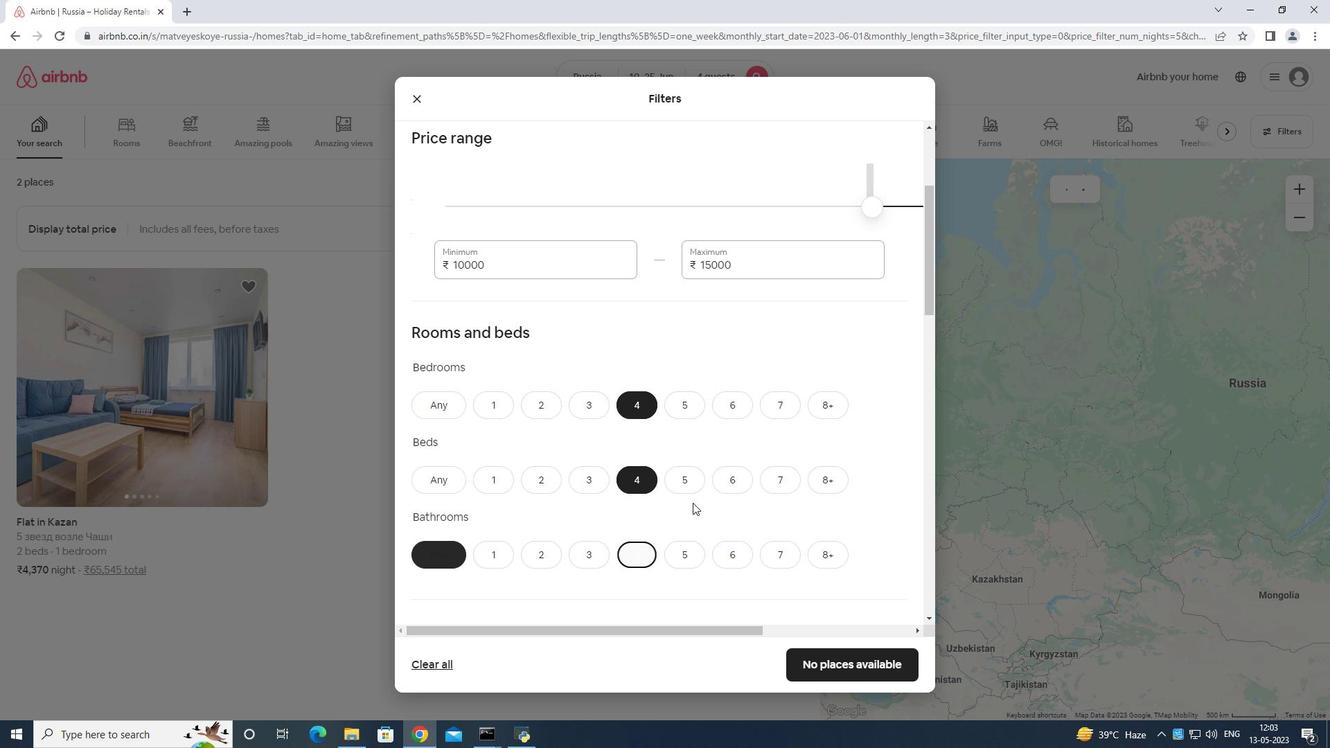 
Action: Mouse moved to (700, 529)
Screenshot: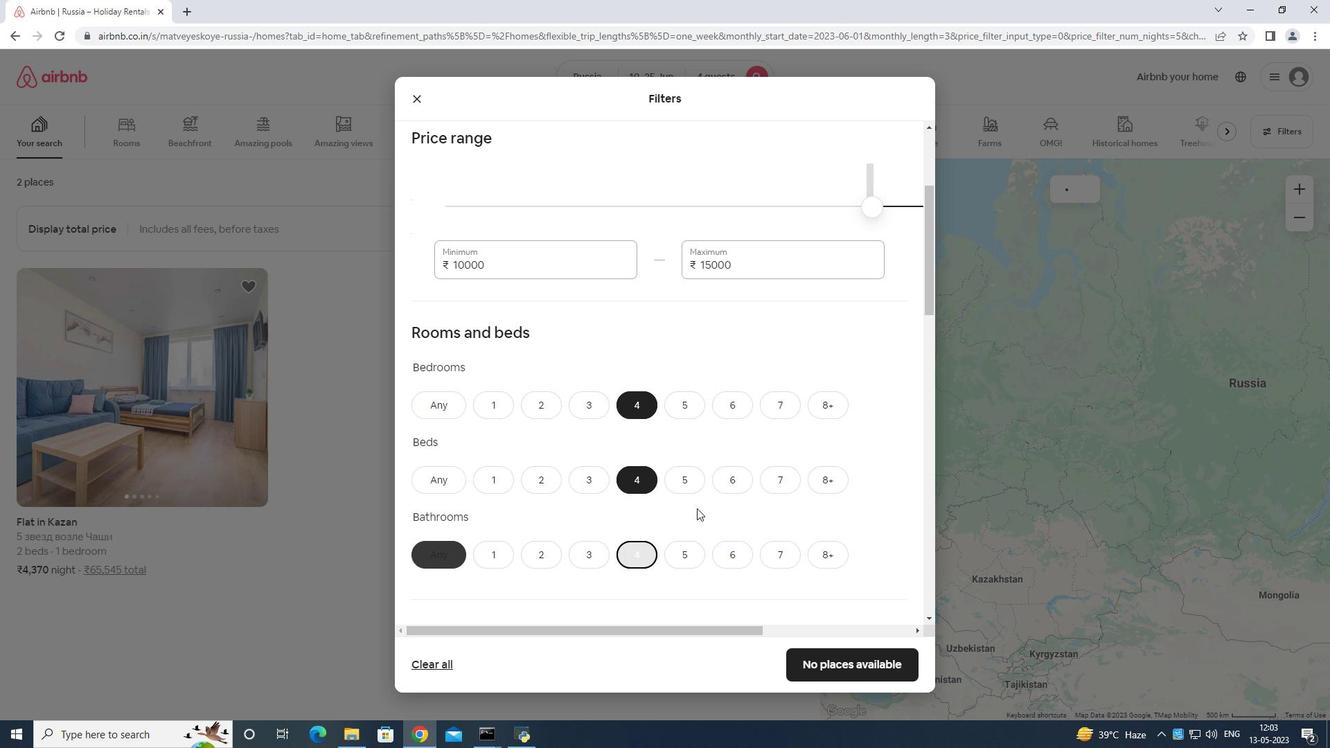 
Action: Mouse scrolled (700, 528) with delta (0, 0)
Screenshot: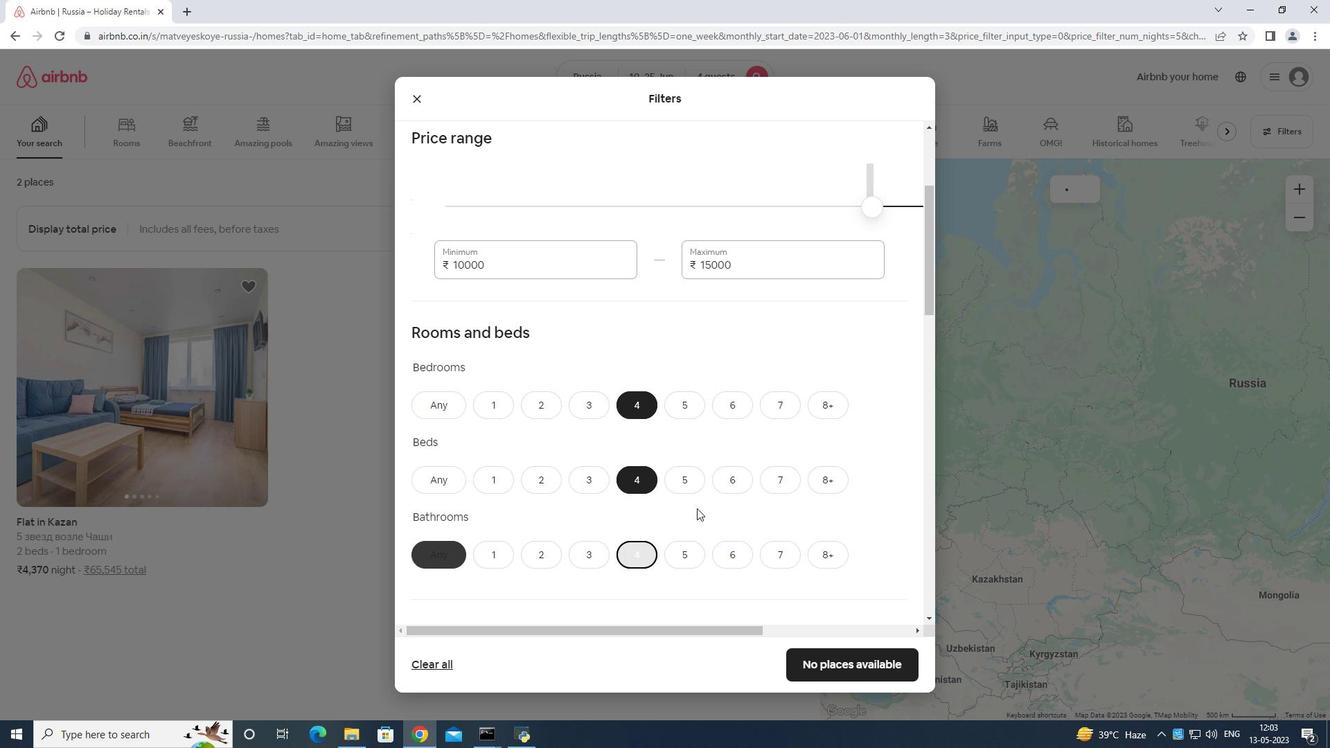 
Action: Mouse moved to (442, 352)
Screenshot: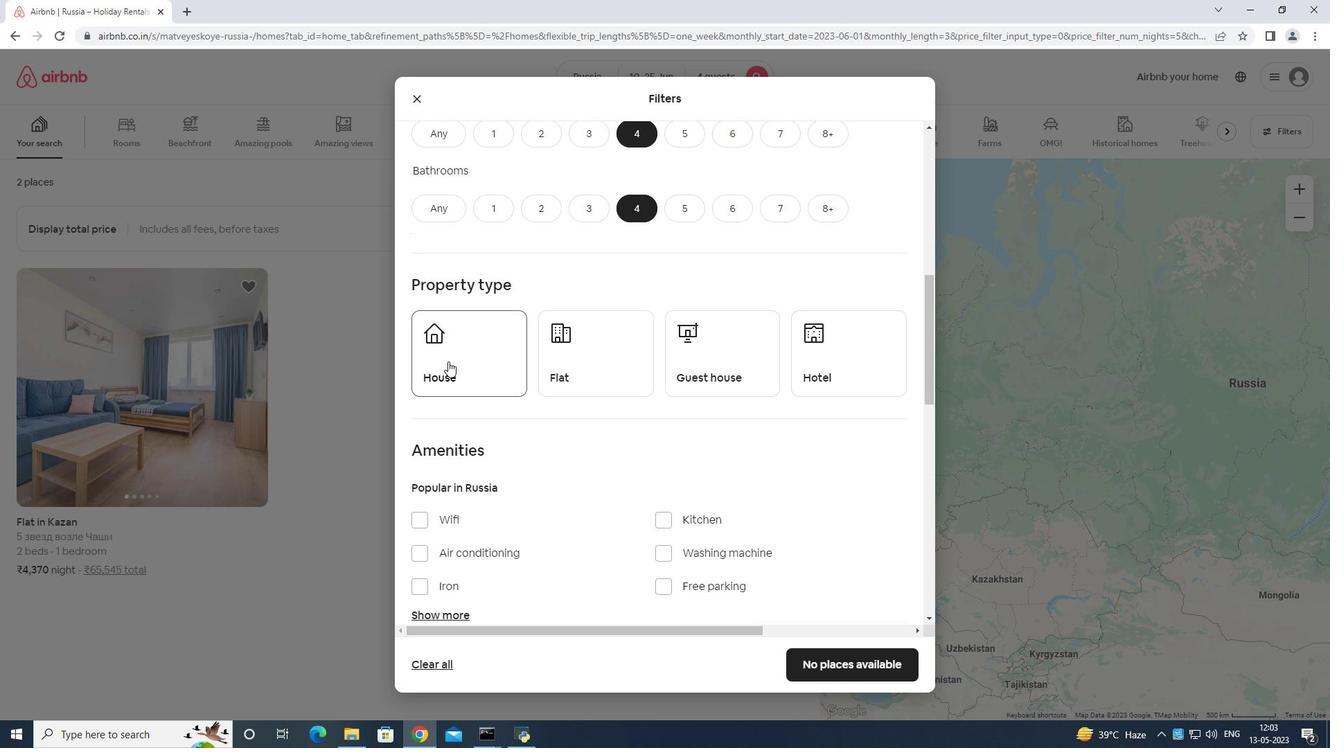
Action: Mouse pressed left at (442, 352)
Screenshot: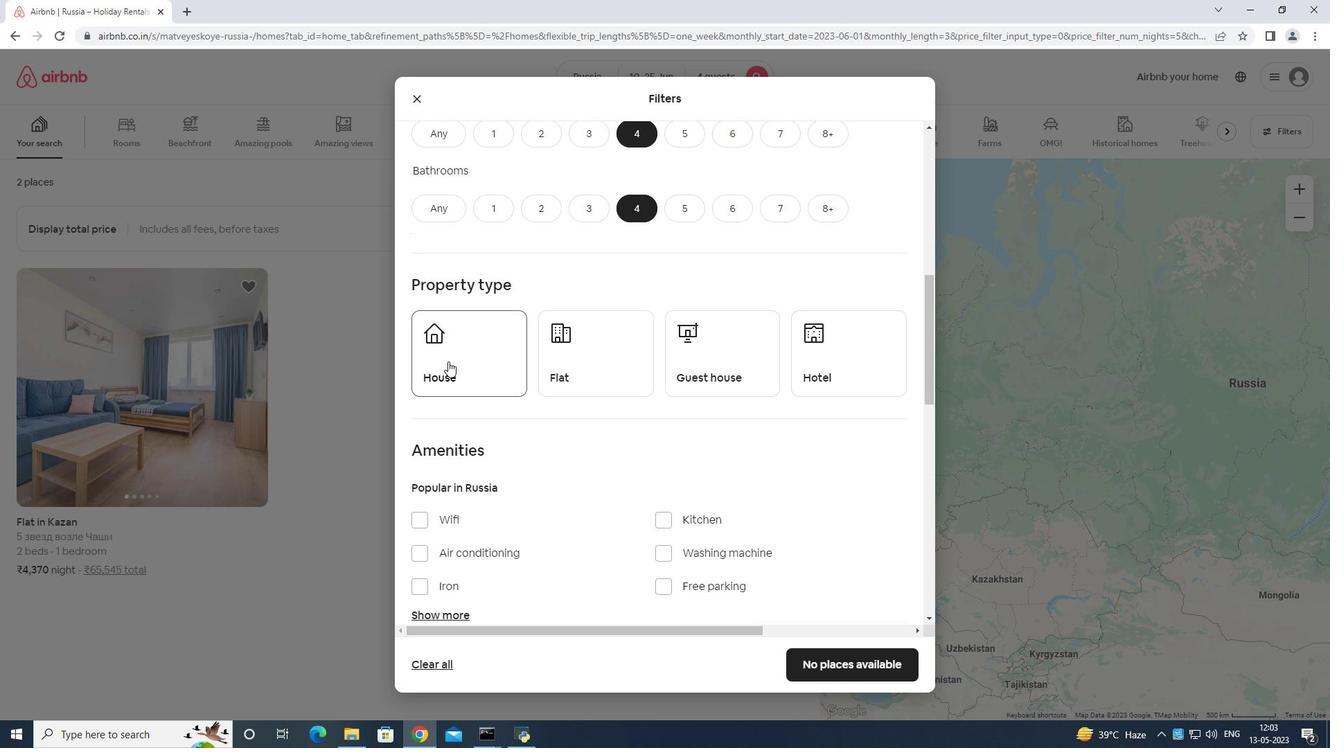 
Action: Mouse moved to (598, 365)
Screenshot: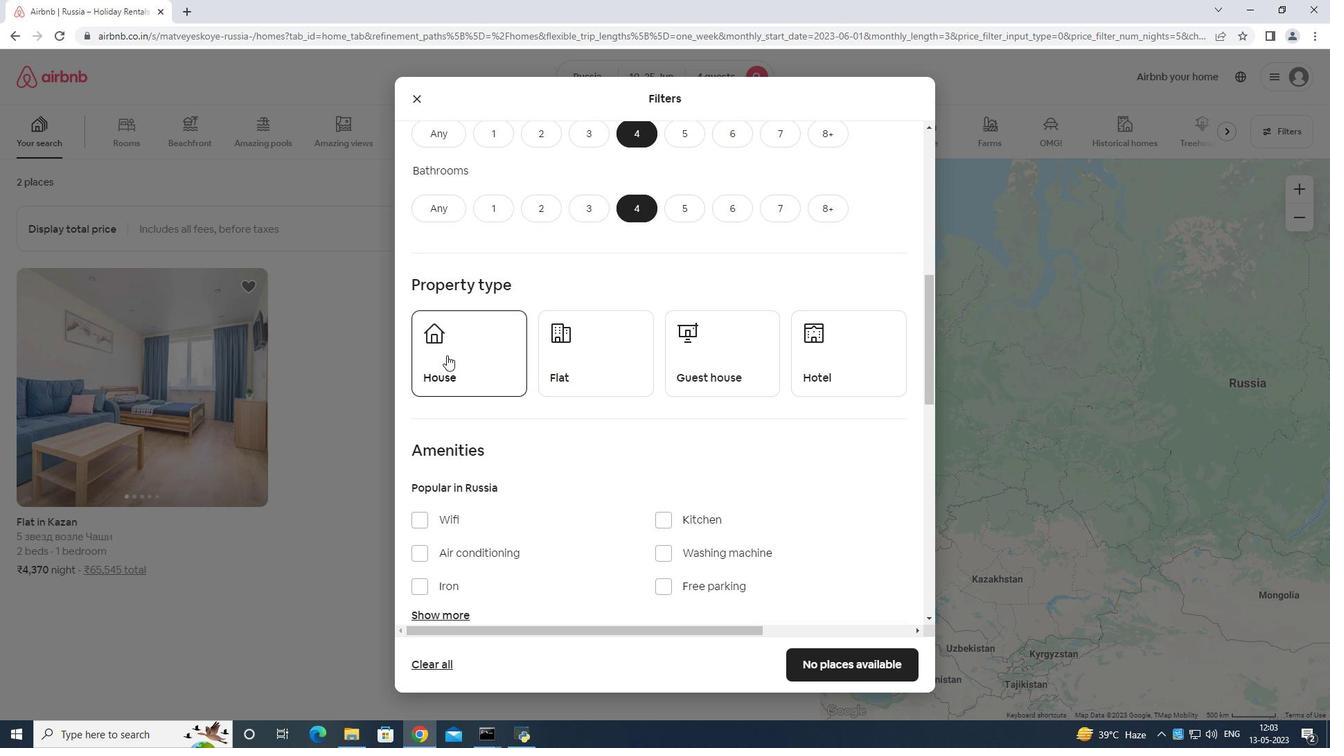
Action: Mouse pressed left at (598, 365)
Screenshot: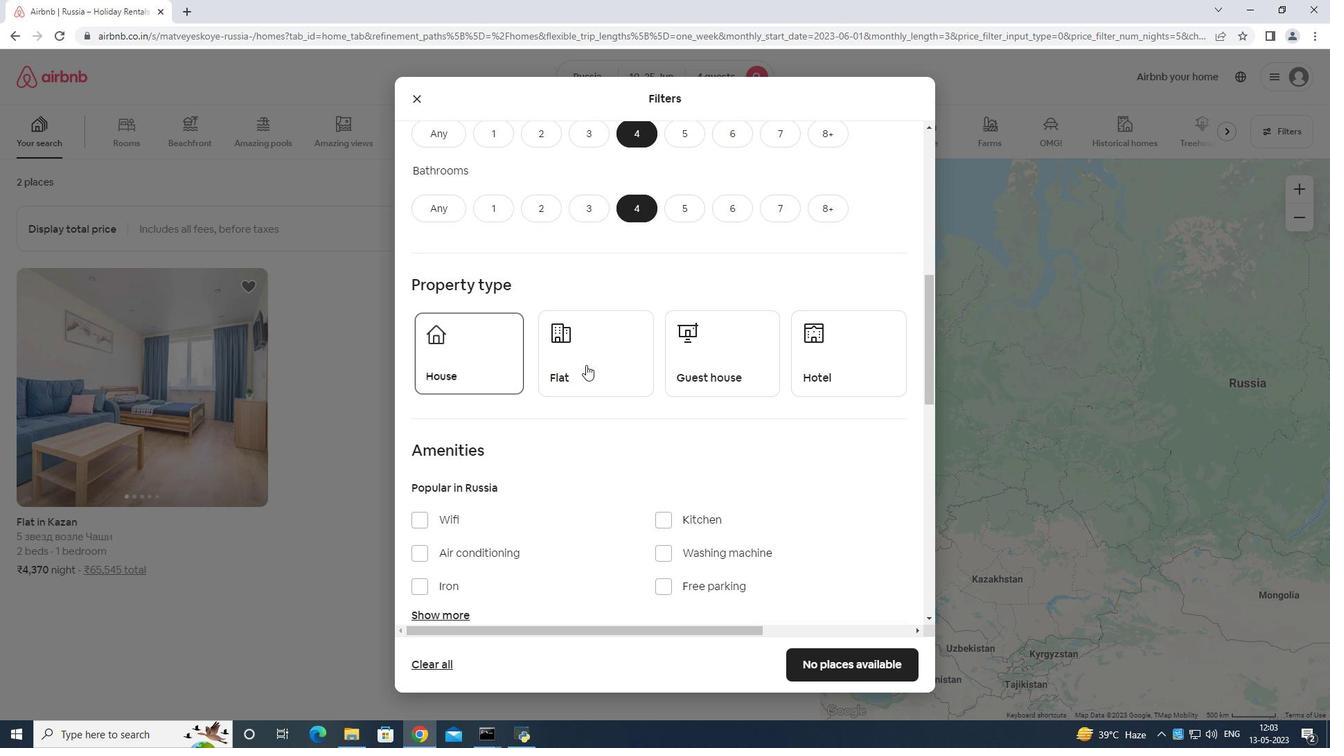 
Action: Mouse moved to (713, 361)
Screenshot: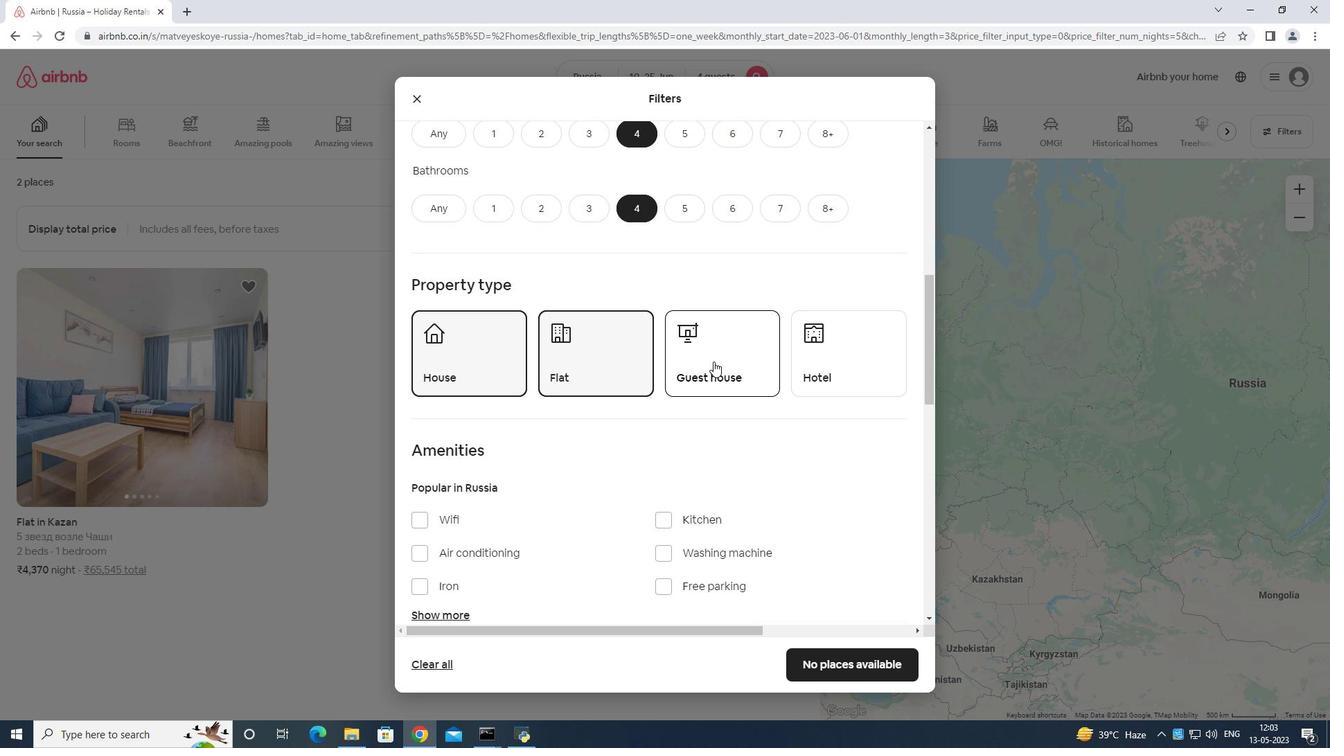 
Action: Mouse pressed left at (713, 361)
Screenshot: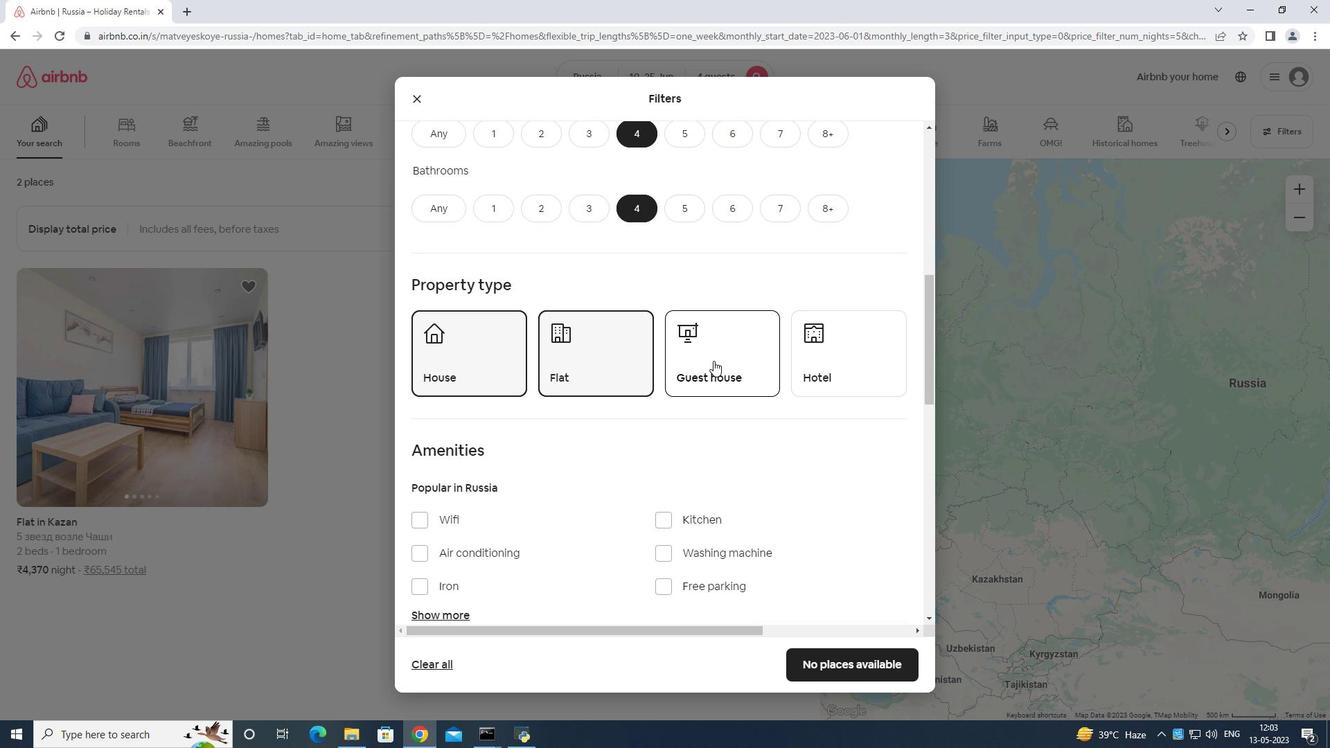 
Action: Mouse moved to (792, 336)
Screenshot: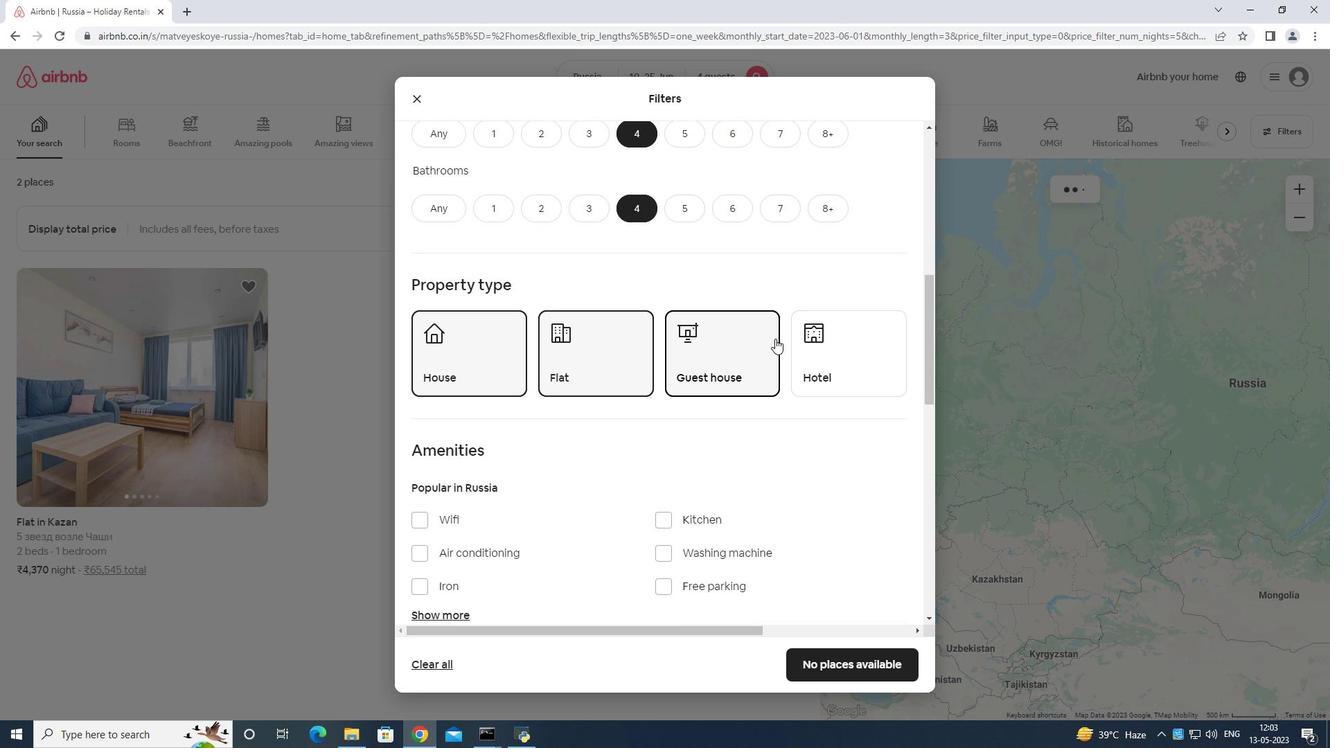 
Action: Mouse pressed left at (792, 336)
Screenshot: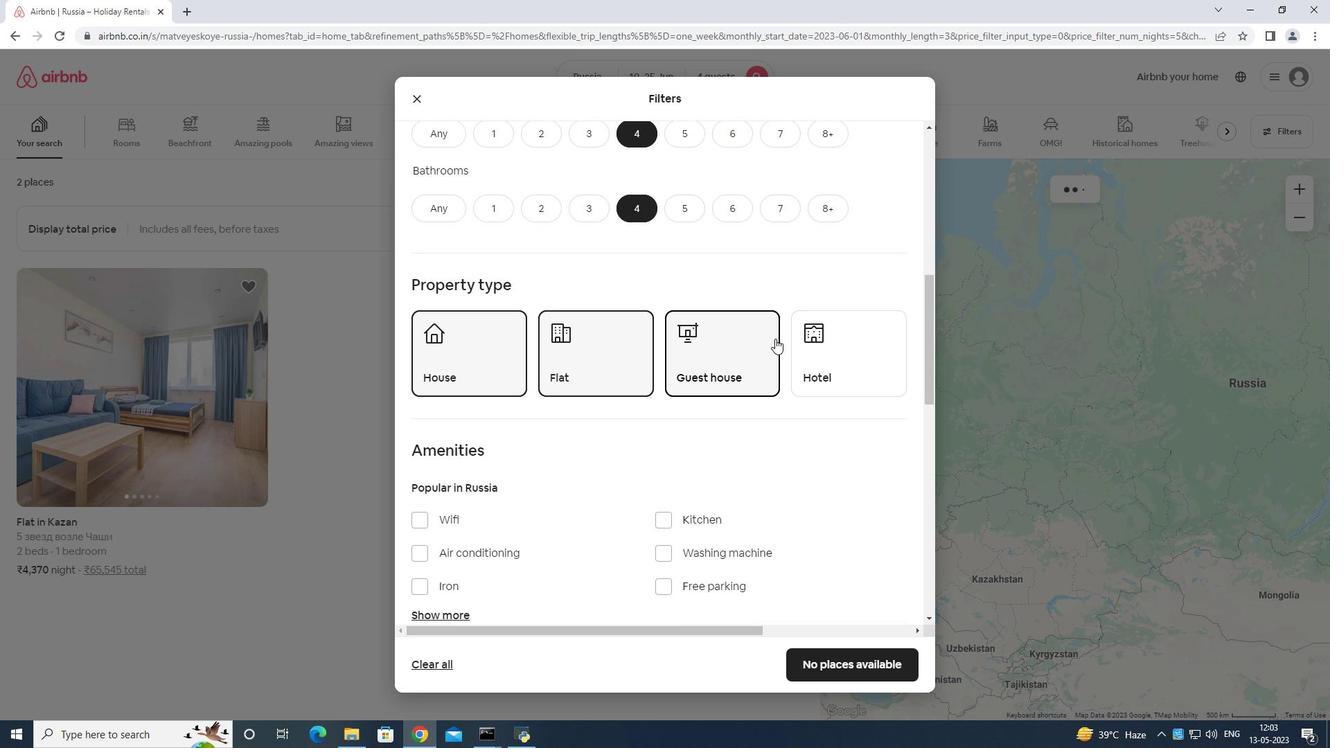 
Action: Mouse moved to (817, 330)
Screenshot: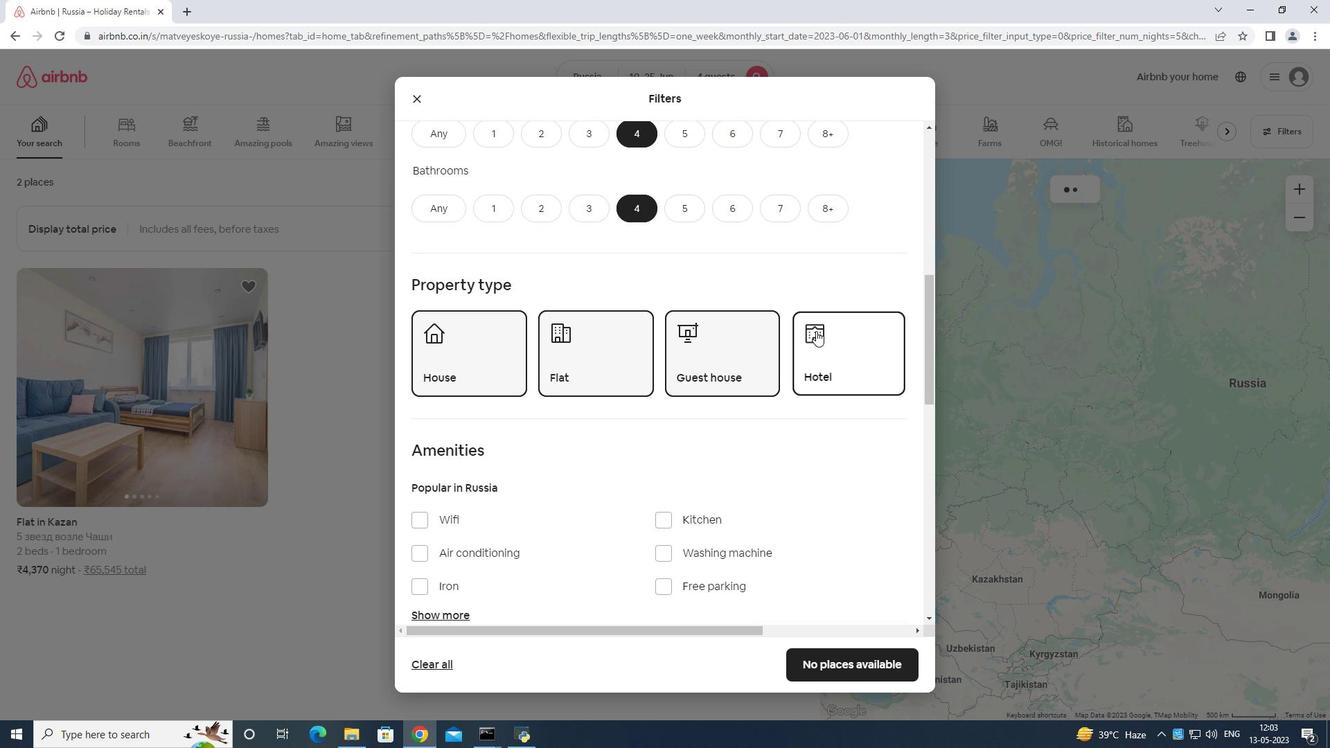 
Action: Mouse scrolled (817, 329) with delta (0, 0)
Screenshot: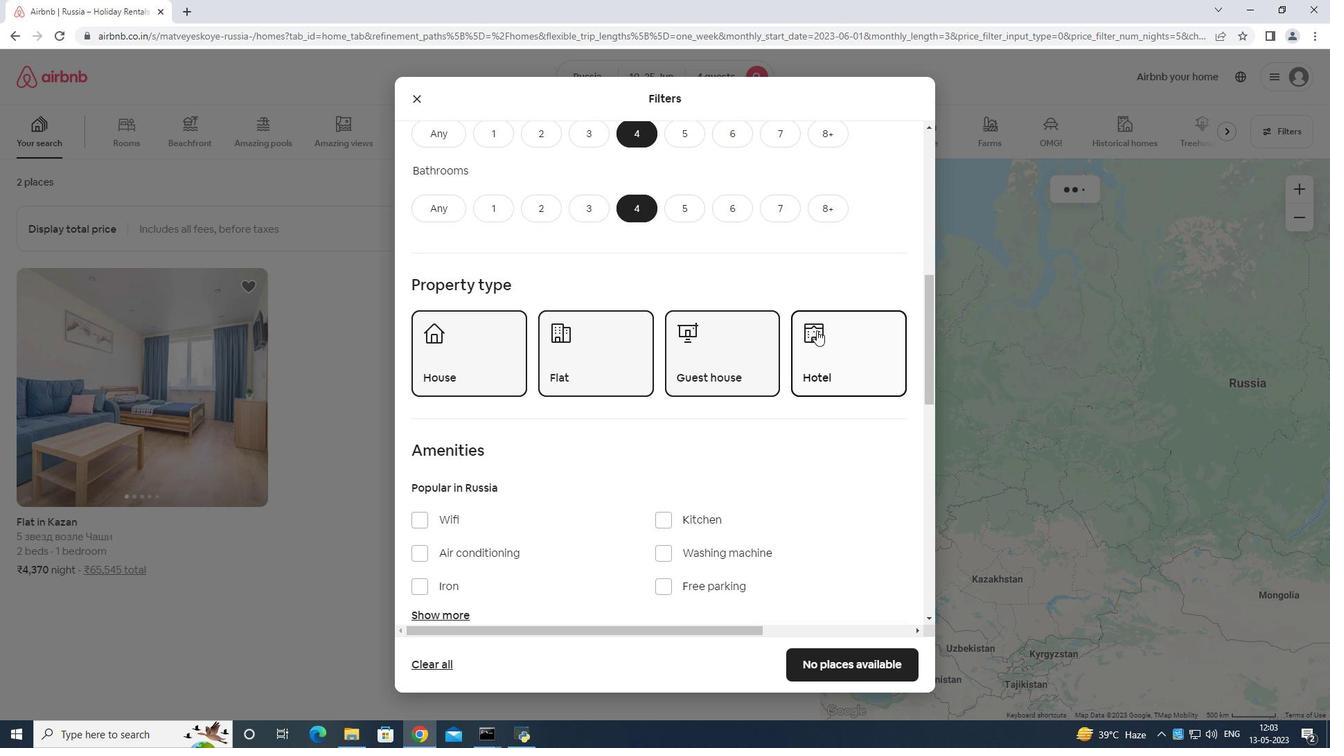 
Action: Mouse moved to (817, 334)
Screenshot: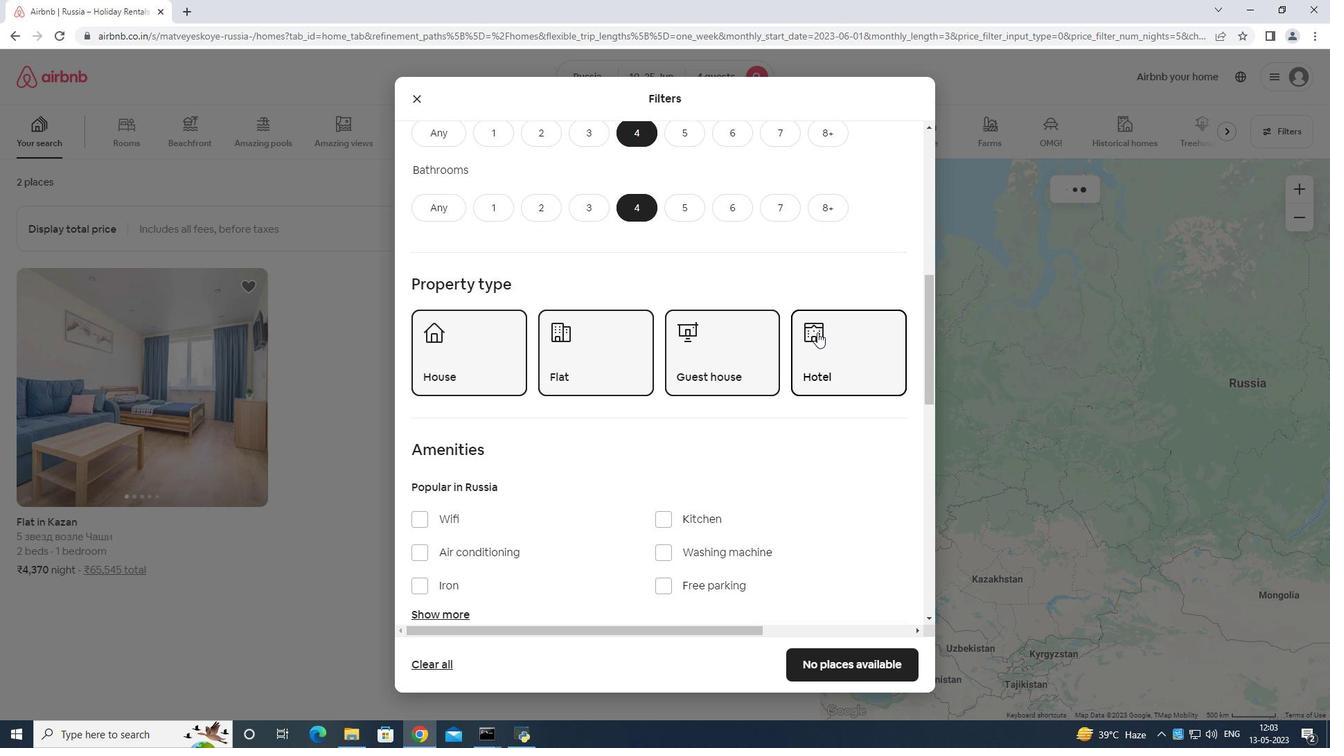 
Action: Mouse scrolled (817, 334) with delta (0, 0)
Screenshot: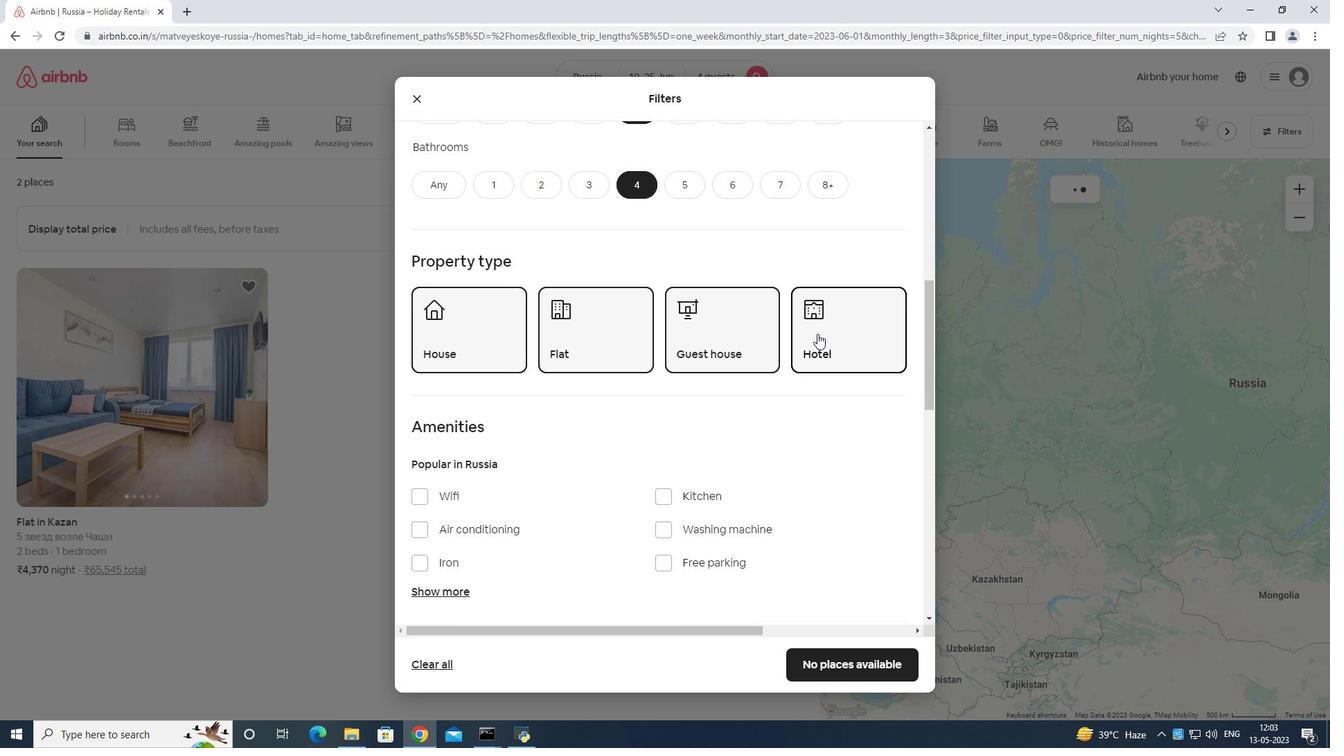 
Action: Mouse moved to (818, 334)
Screenshot: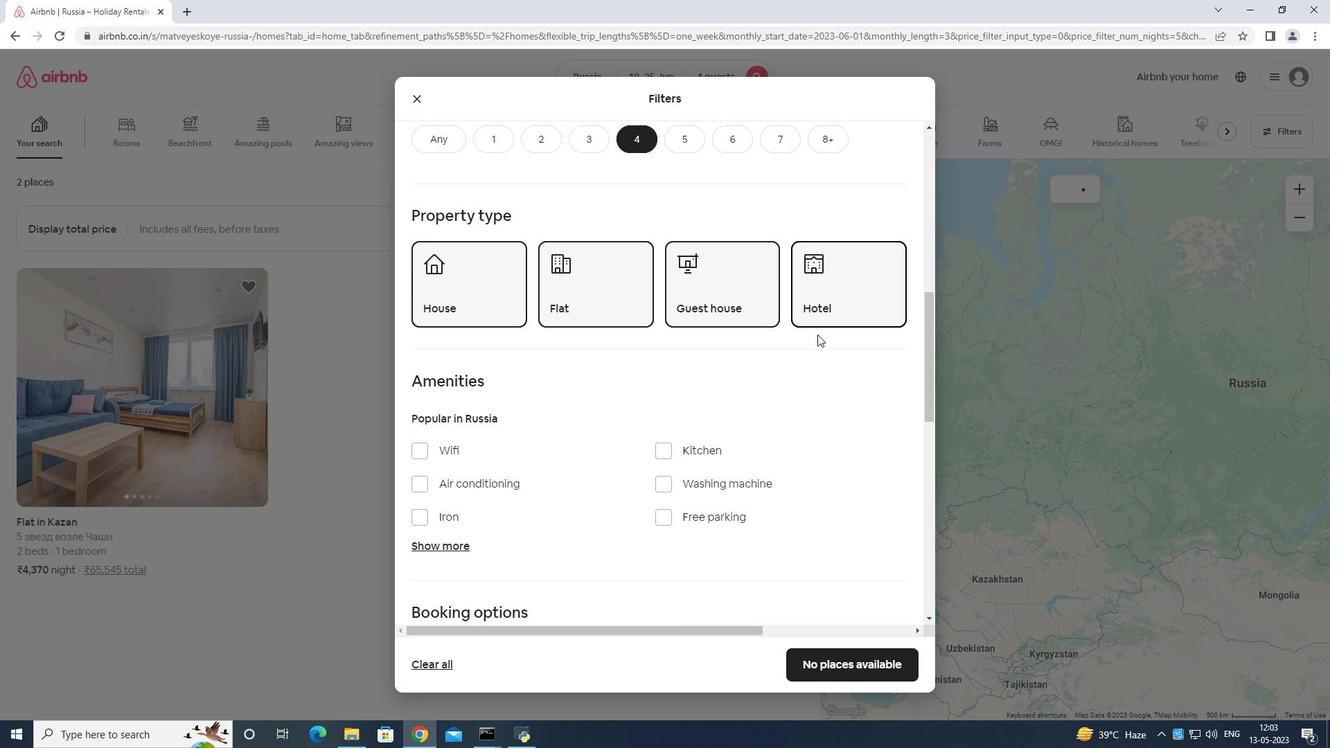 
Action: Mouse scrolled (818, 334) with delta (0, 0)
Screenshot: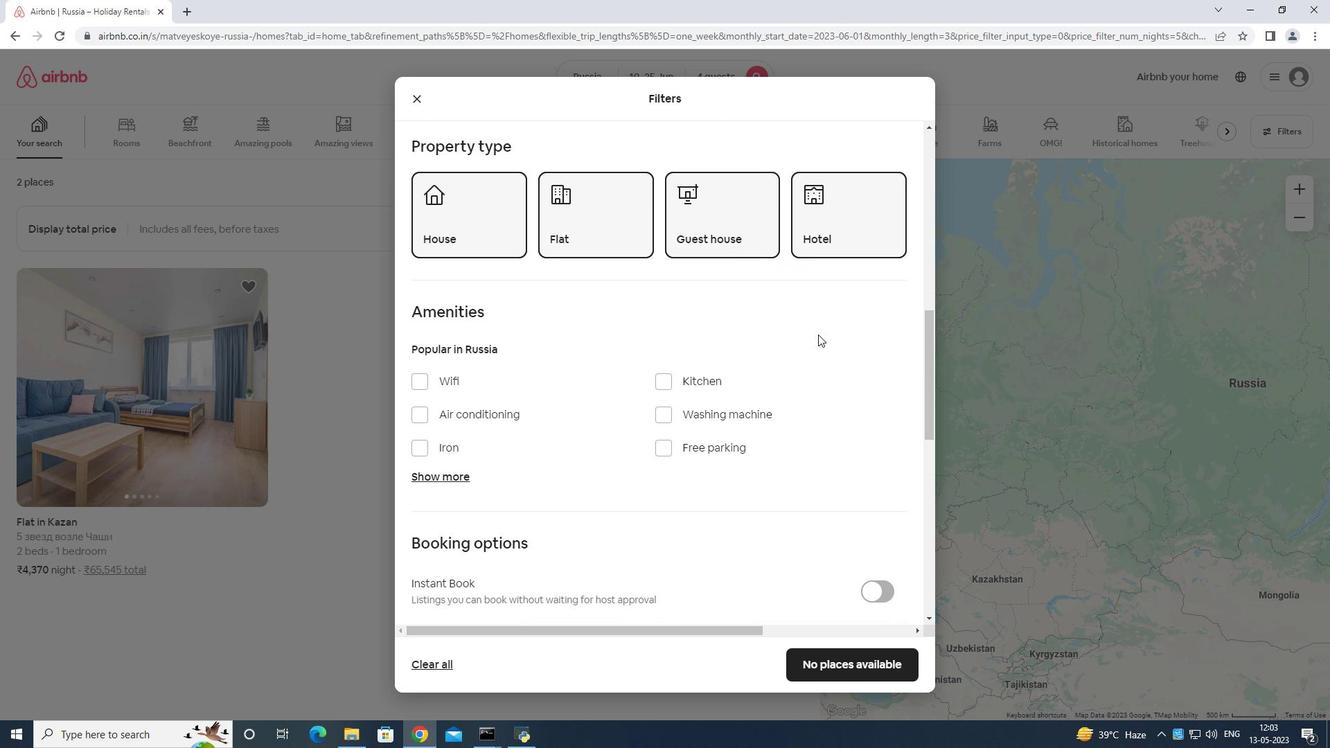 
Action: Mouse moved to (424, 311)
Screenshot: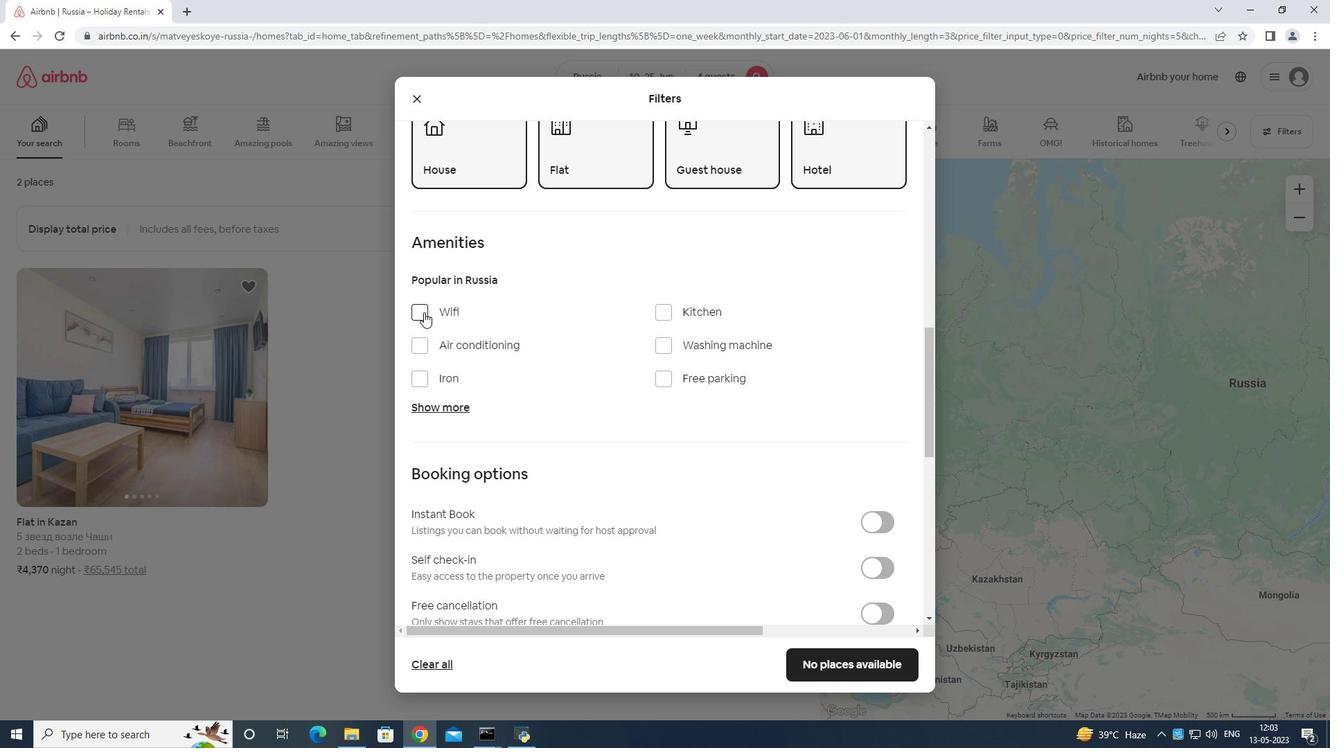 
Action: Mouse pressed left at (424, 311)
Screenshot: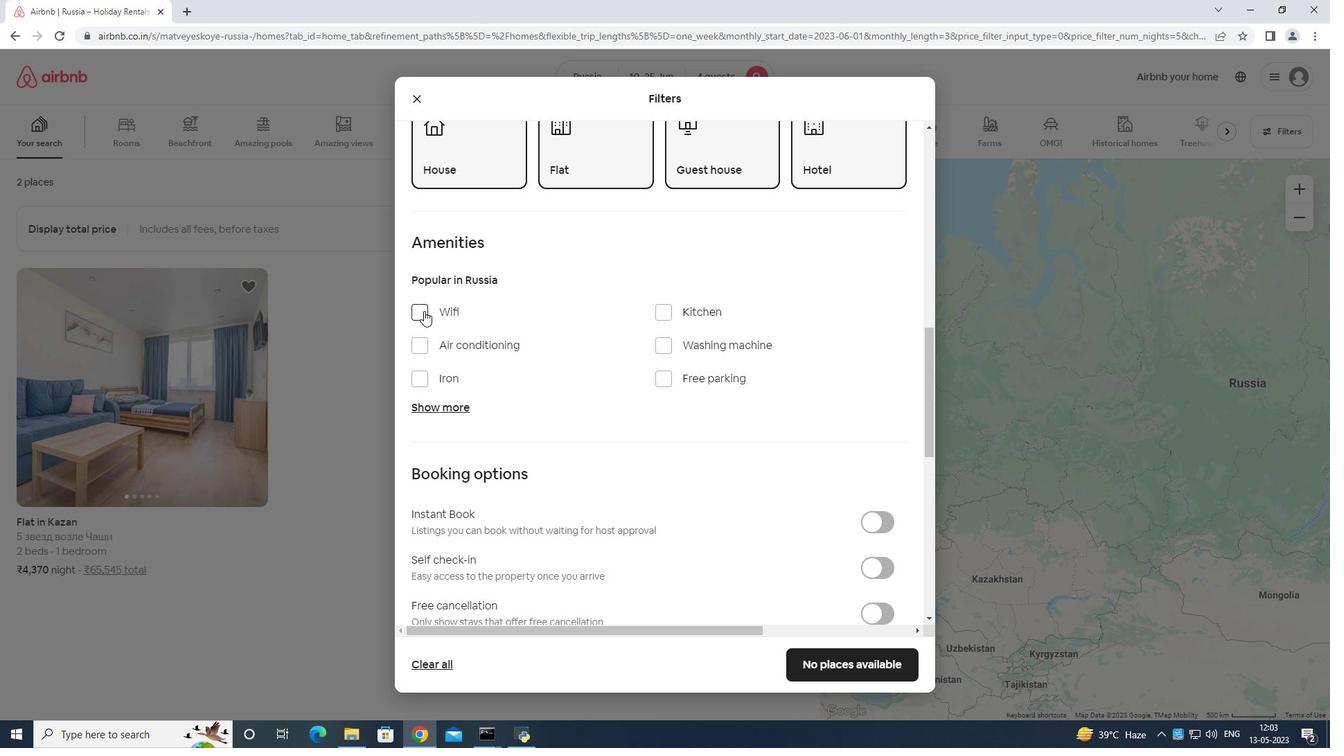 
Action: Mouse moved to (661, 374)
Screenshot: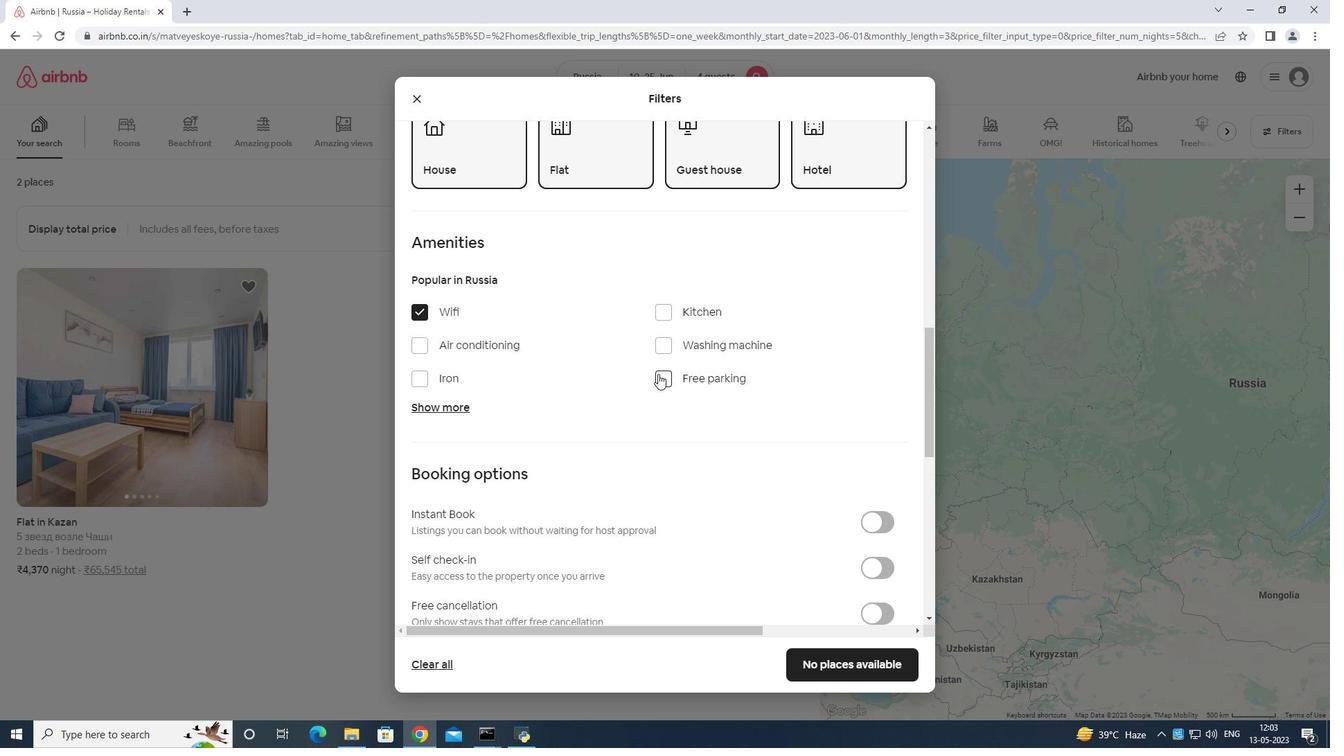 
Action: Mouse pressed left at (661, 374)
Screenshot: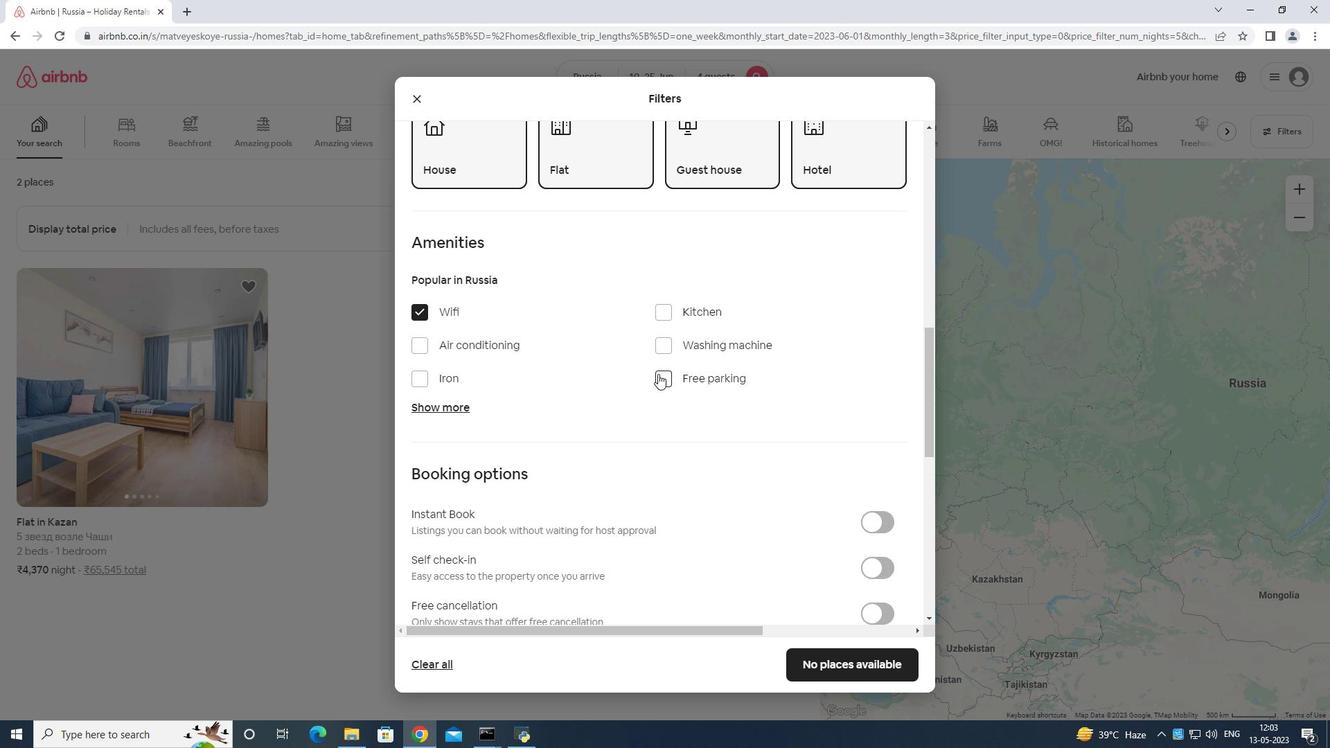 
Action: Mouse moved to (448, 402)
Screenshot: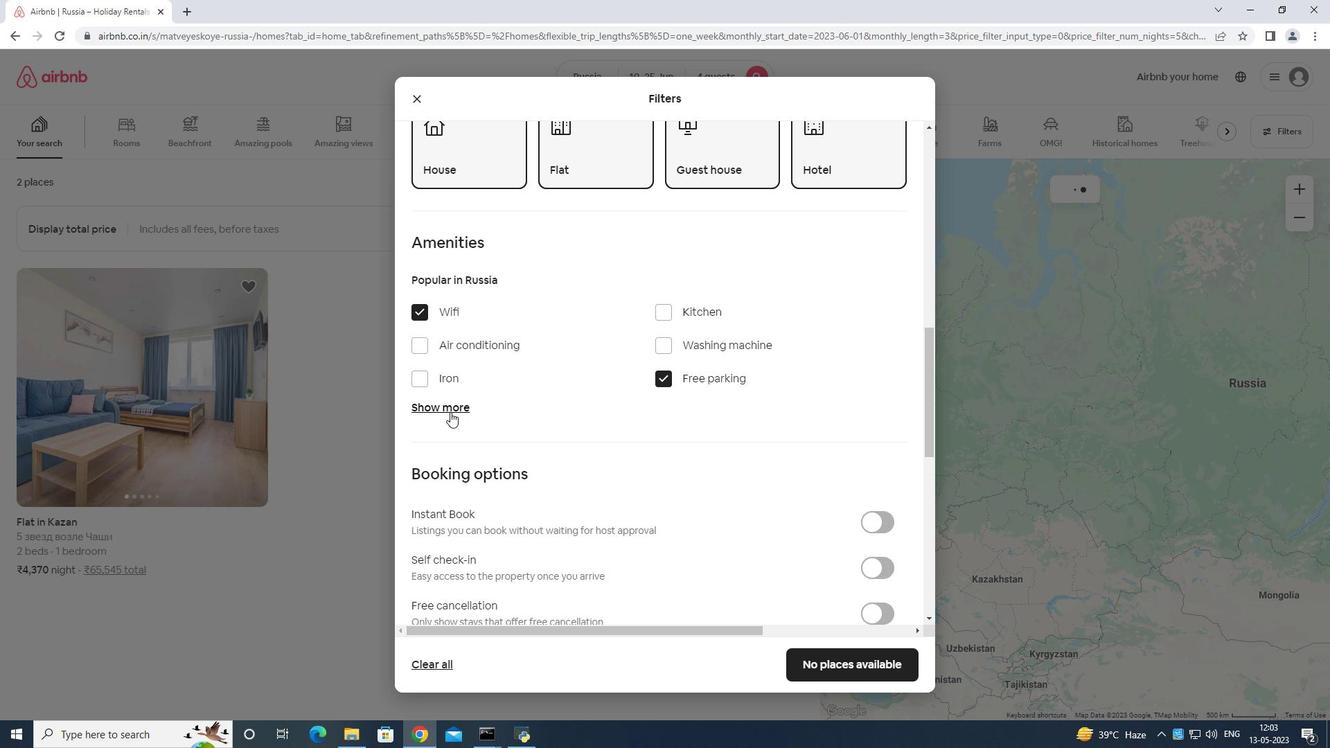 
Action: Mouse pressed left at (448, 402)
Screenshot: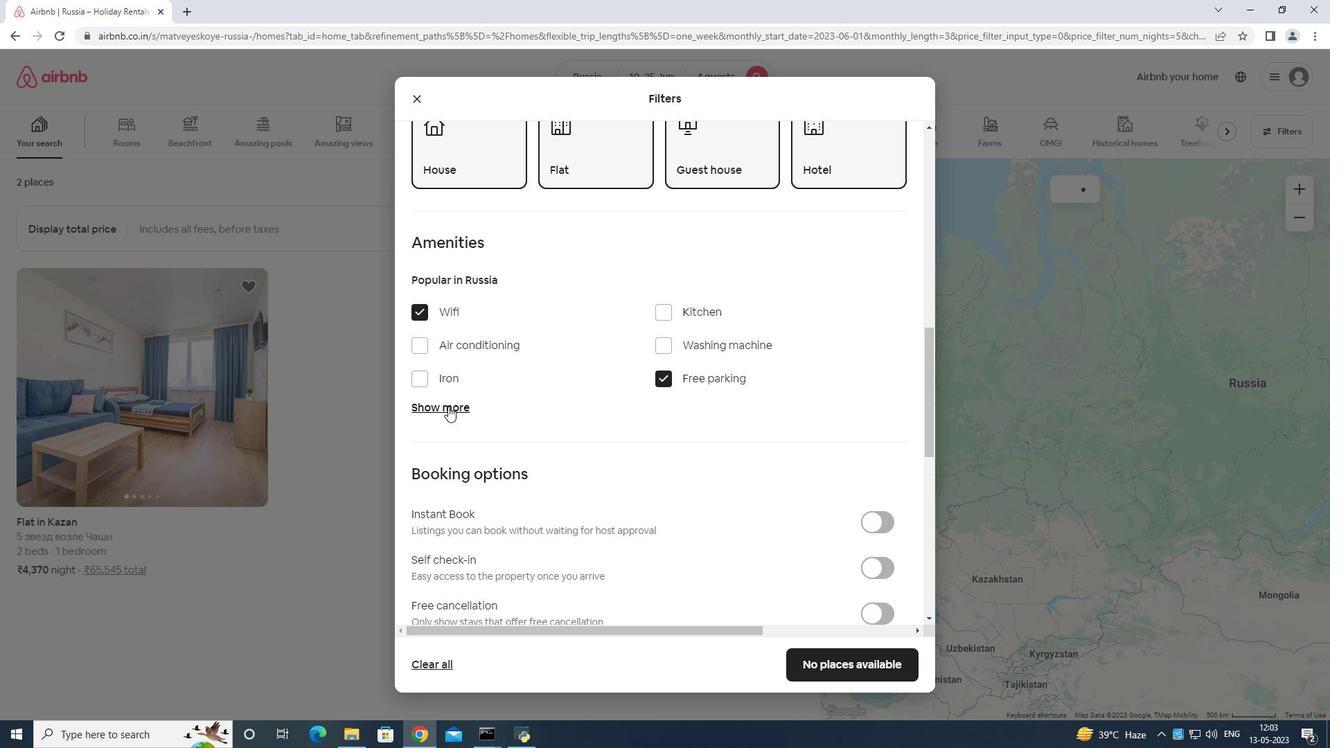 
Action: Mouse moved to (623, 404)
Screenshot: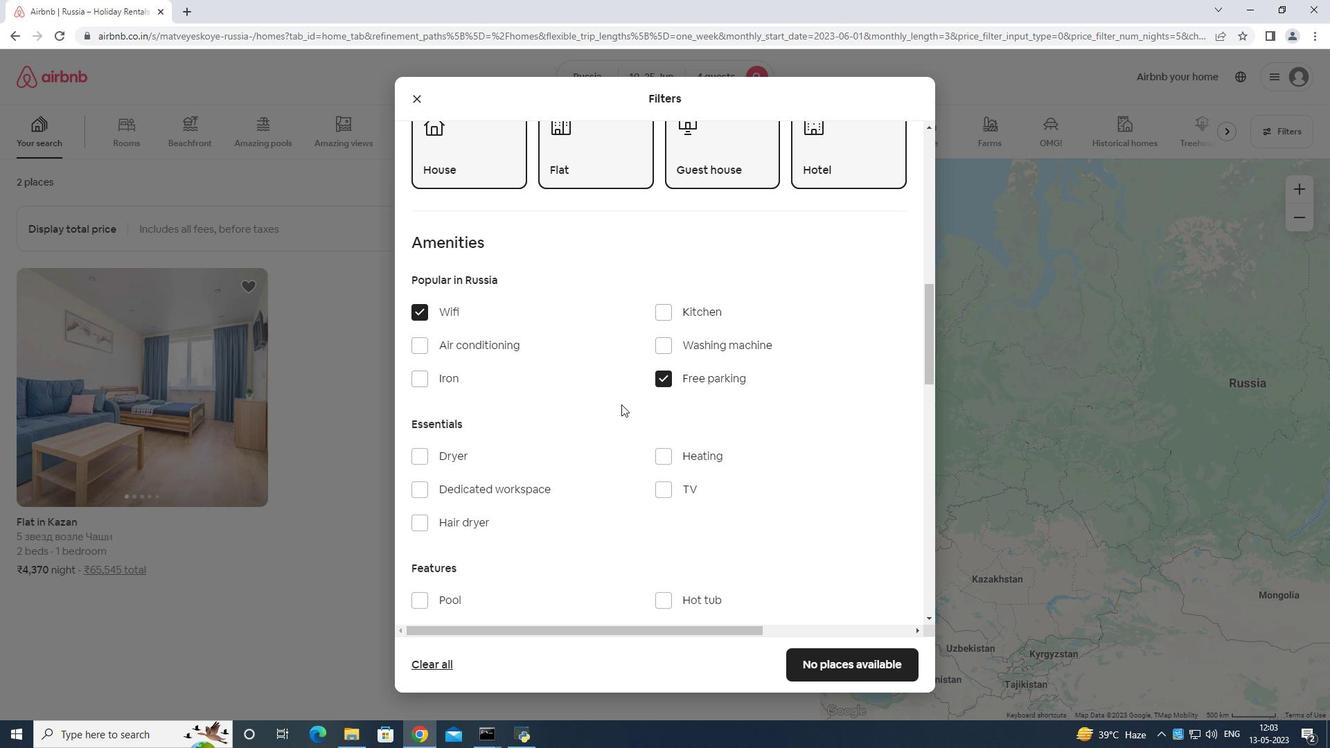 
Action: Mouse scrolled (623, 403) with delta (0, 0)
Screenshot: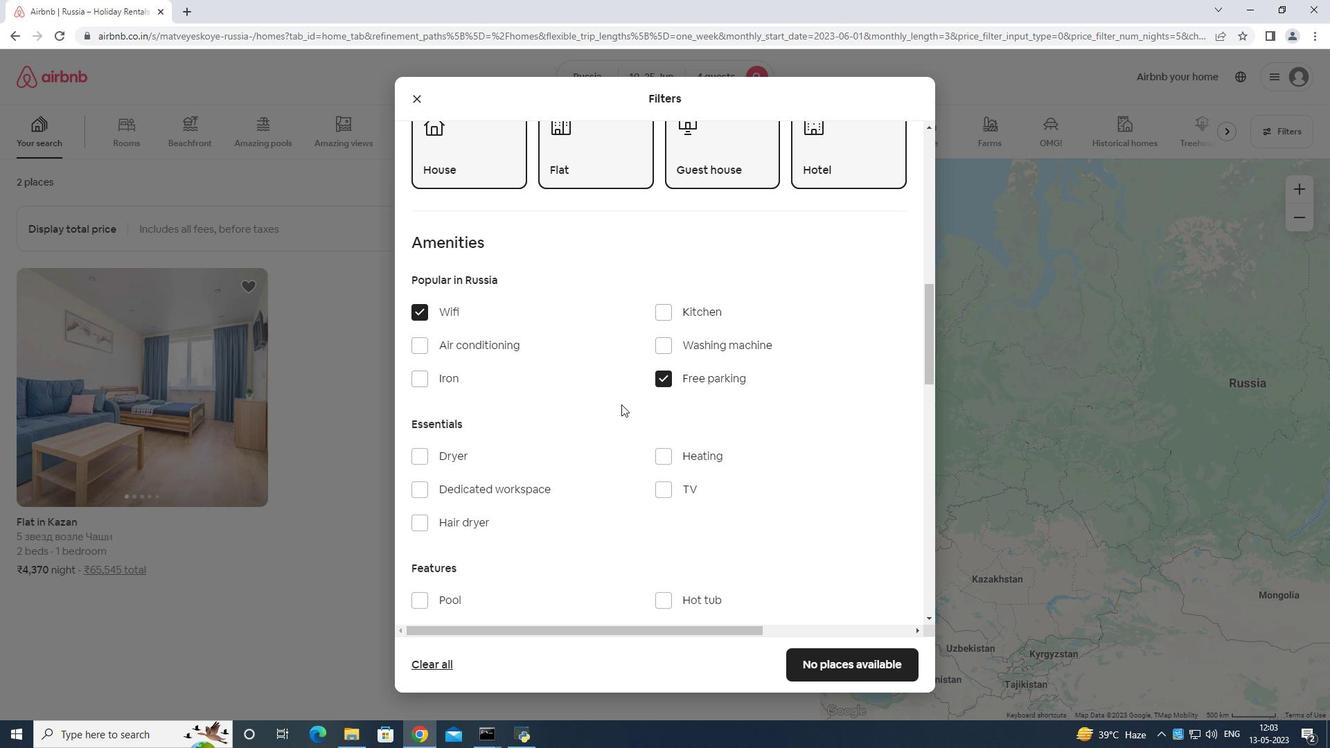 
Action: Mouse moved to (623, 406)
Screenshot: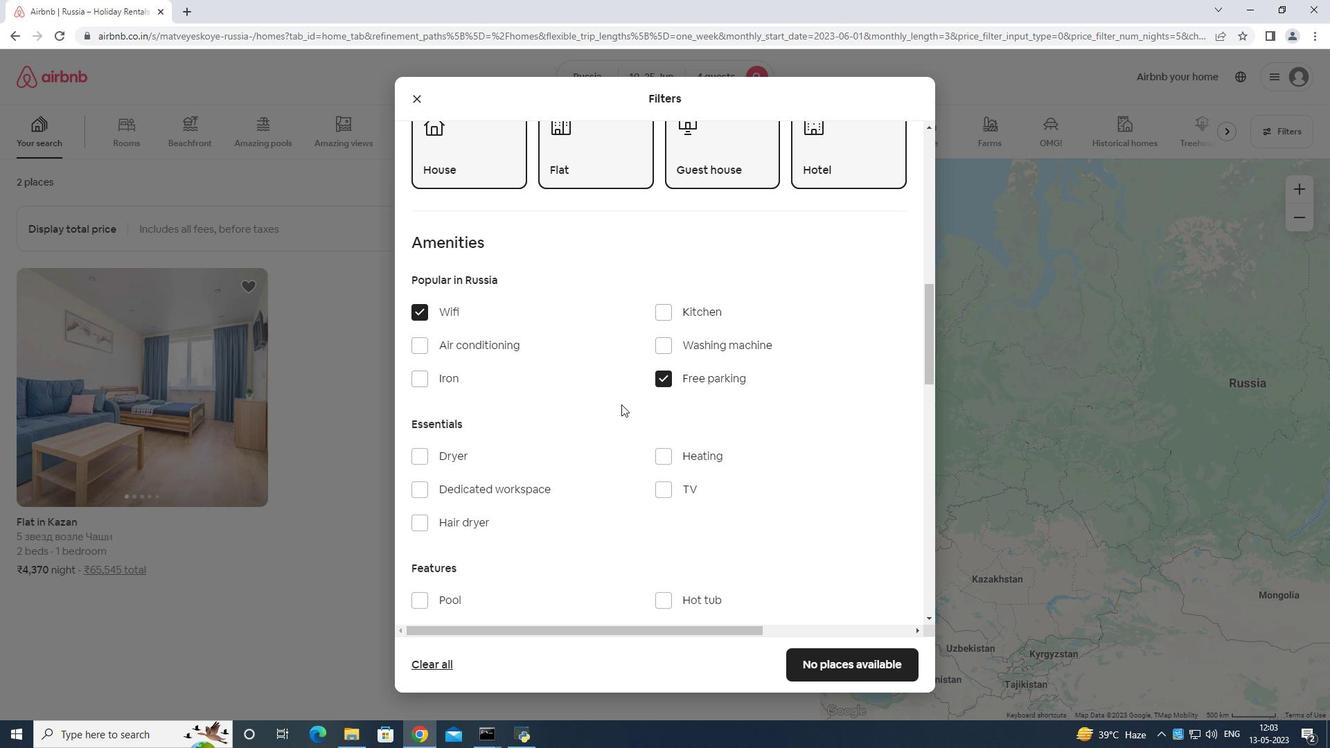 
Action: Mouse scrolled (623, 405) with delta (0, 0)
Screenshot: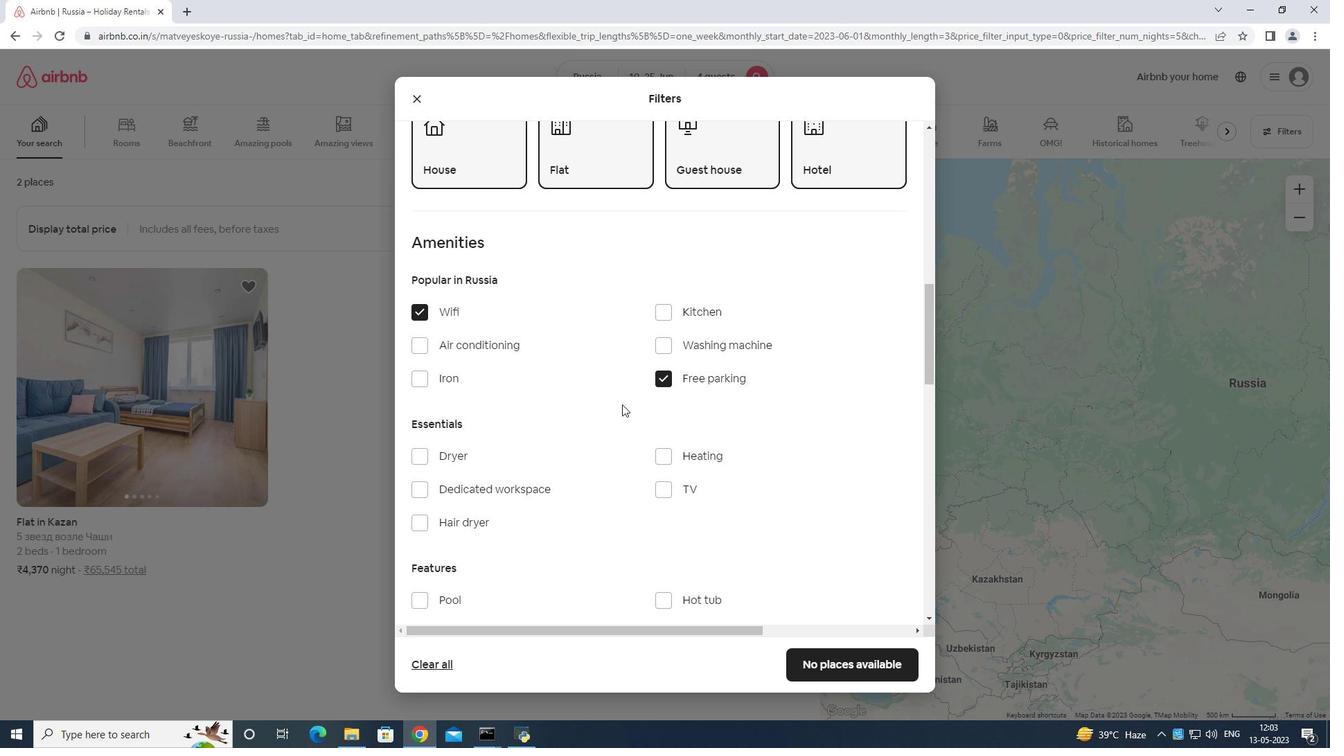 
Action: Mouse scrolled (623, 405) with delta (0, 0)
Screenshot: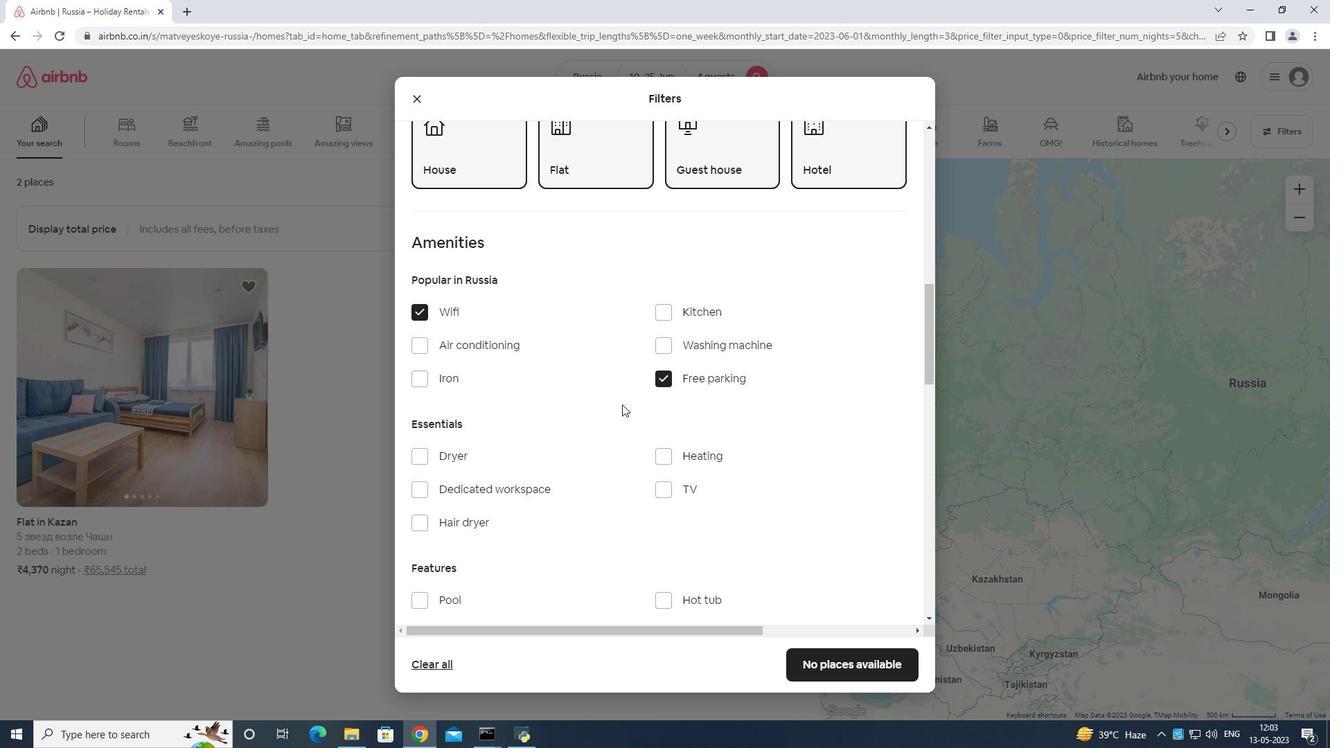 
Action: Mouse moved to (667, 279)
Screenshot: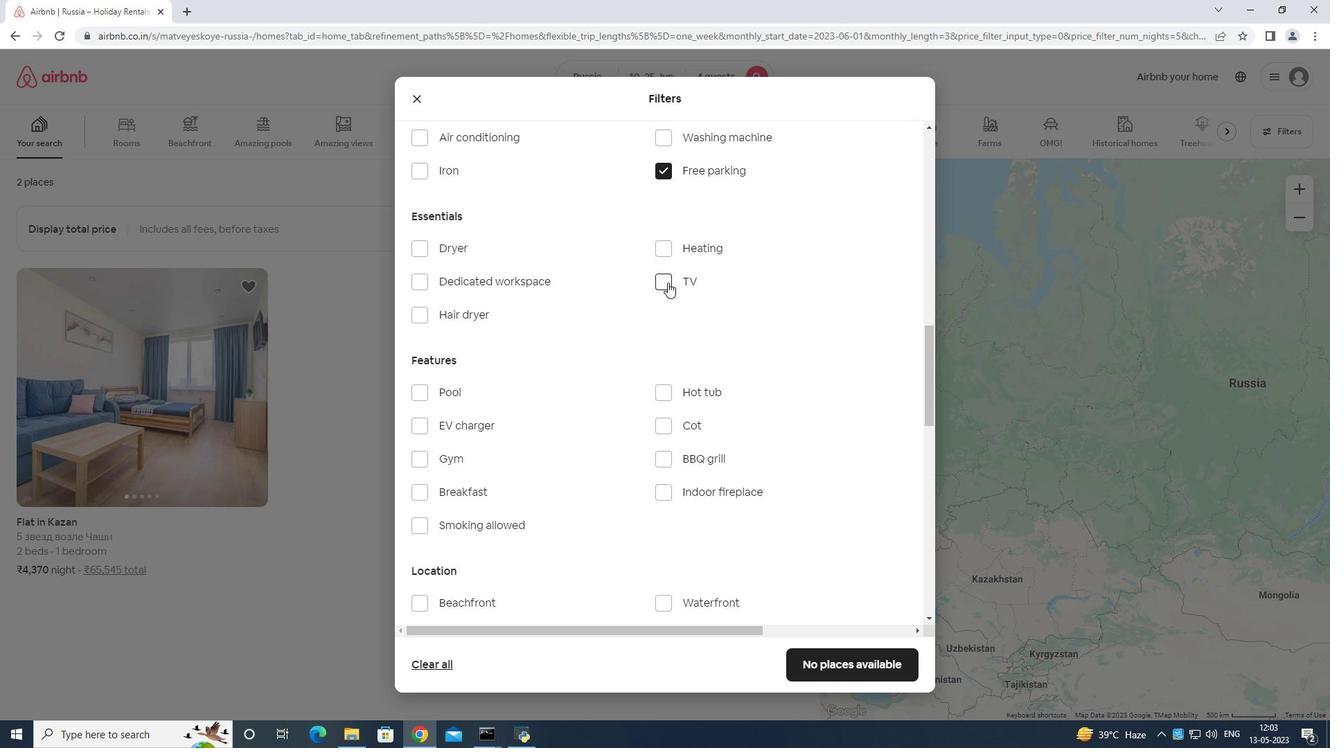 
Action: Mouse pressed left at (667, 279)
Screenshot: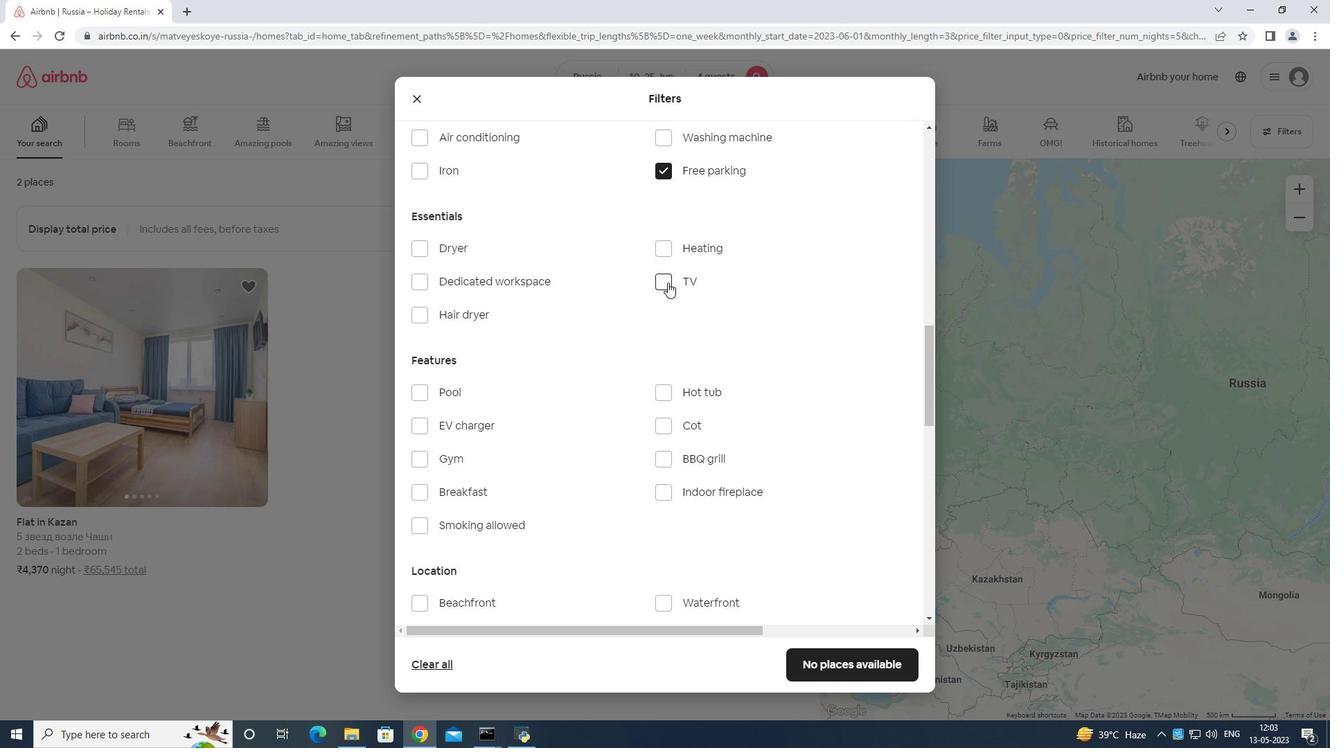 
Action: Mouse moved to (642, 317)
Screenshot: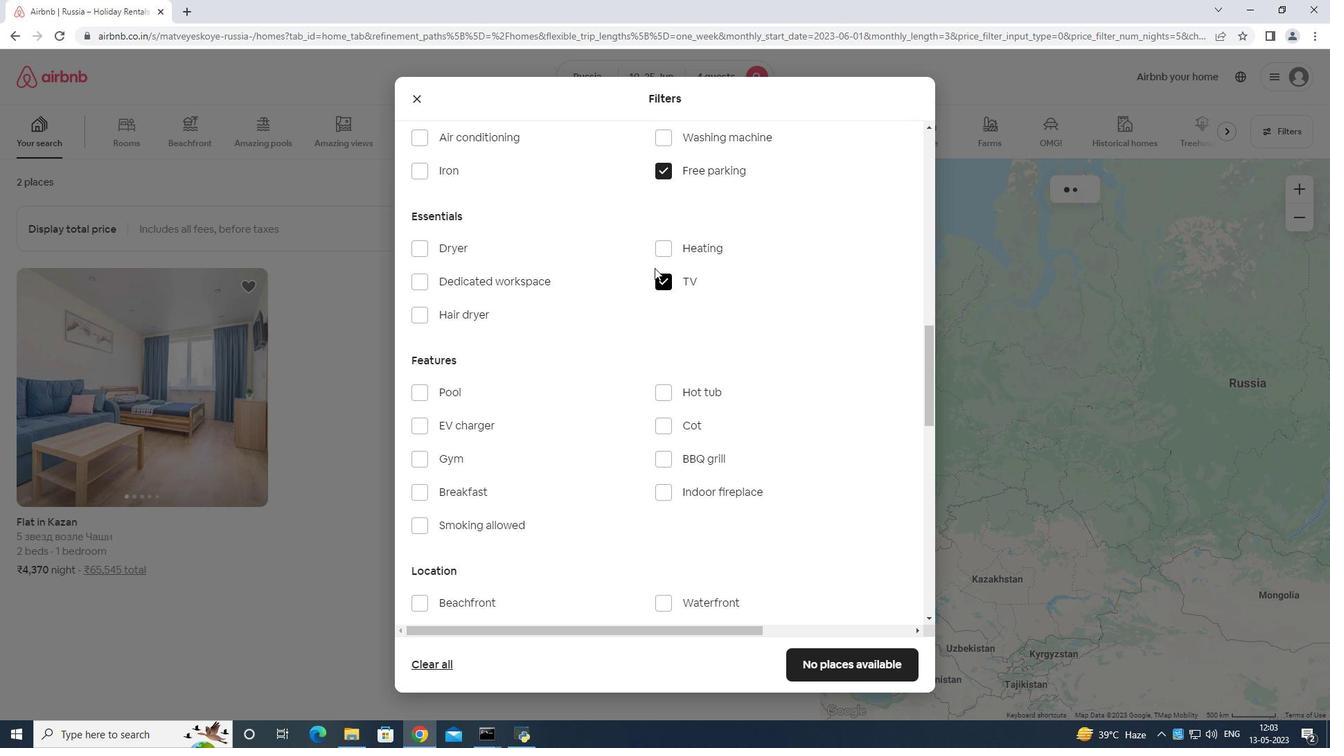 
Action: Mouse scrolled (642, 316) with delta (0, 0)
Screenshot: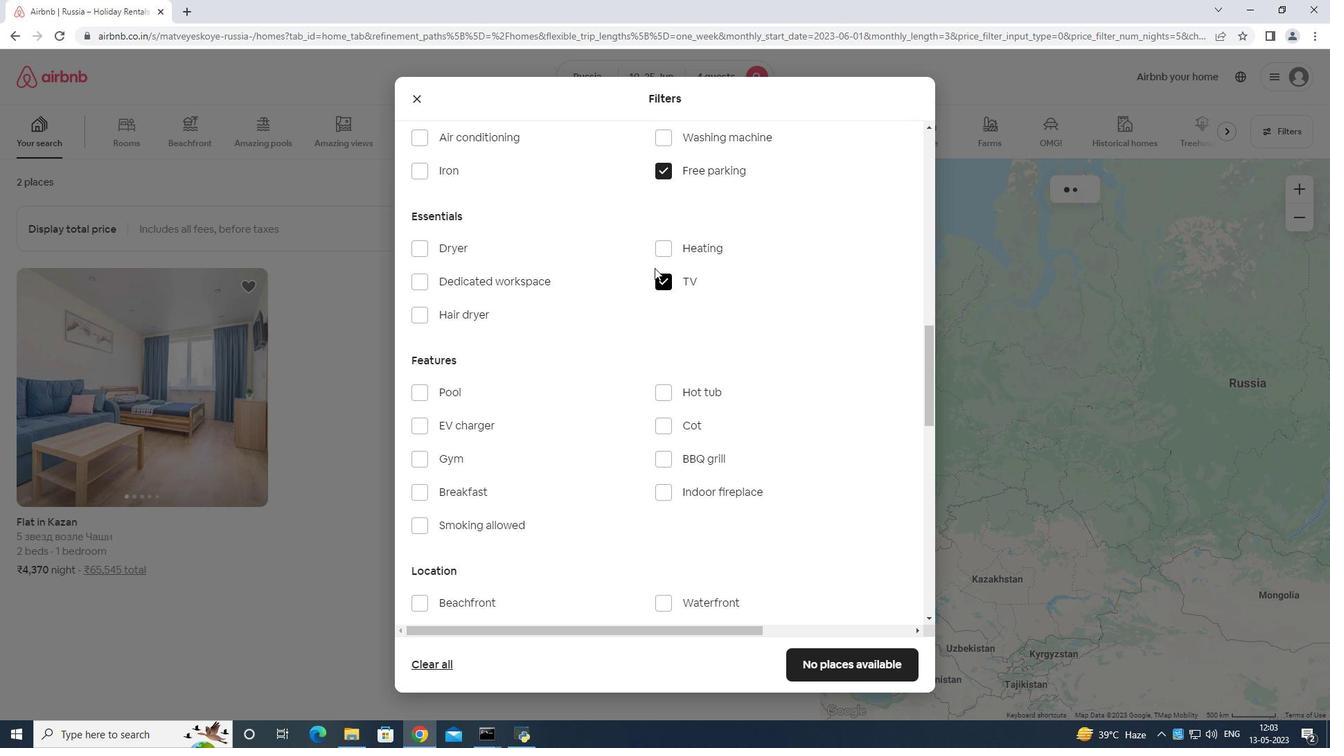 
Action: Mouse moved to (641, 331)
Screenshot: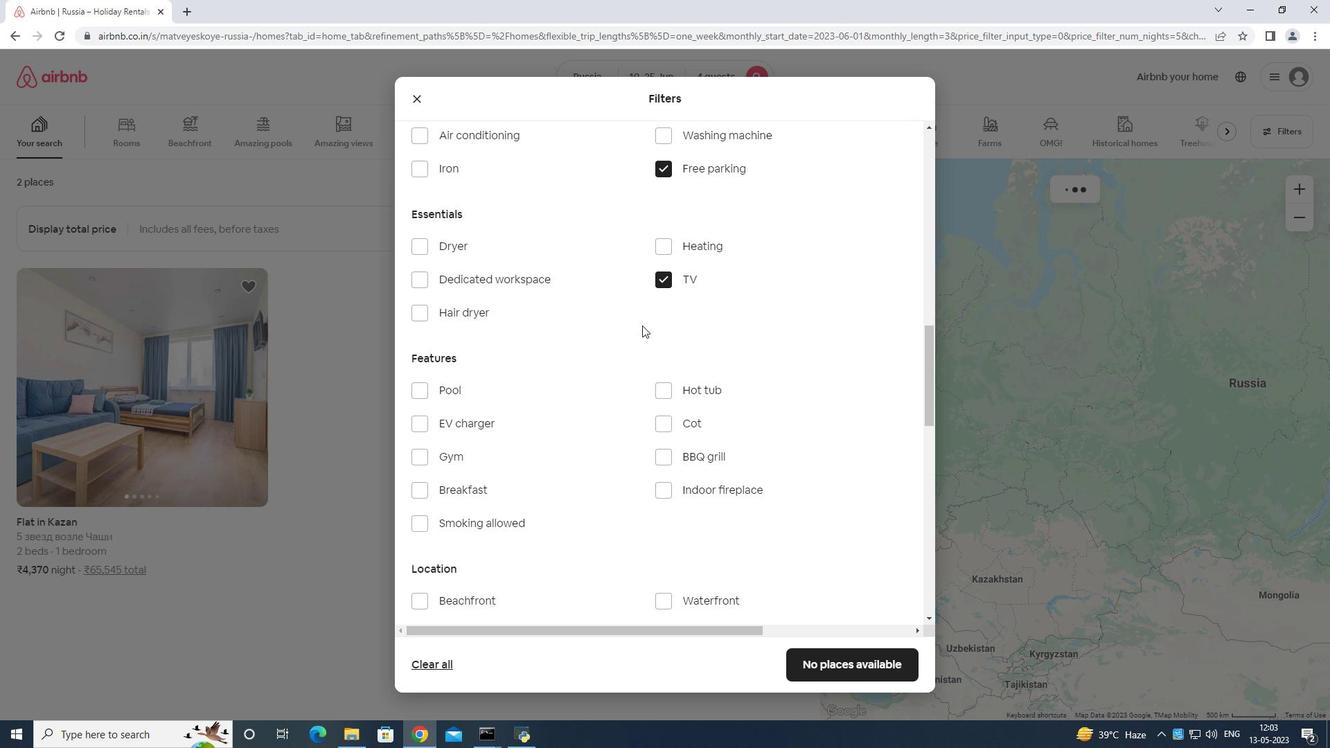 
Action: Mouse scrolled (641, 331) with delta (0, 0)
Screenshot: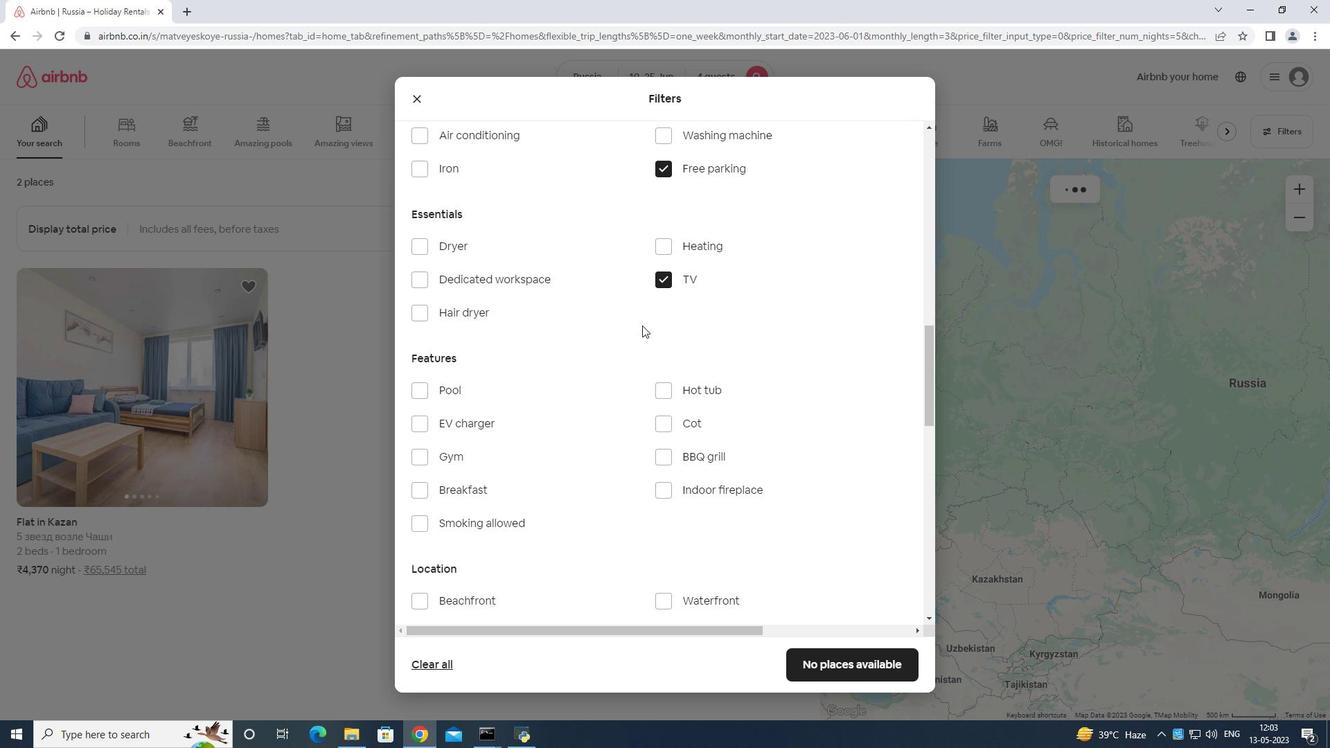 
Action: Mouse moved to (414, 323)
Screenshot: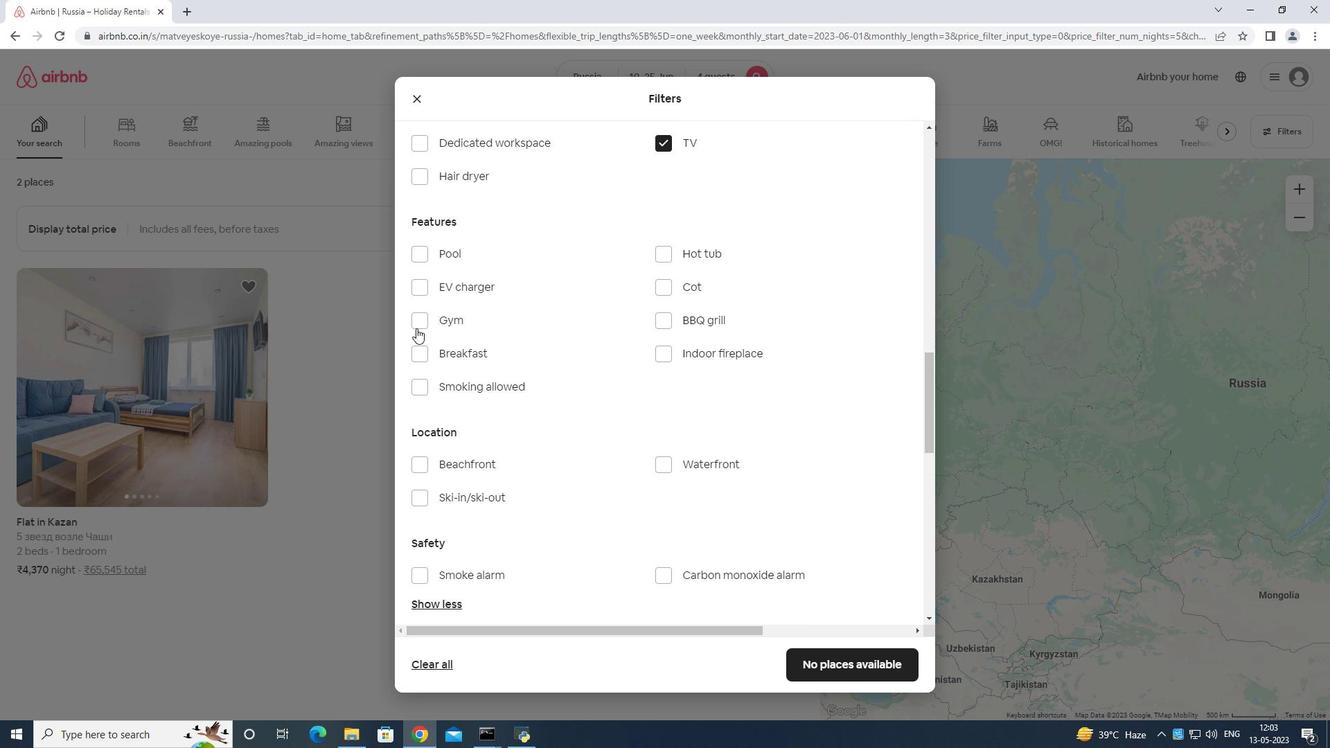 
Action: Mouse pressed left at (414, 323)
Screenshot: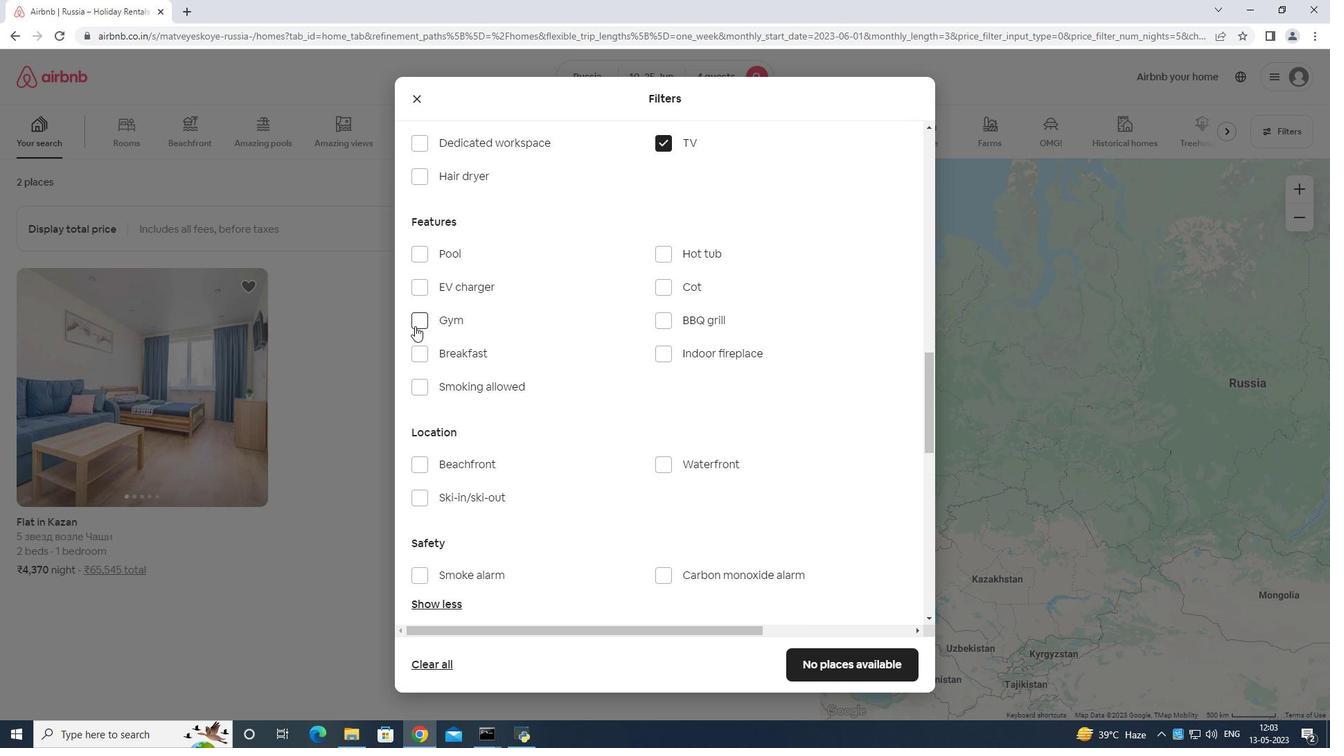 
Action: Mouse moved to (416, 348)
Screenshot: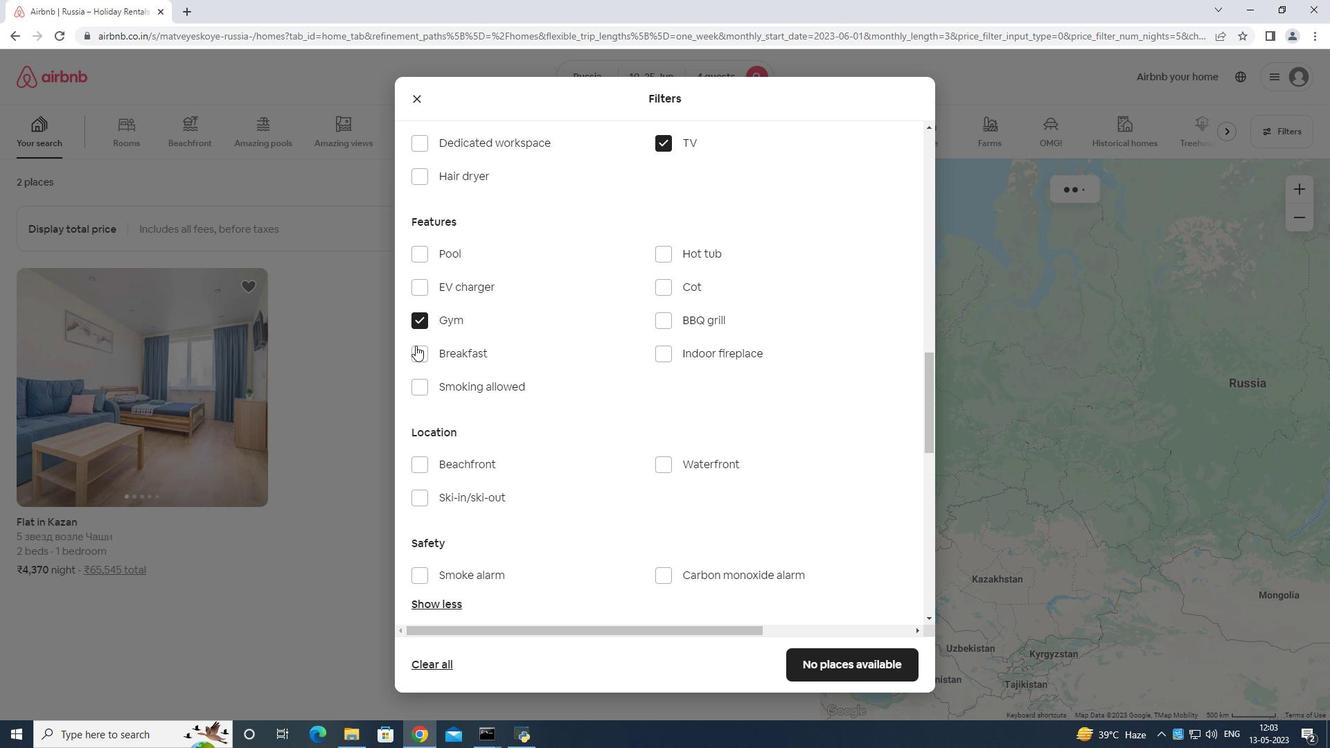 
Action: Mouse pressed left at (416, 348)
Screenshot: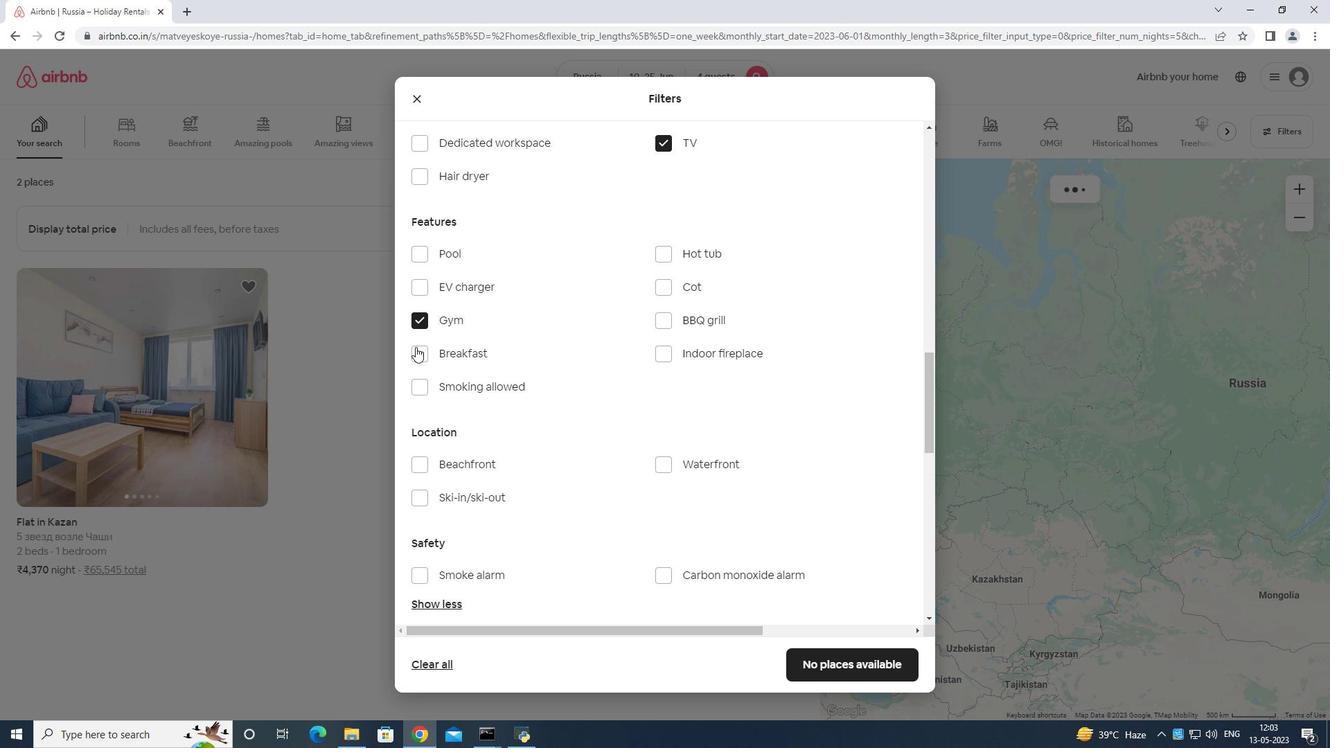 
Action: Mouse moved to (518, 358)
Screenshot: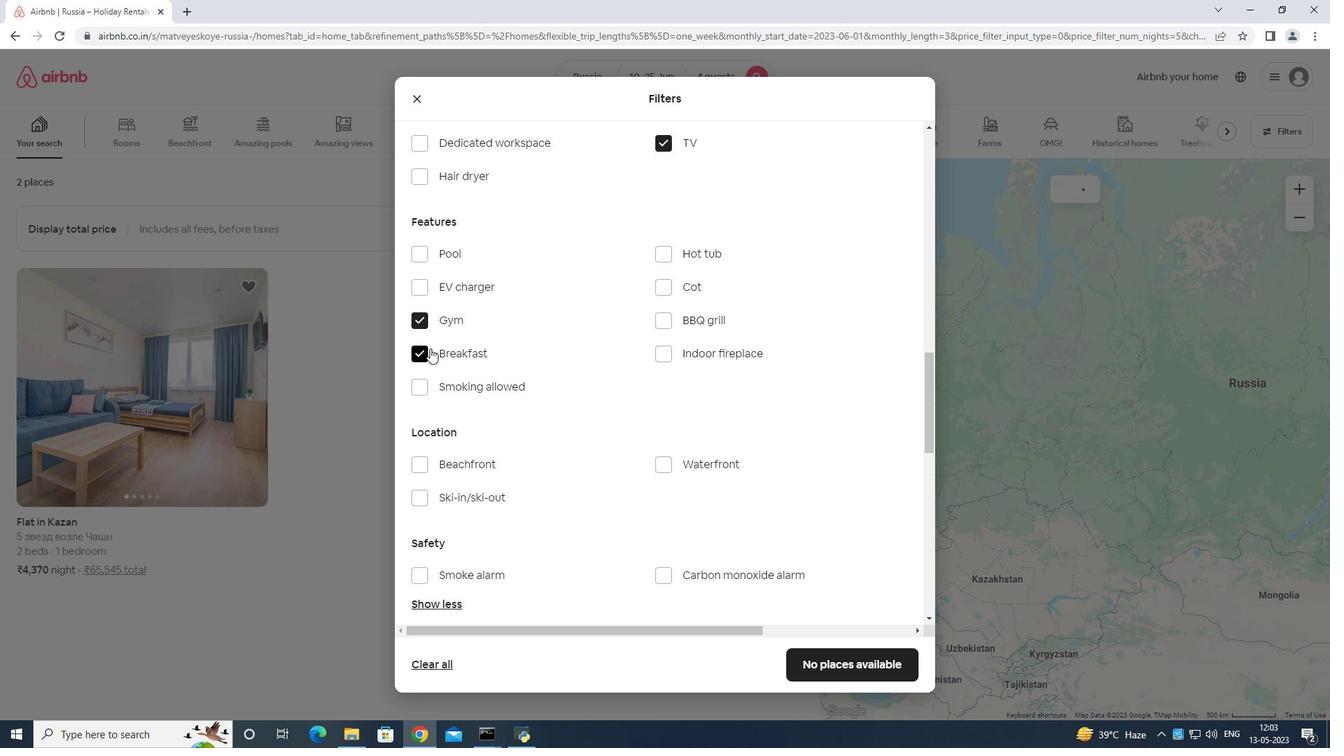 
Action: Mouse scrolled (518, 357) with delta (0, 0)
Screenshot: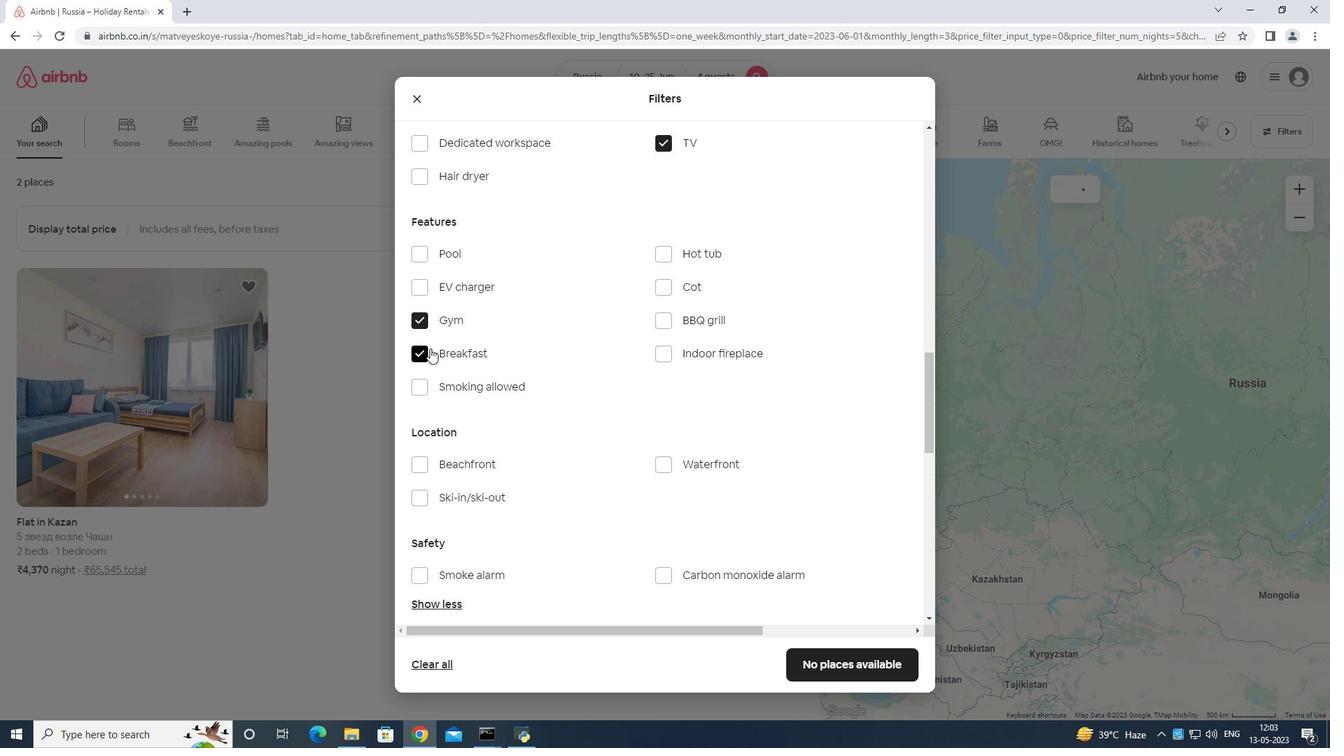 
Action: Mouse moved to (574, 367)
Screenshot: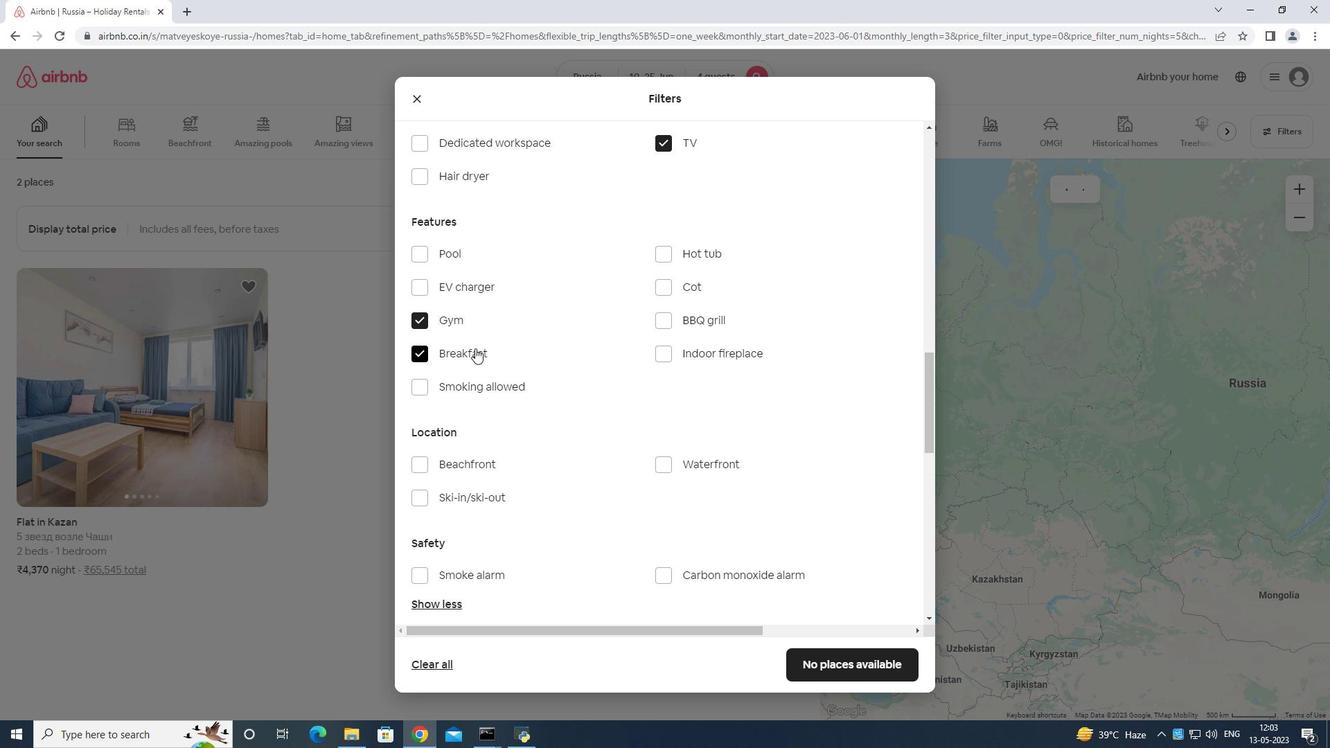 
Action: Mouse scrolled (574, 367) with delta (0, 0)
Screenshot: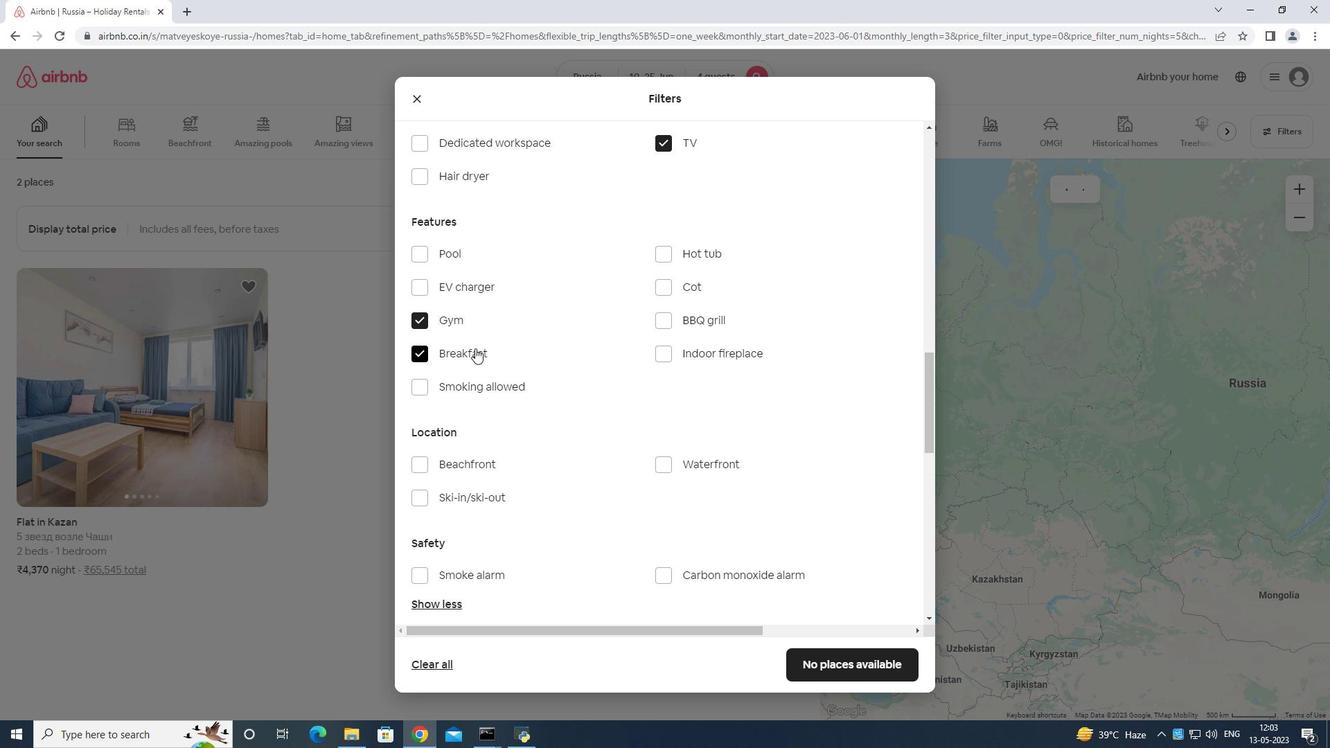 
Action: Mouse moved to (587, 367)
Screenshot: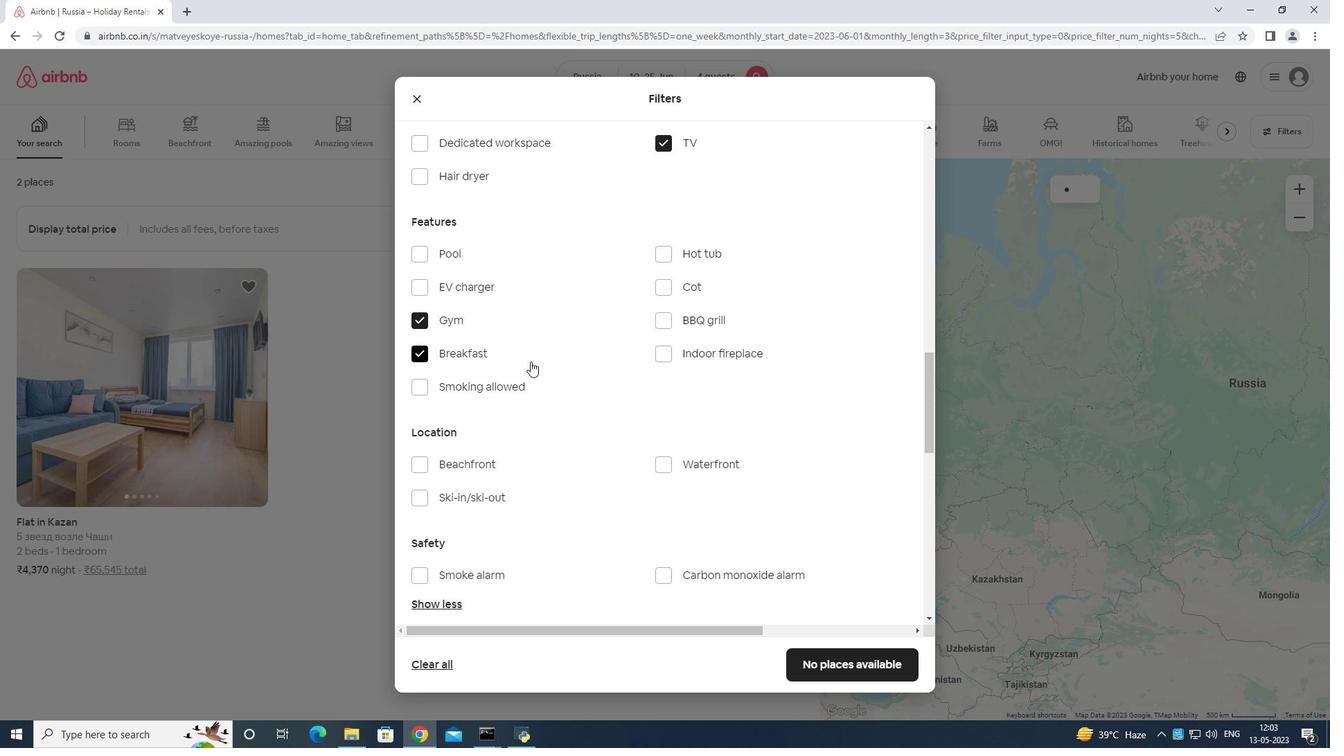
Action: Mouse scrolled (587, 367) with delta (0, 0)
Screenshot: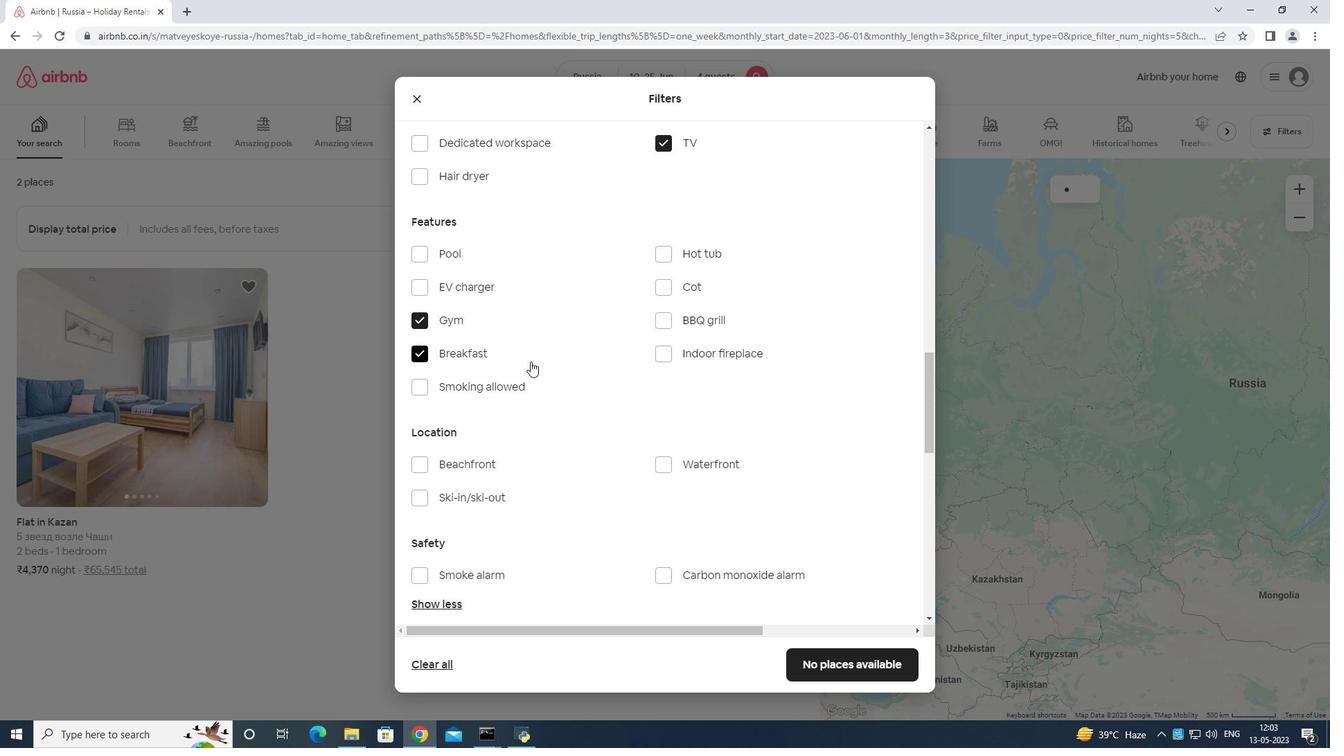 
Action: Mouse moved to (602, 367)
Screenshot: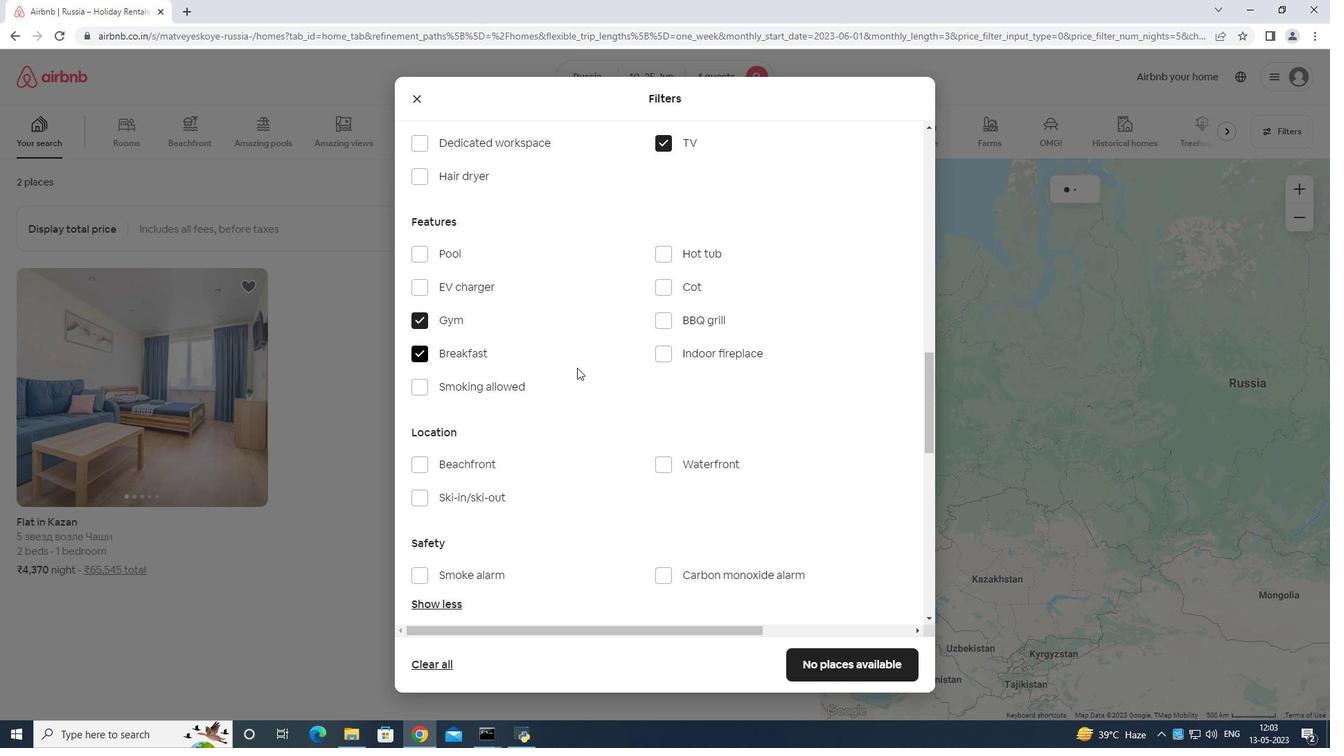 
Action: Mouse scrolled (602, 366) with delta (0, 0)
Screenshot: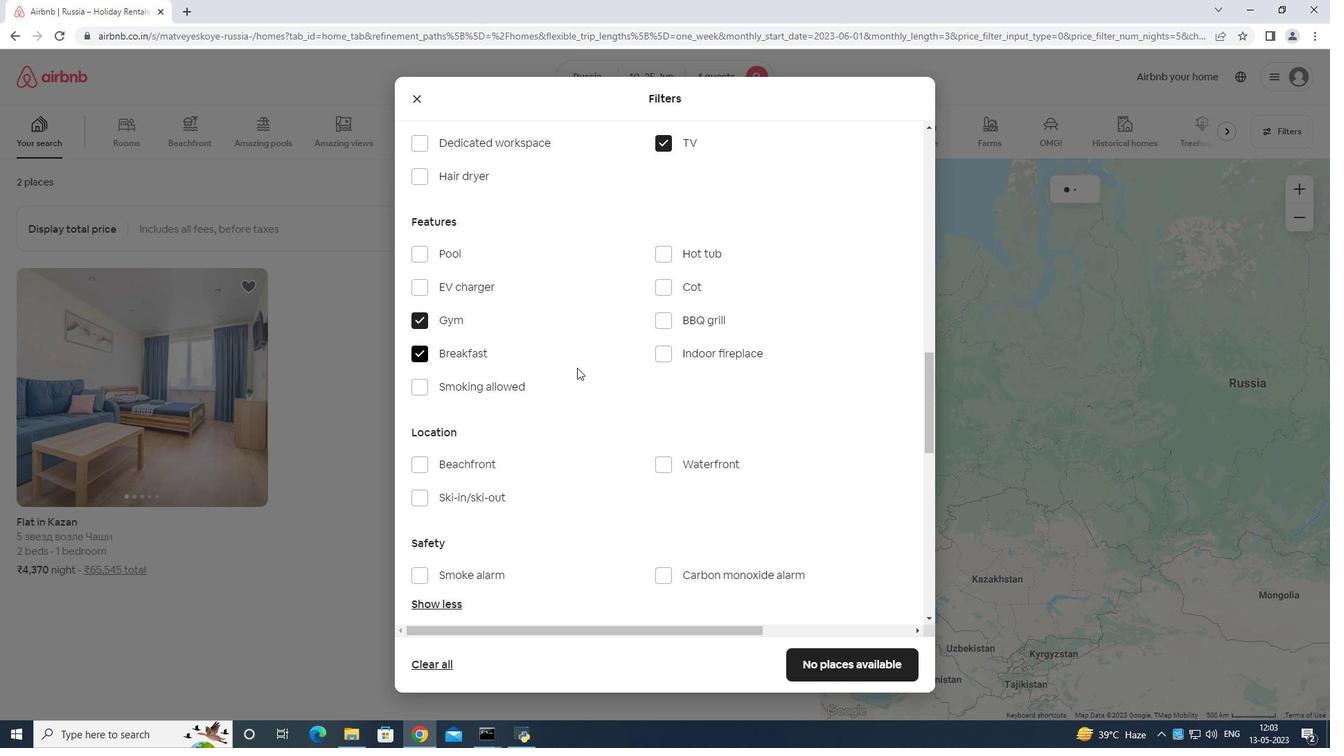 
Action: Mouse moved to (870, 480)
Screenshot: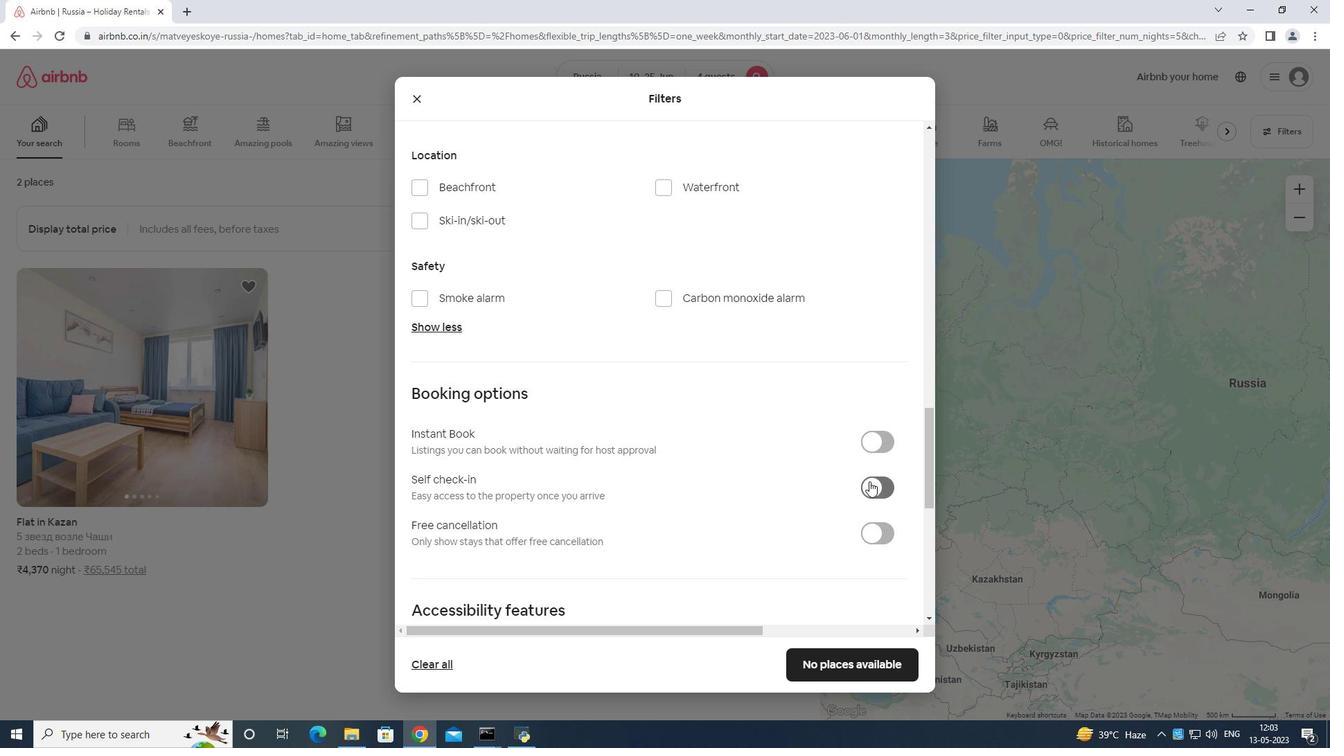 
Action: Mouse pressed left at (870, 480)
Screenshot: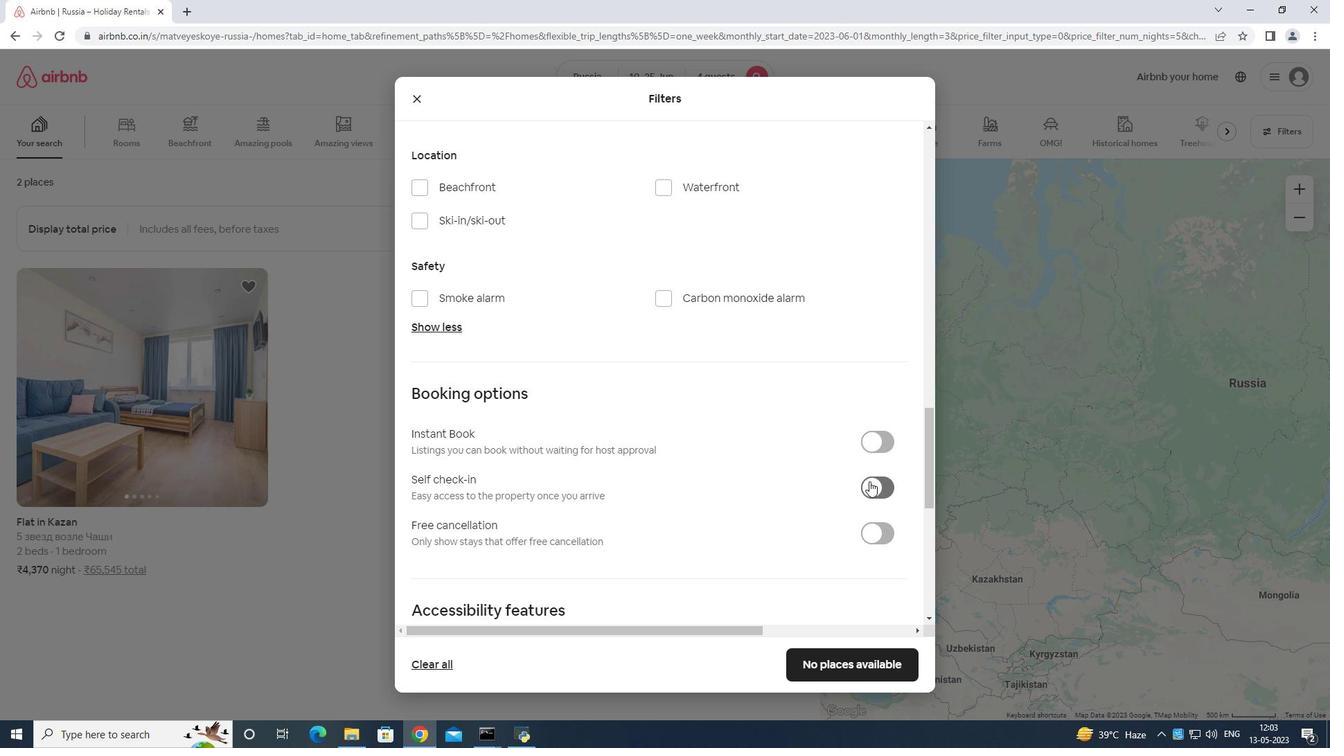 
Action: Mouse moved to (871, 496)
Screenshot: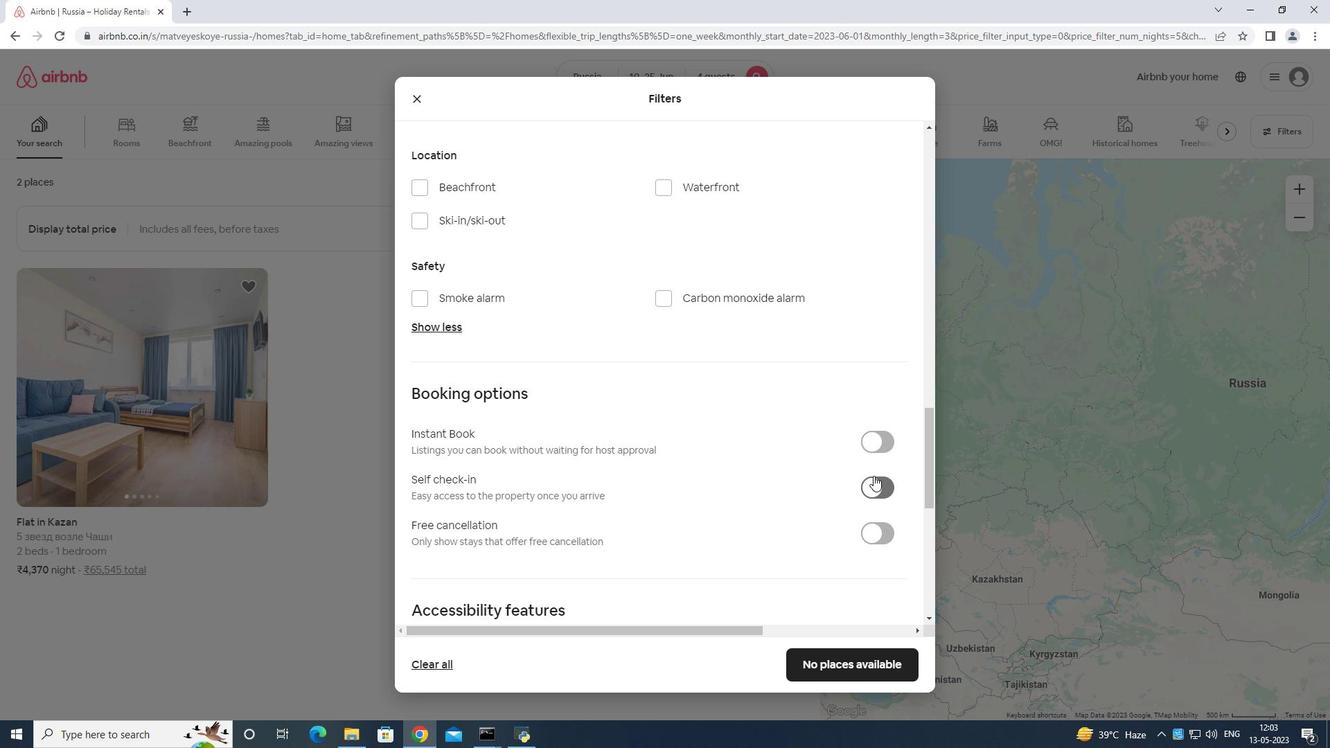 
Action: Mouse scrolled (871, 496) with delta (0, 0)
Screenshot: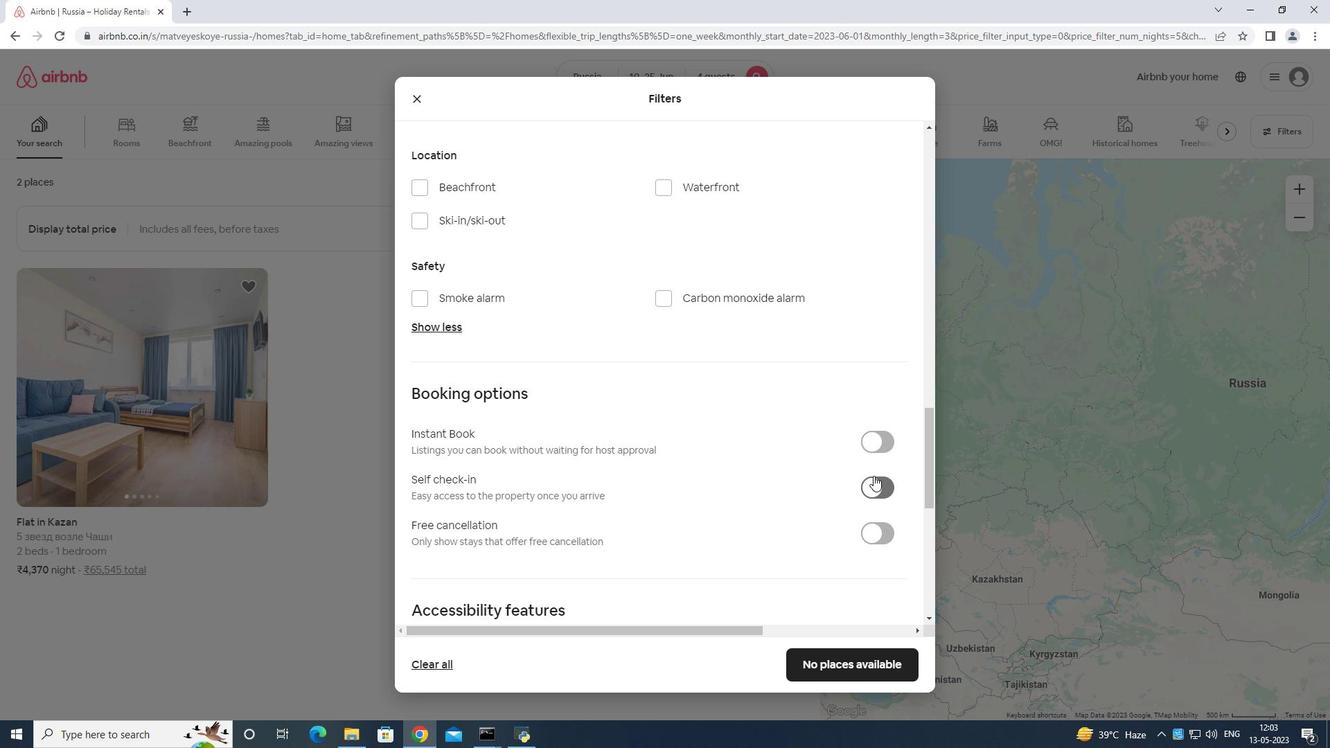 
Action: Mouse moved to (871, 501)
Screenshot: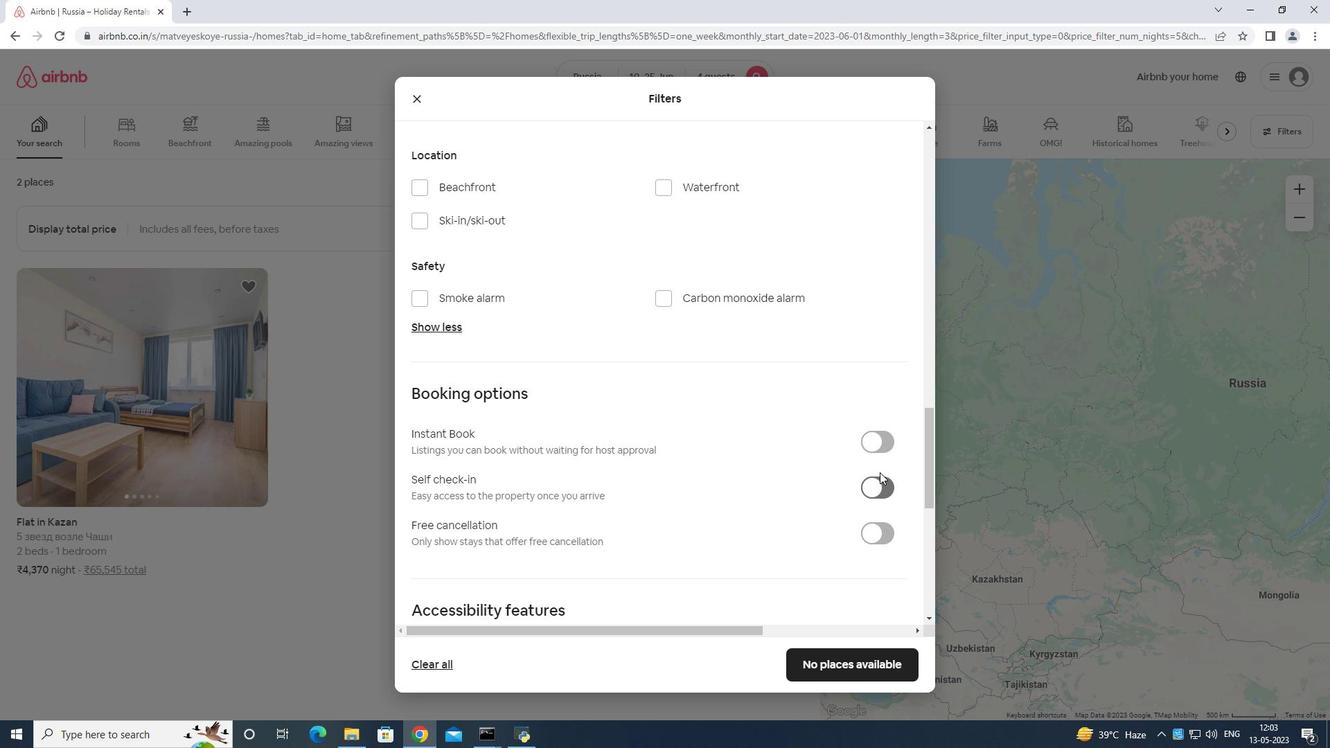 
Action: Mouse scrolled (871, 501) with delta (0, 0)
Screenshot: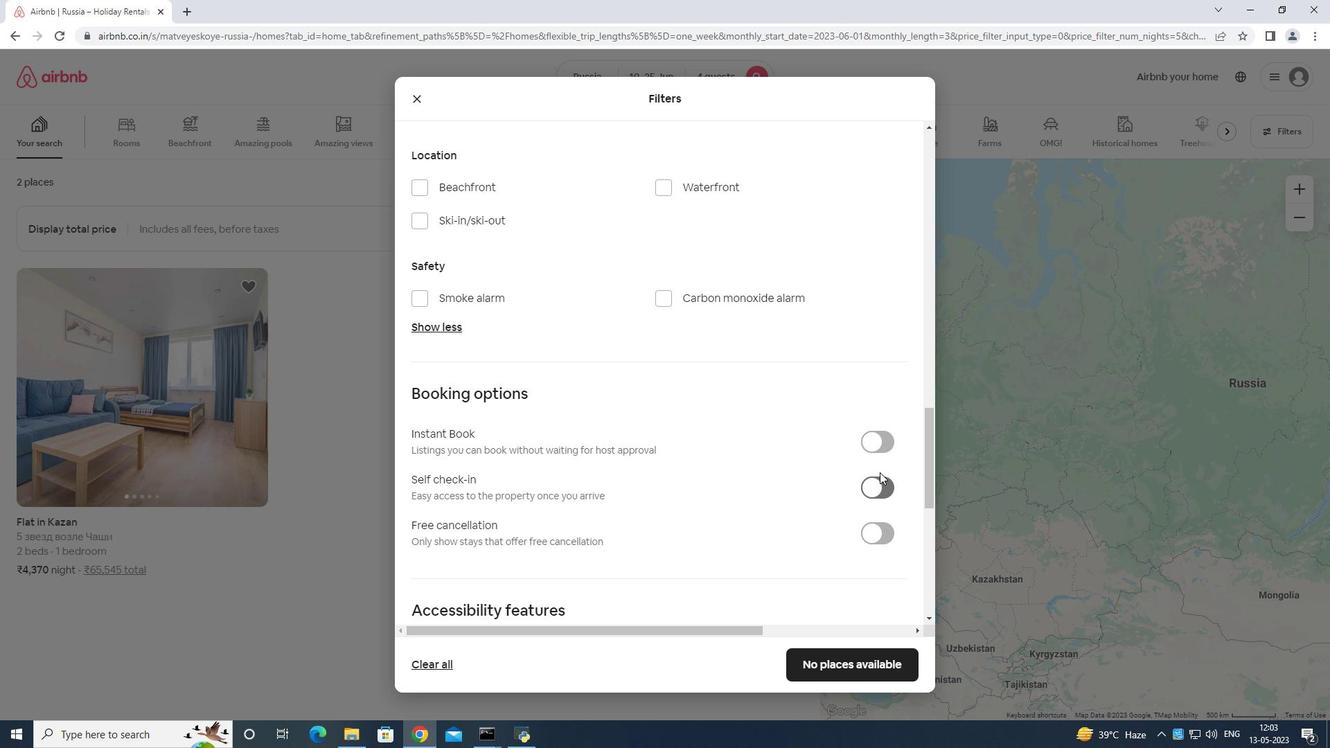 
Action: Mouse moved to (871, 502)
Screenshot: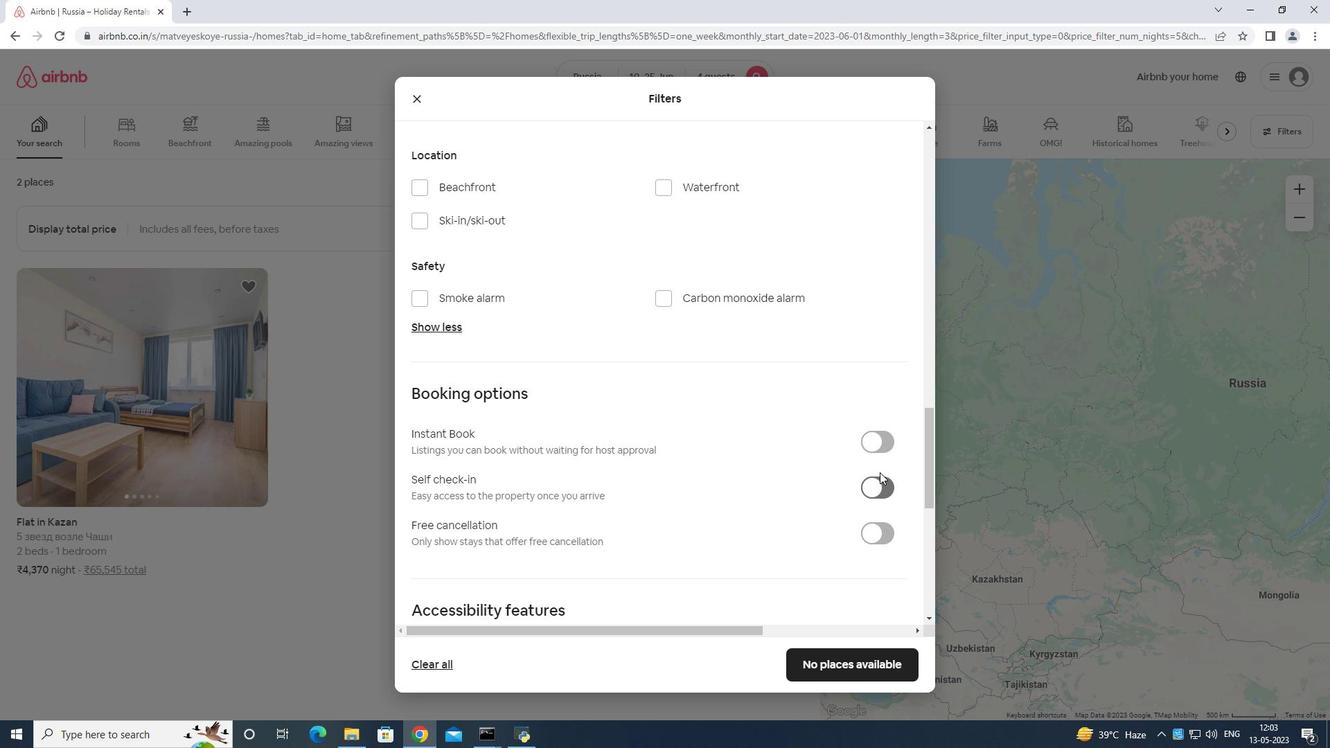 
Action: Mouse scrolled (871, 501) with delta (0, 0)
Screenshot: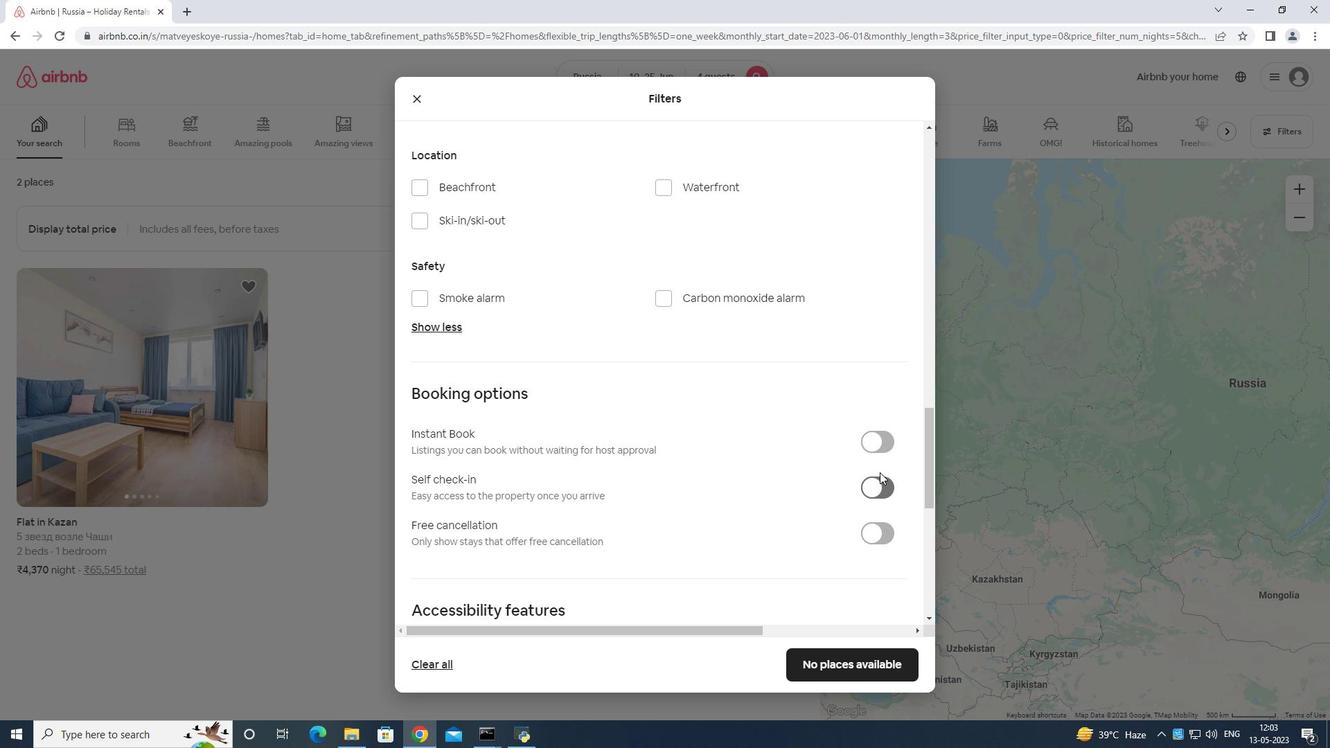 
Action: Mouse moved to (871, 503)
Screenshot: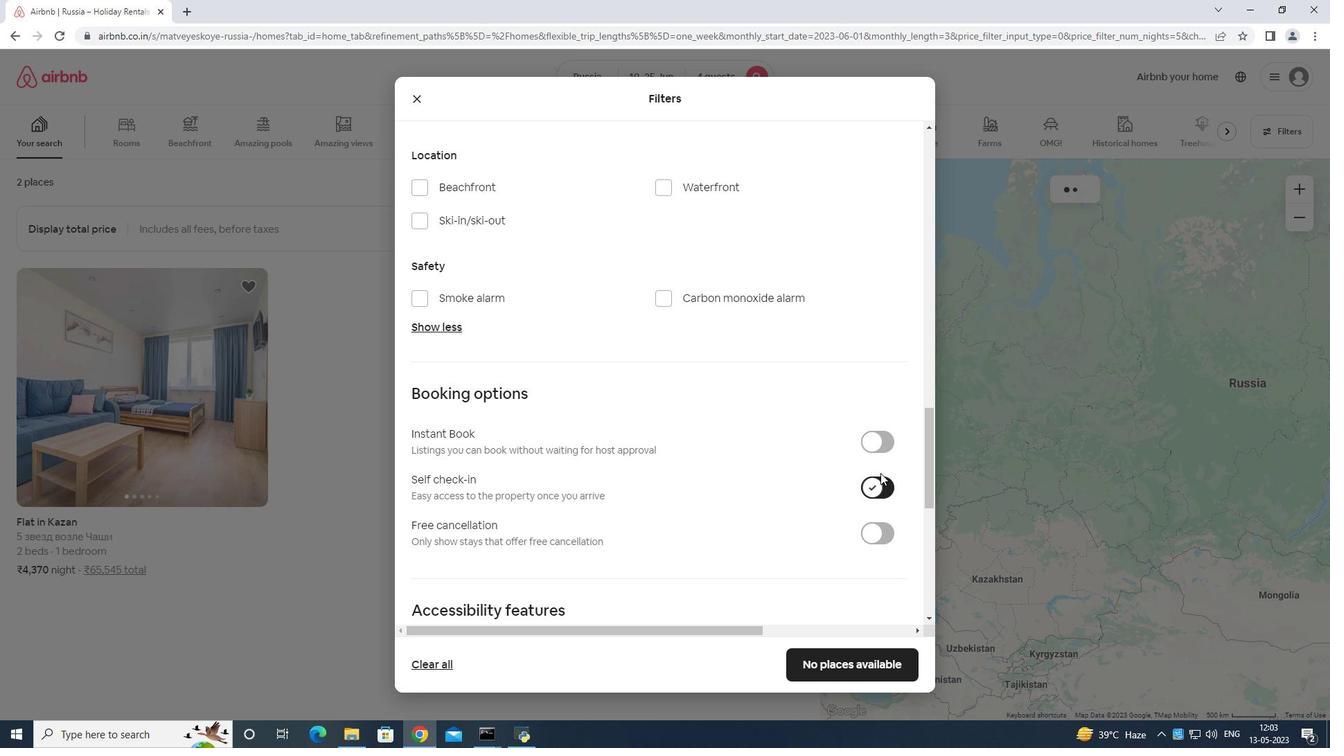 
Action: Mouse scrolled (871, 502) with delta (0, 0)
Screenshot: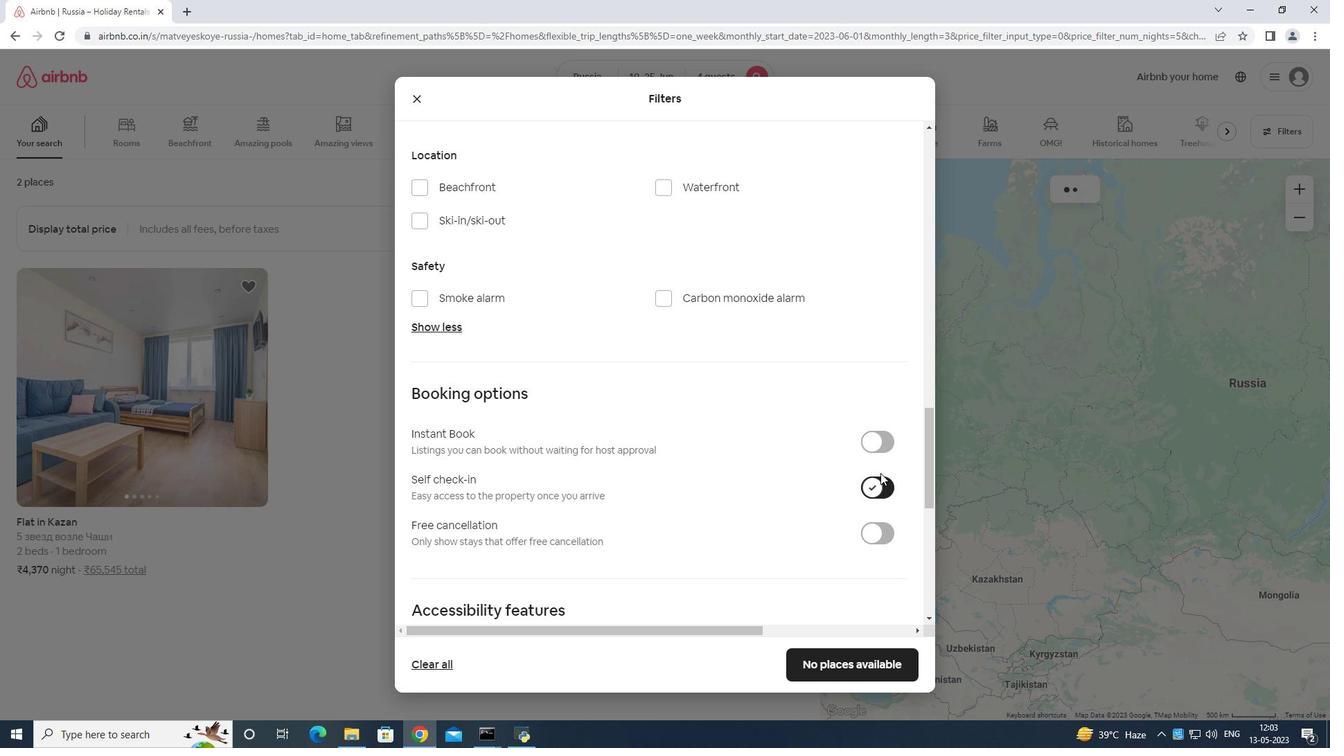 
Action: Mouse moved to (865, 503)
Screenshot: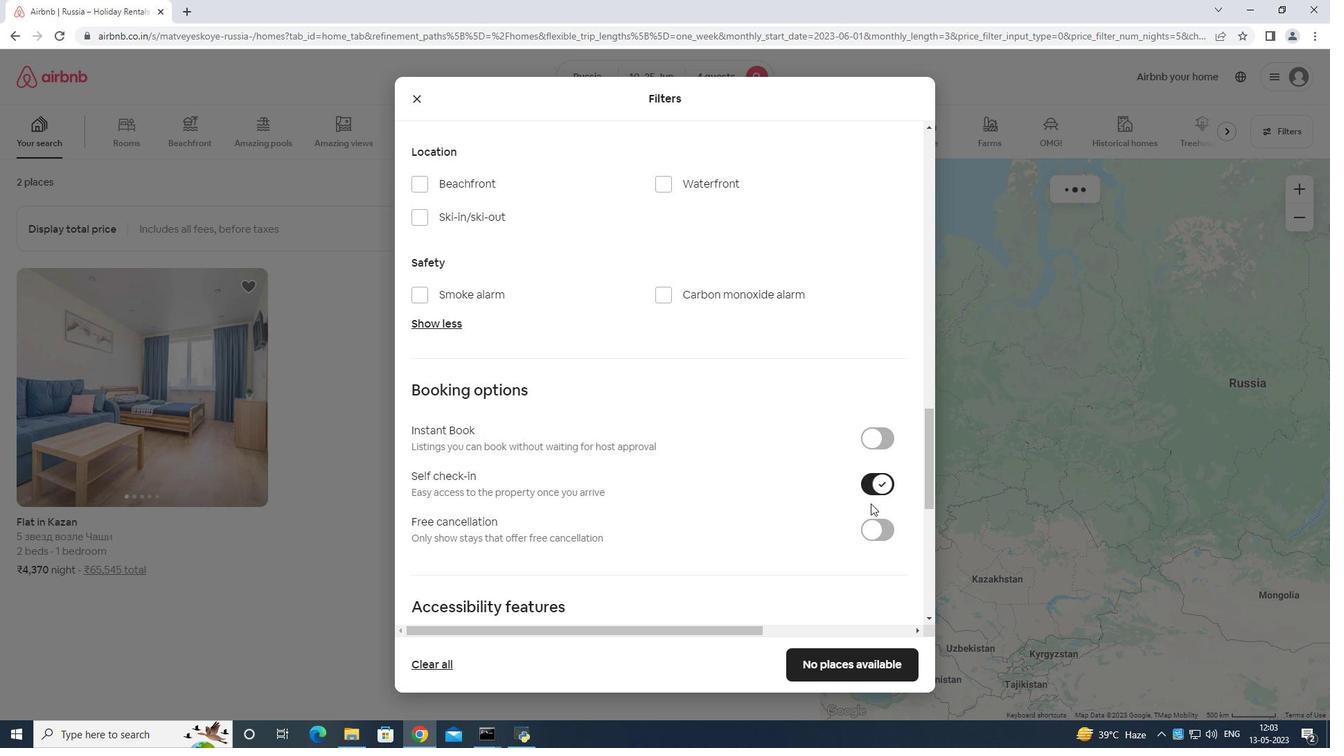 
Action: Mouse scrolled (865, 503) with delta (0, 0)
Screenshot: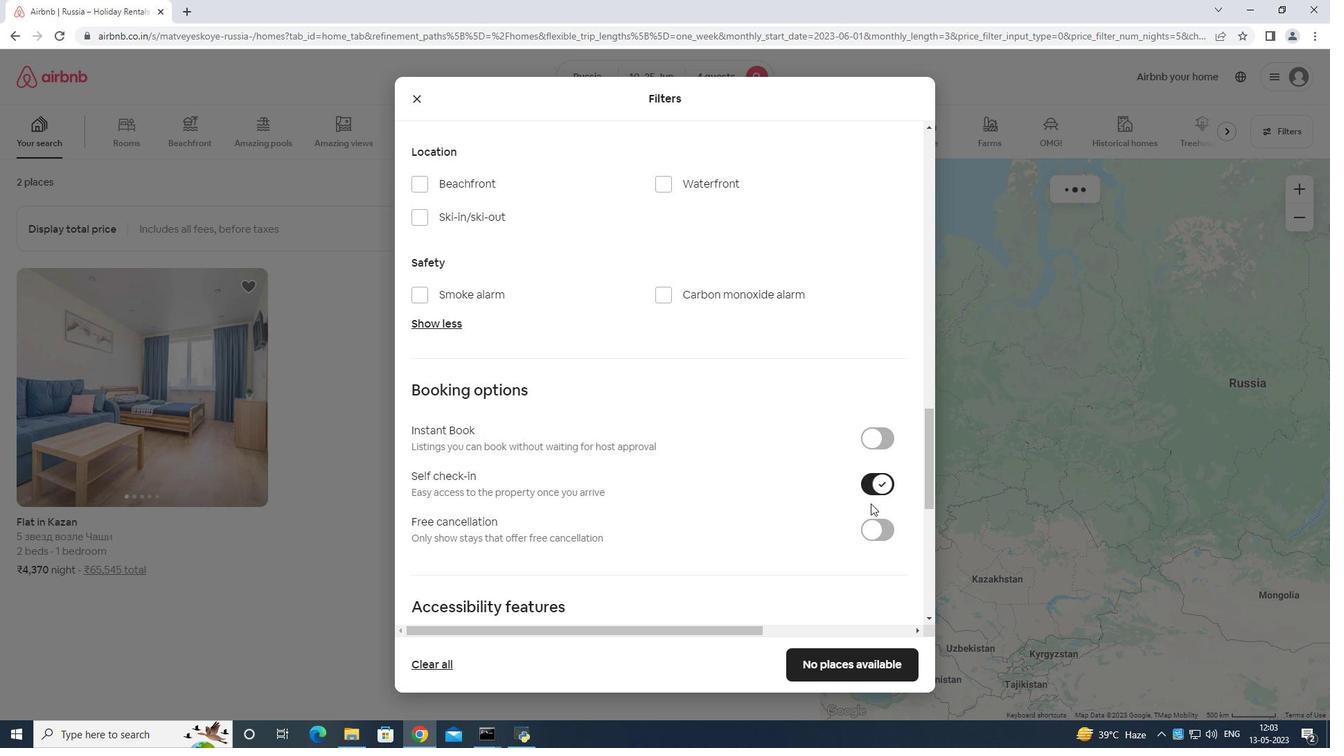 
Action: Mouse moved to (864, 505)
Screenshot: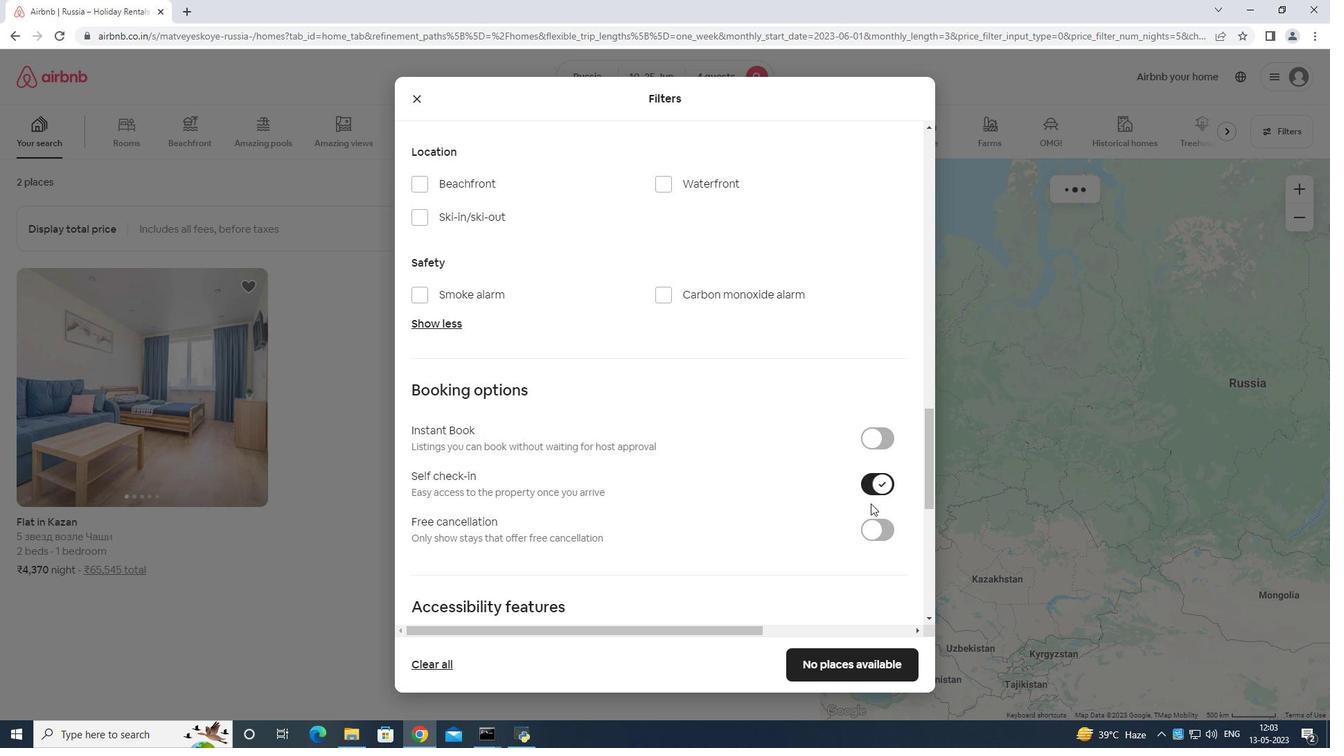 
Action: Mouse scrolled (864, 505) with delta (0, 0)
Screenshot: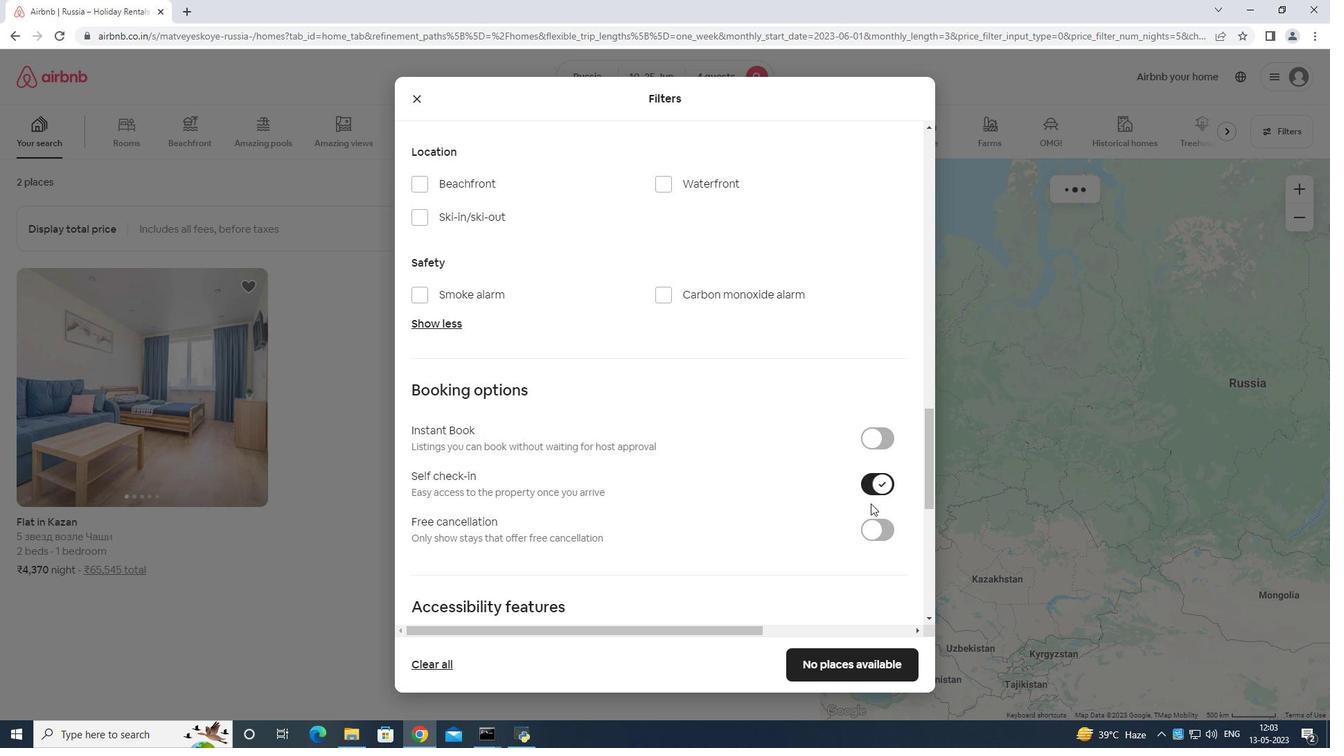
Action: Mouse moved to (864, 507)
Screenshot: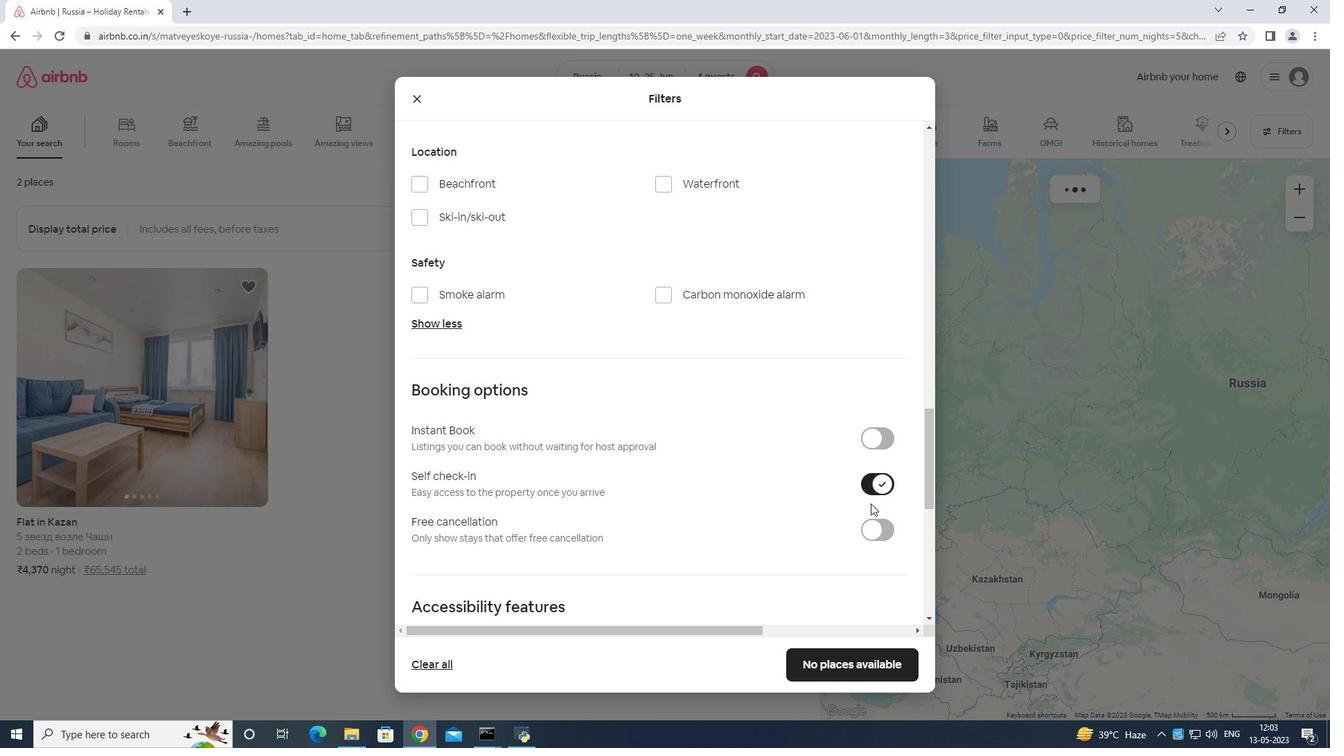 
Action: Mouse scrolled (864, 506) with delta (0, 0)
Screenshot: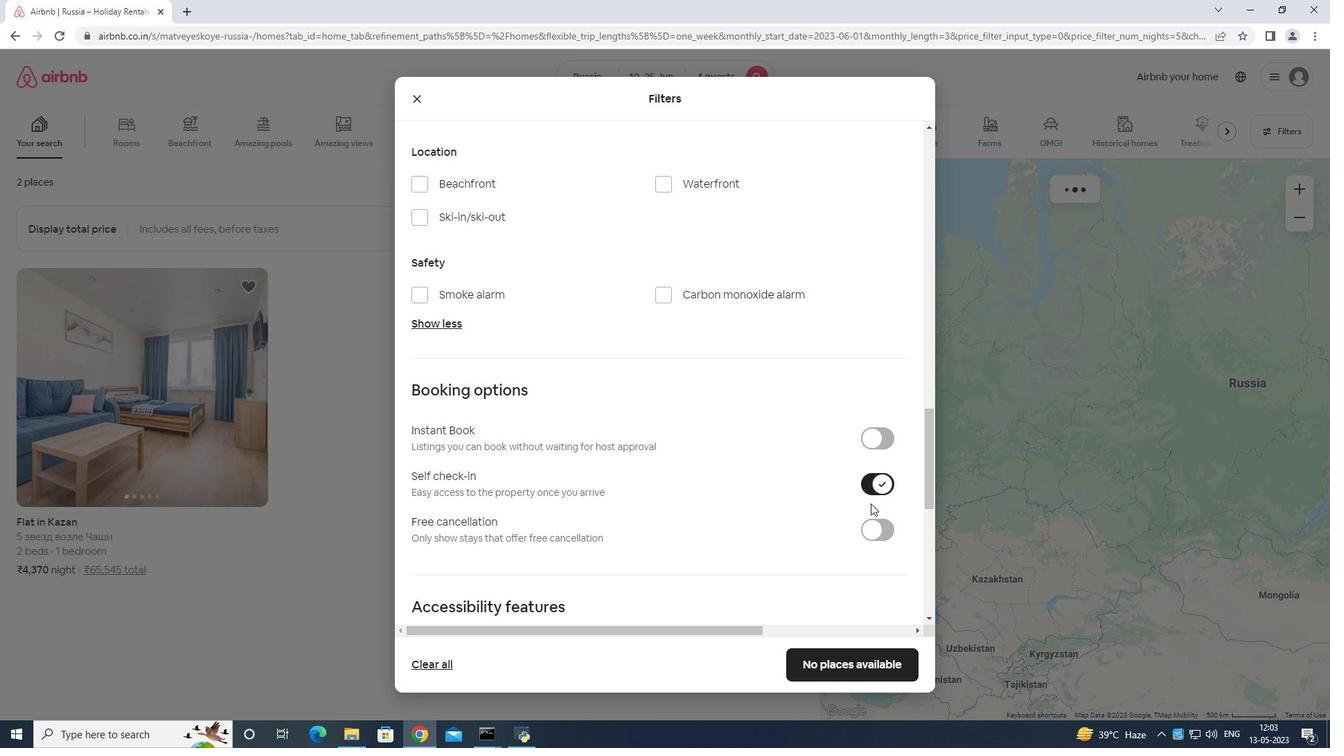 
Action: Mouse moved to (820, 525)
Screenshot: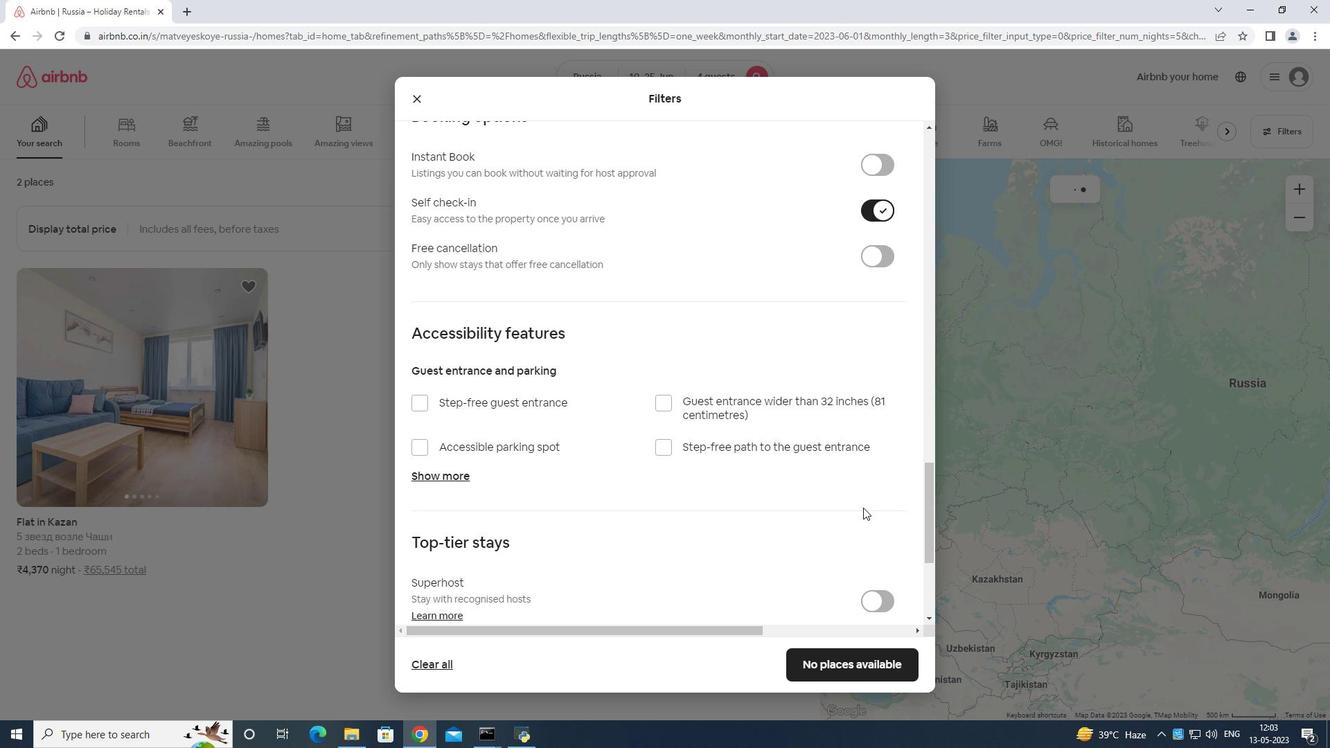 
Action: Mouse scrolled (820, 524) with delta (0, 0)
Screenshot: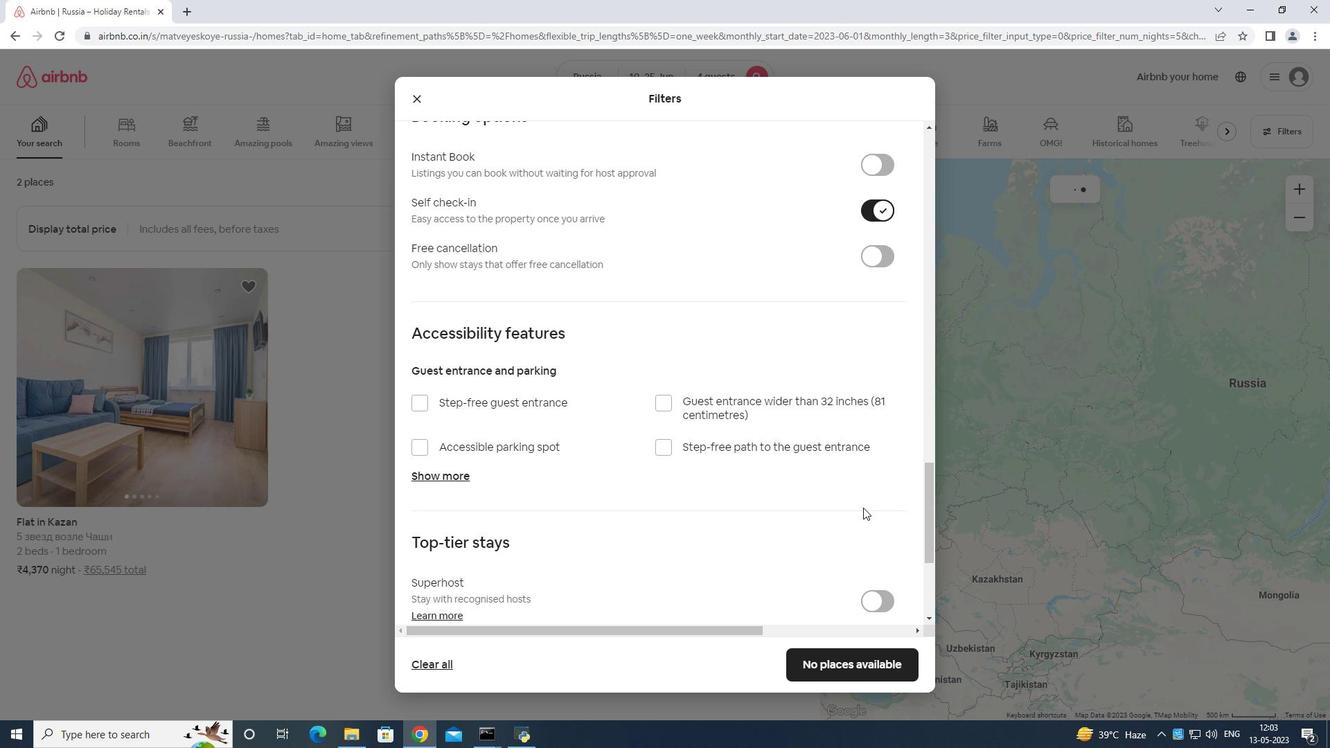 
Action: Mouse moved to (415, 519)
Screenshot: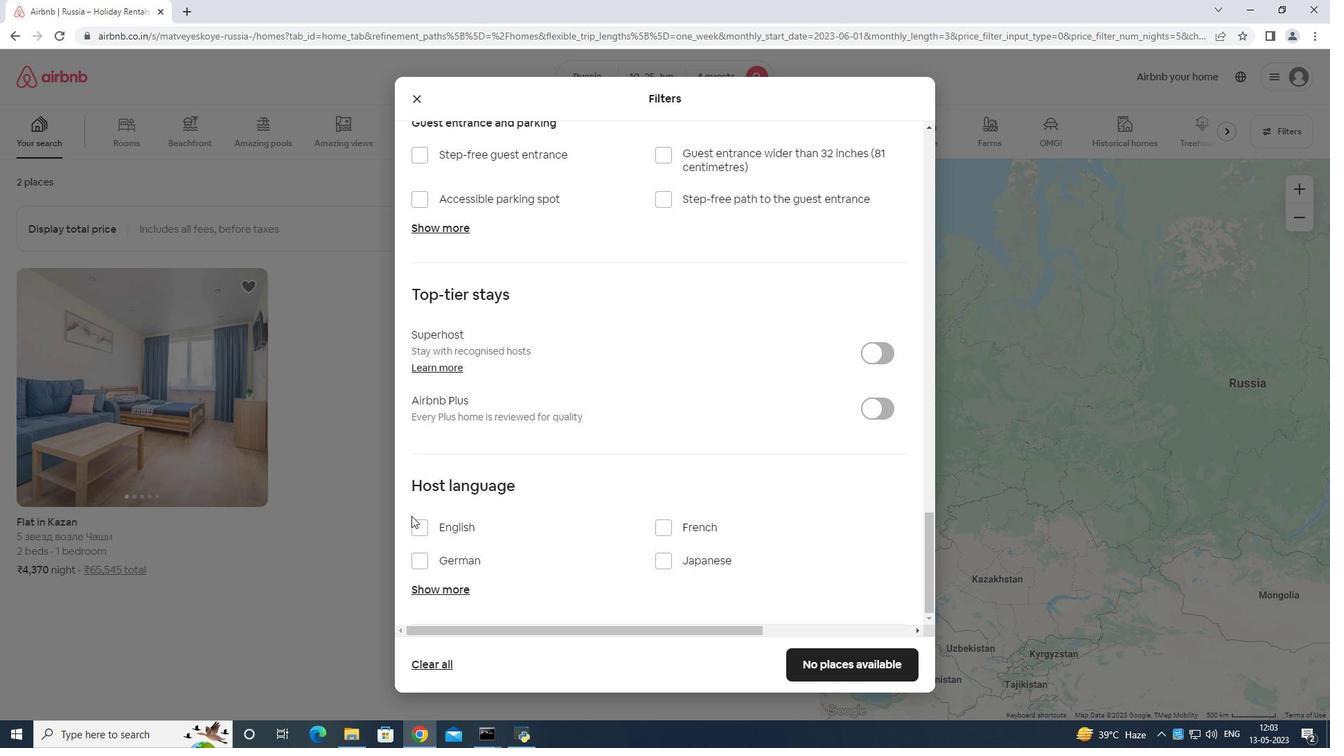 
Action: Mouse pressed left at (415, 519)
Screenshot: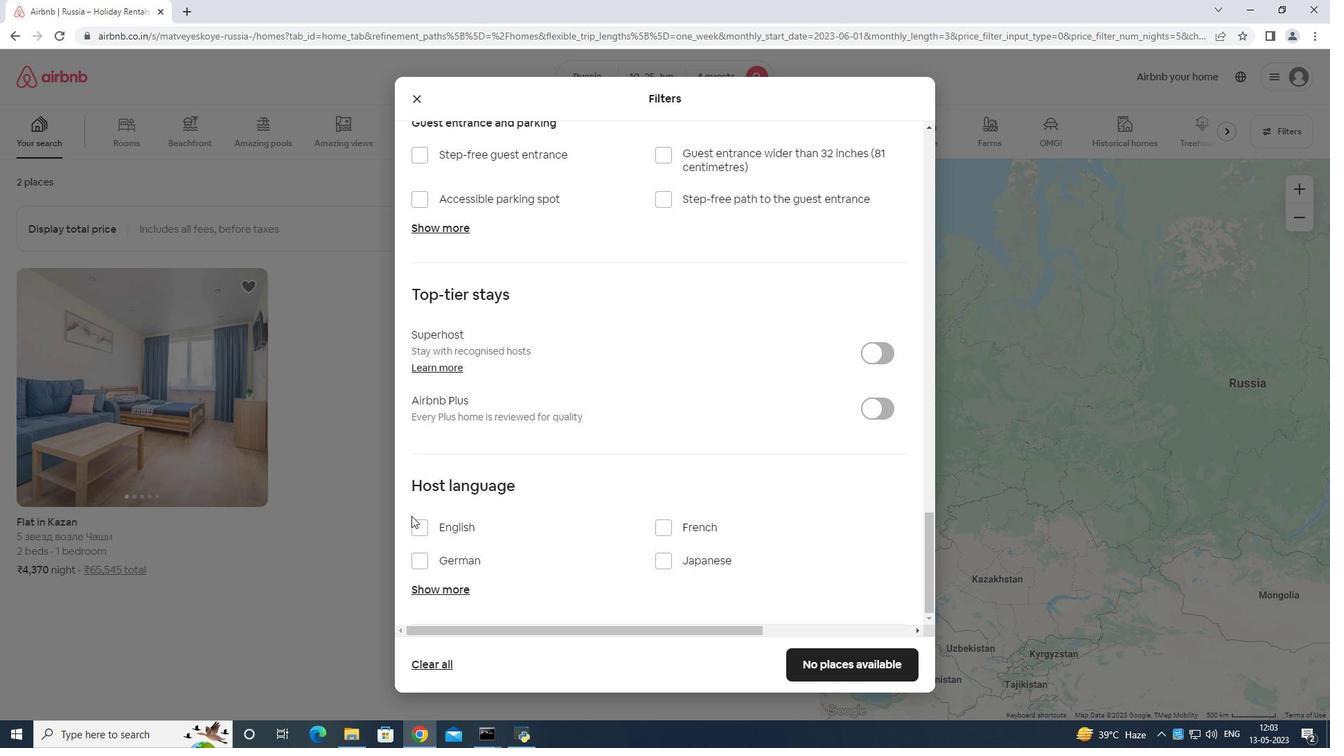 
Action: Mouse moved to (422, 525)
Screenshot: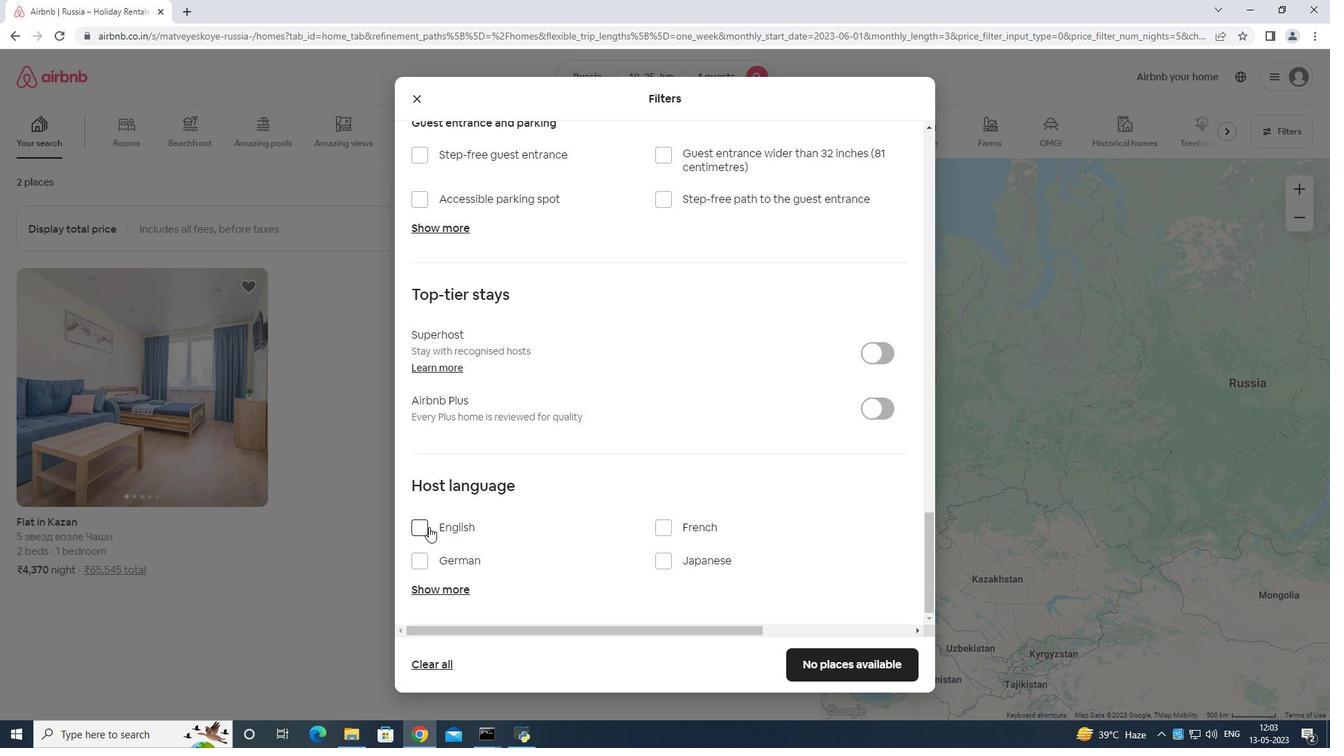 
Action: Mouse pressed left at (422, 525)
Screenshot: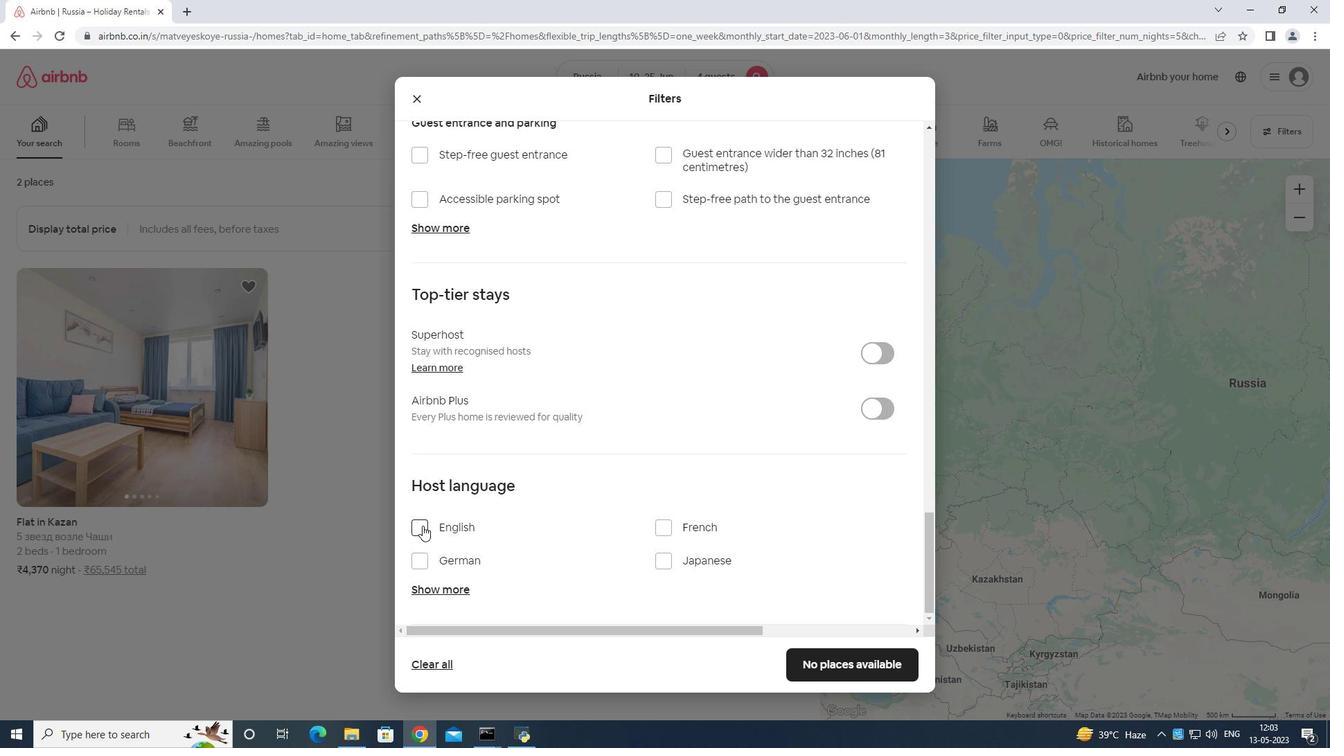 
Action: Mouse moved to (832, 664)
Screenshot: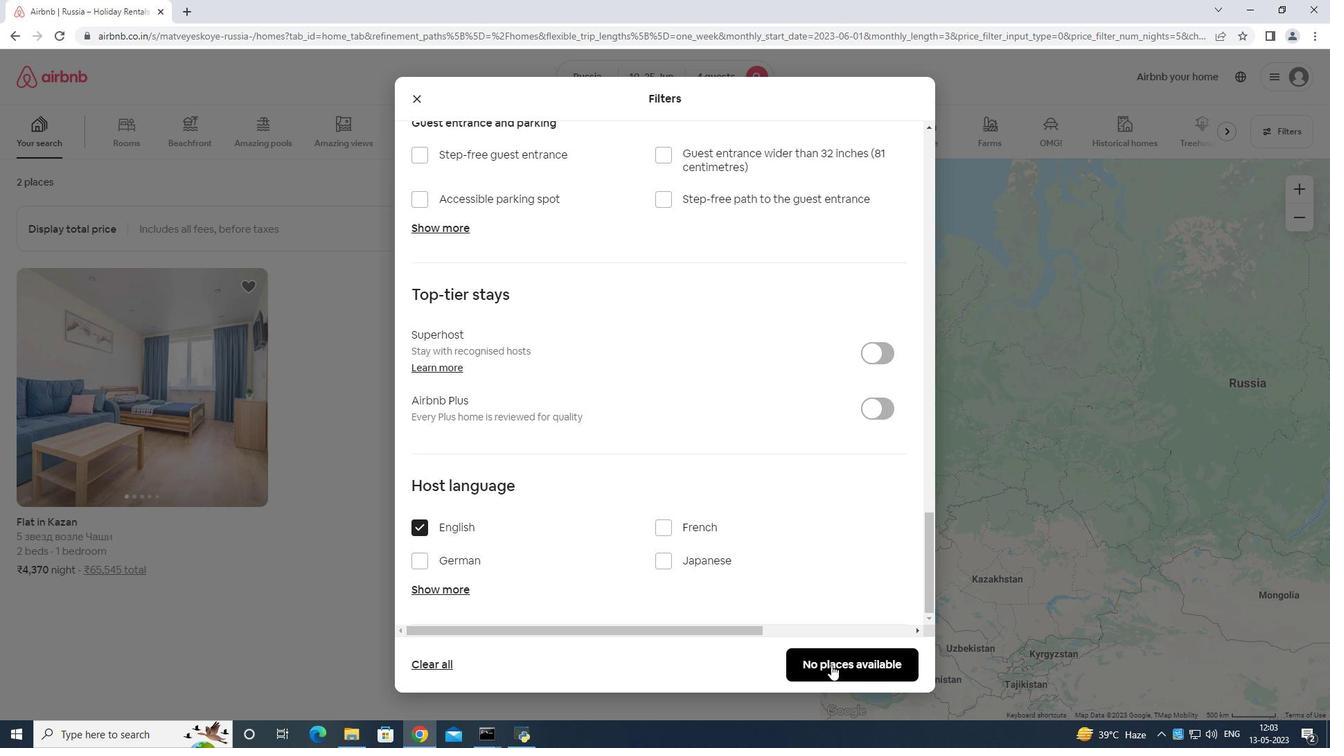 
Action: Mouse pressed left at (832, 664)
Screenshot: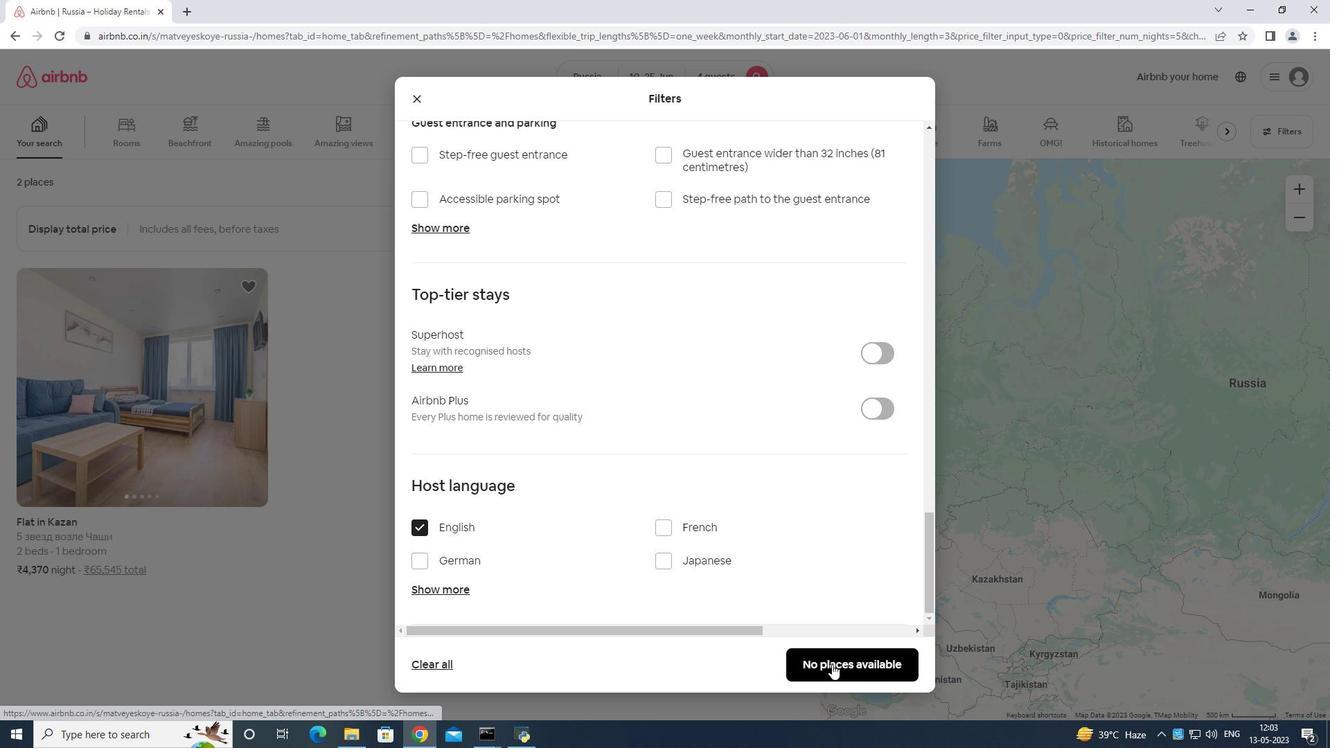 
Action: Mouse moved to (833, 663)
Screenshot: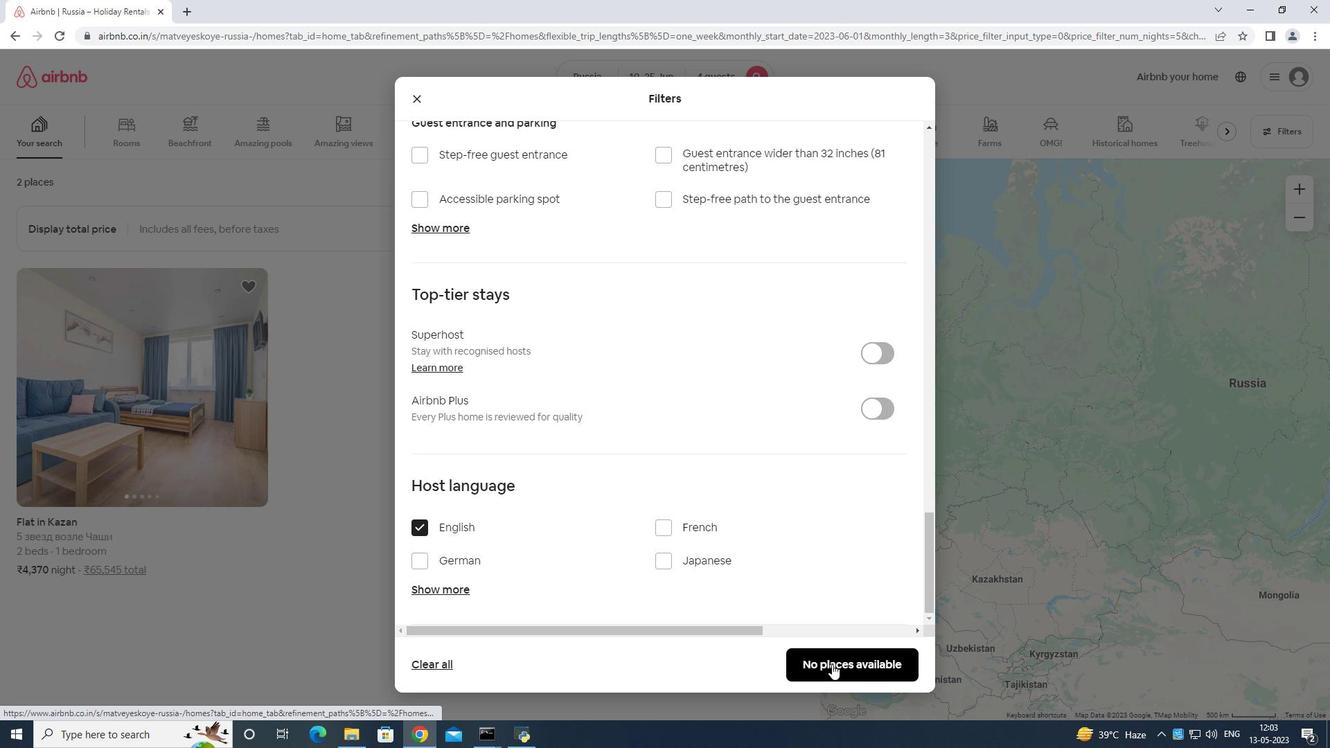 
